 Task: Customize the appearance of the status bar in Visual Studio Code.
Action: Mouse moved to (47, 14)
Screenshot: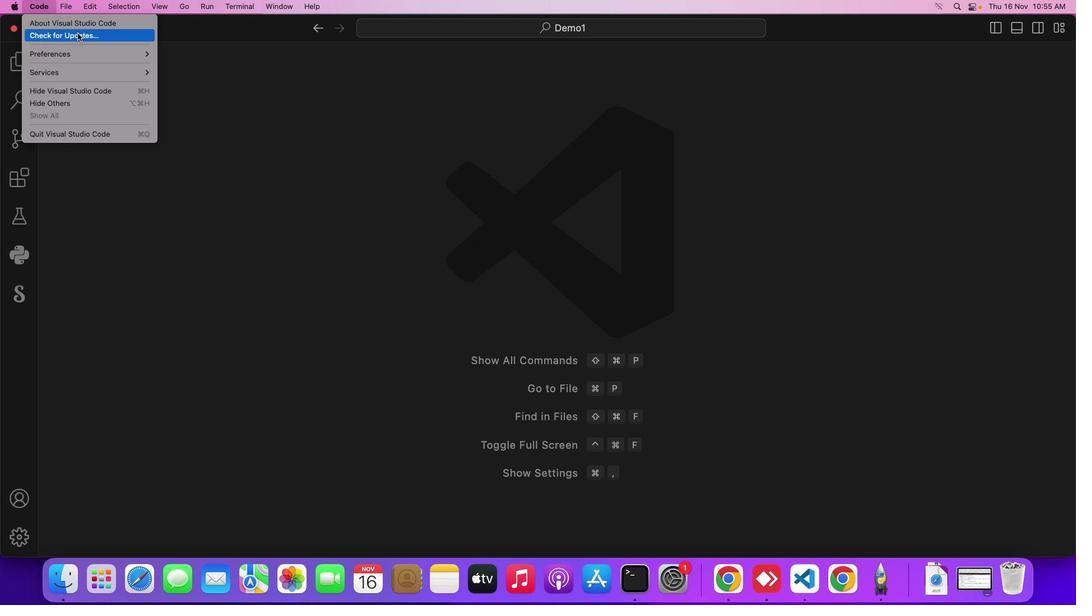 
Action: Mouse pressed left at (47, 14)
Screenshot: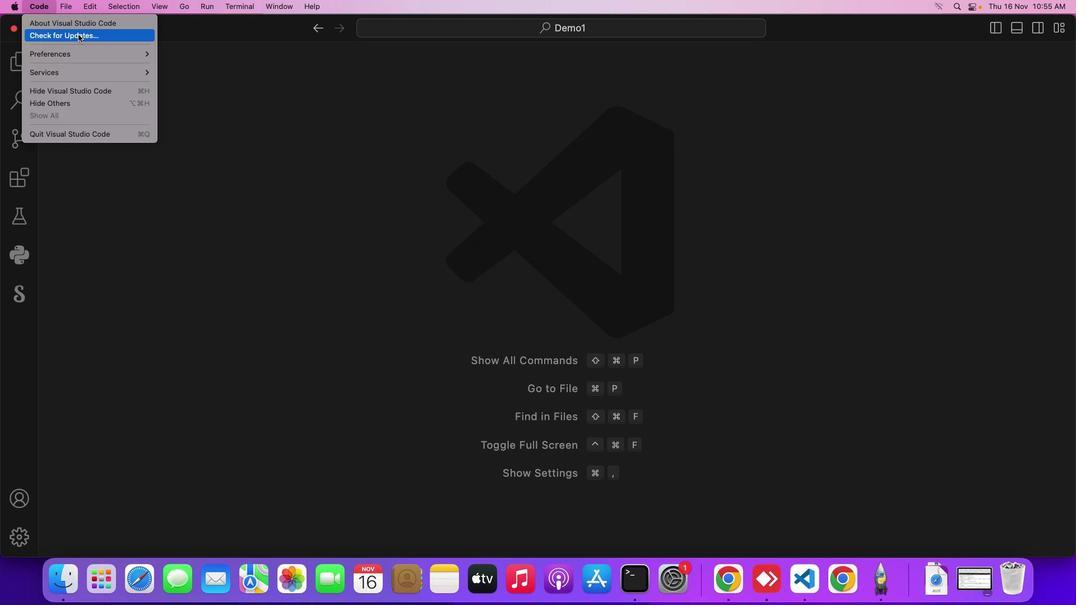
Action: Mouse moved to (91, 56)
Screenshot: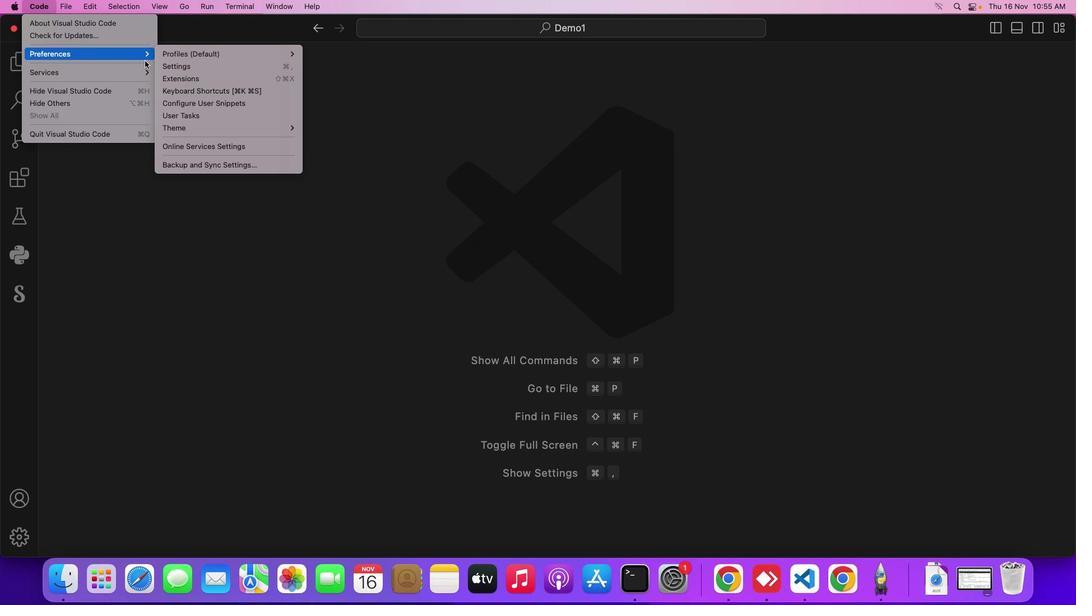 
Action: Mouse pressed left at (91, 56)
Screenshot: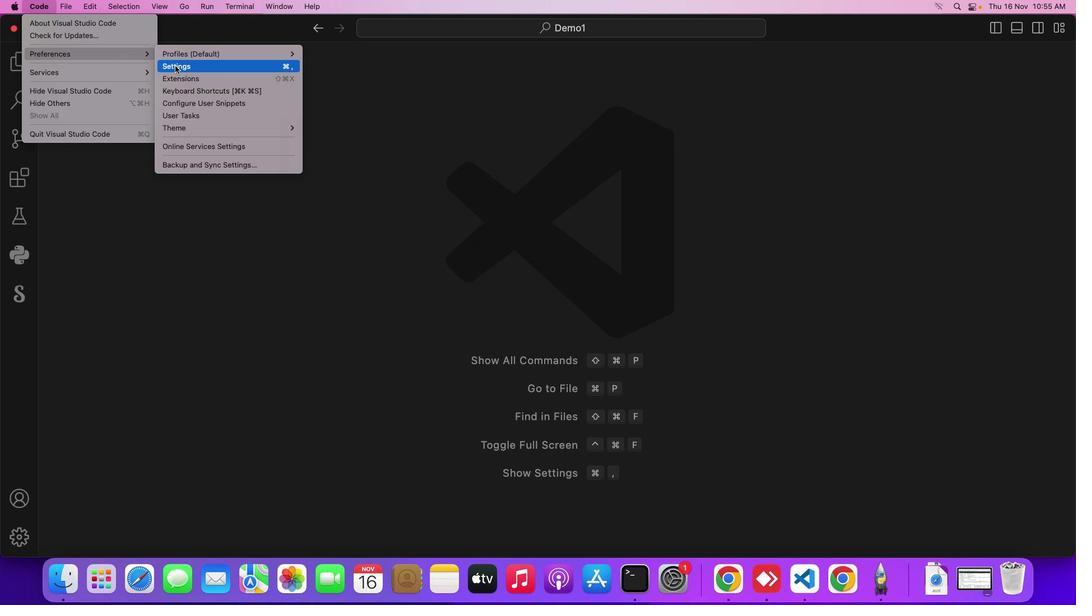 
Action: Mouse moved to (192, 73)
Screenshot: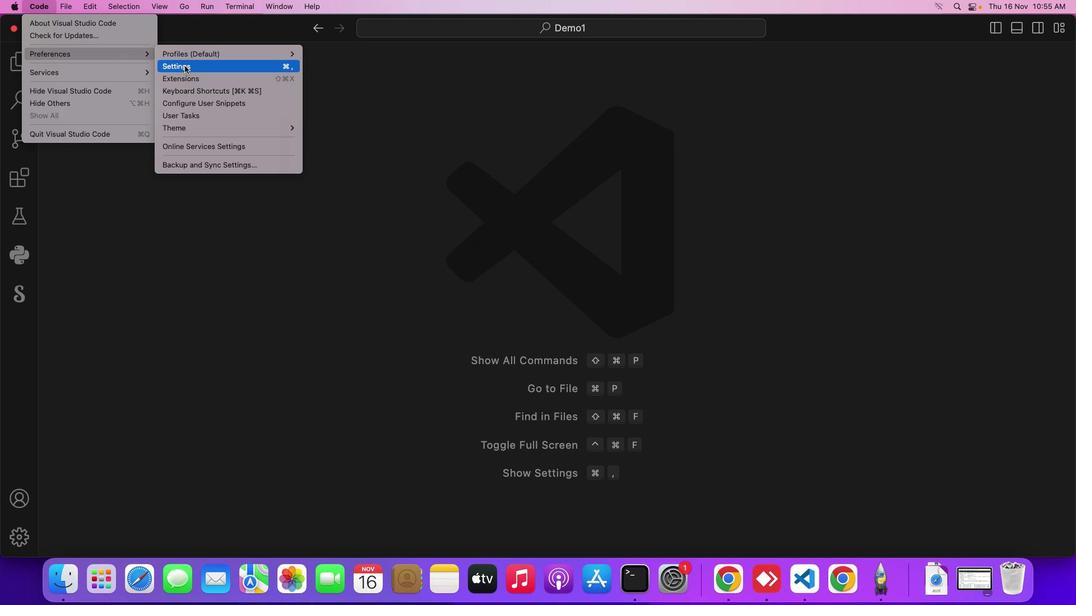 
Action: Mouse pressed left at (192, 73)
Screenshot: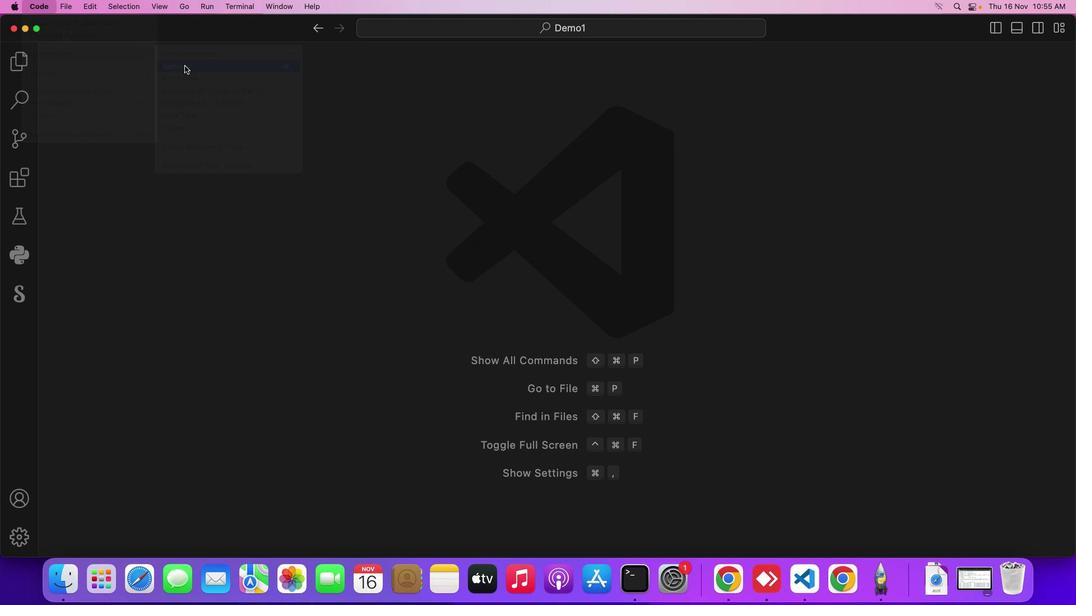 
Action: Mouse moved to (213, 91)
Screenshot: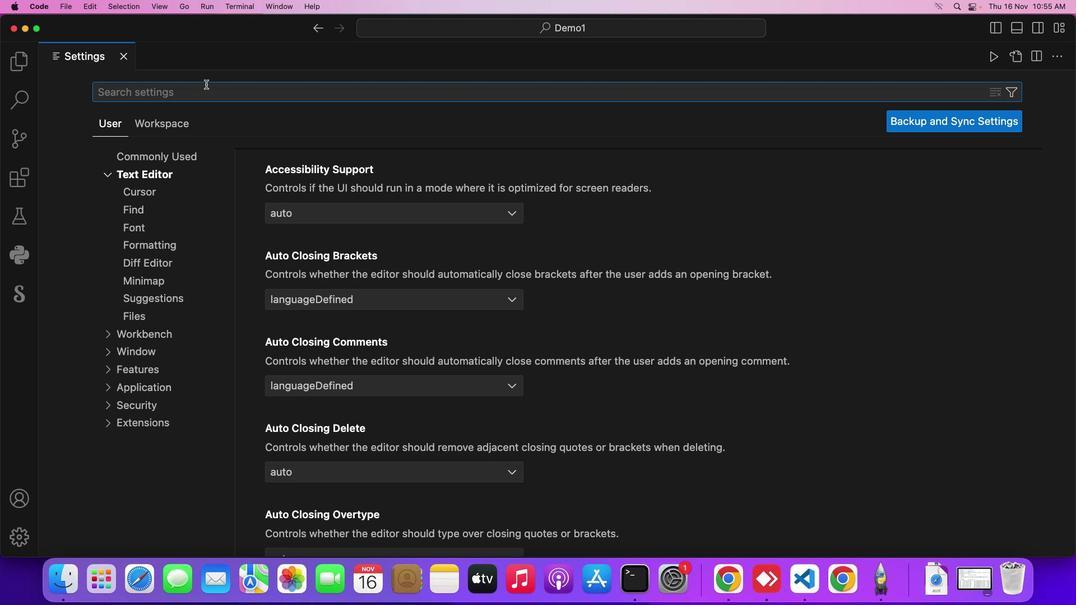
Action: Mouse pressed left at (213, 91)
Screenshot: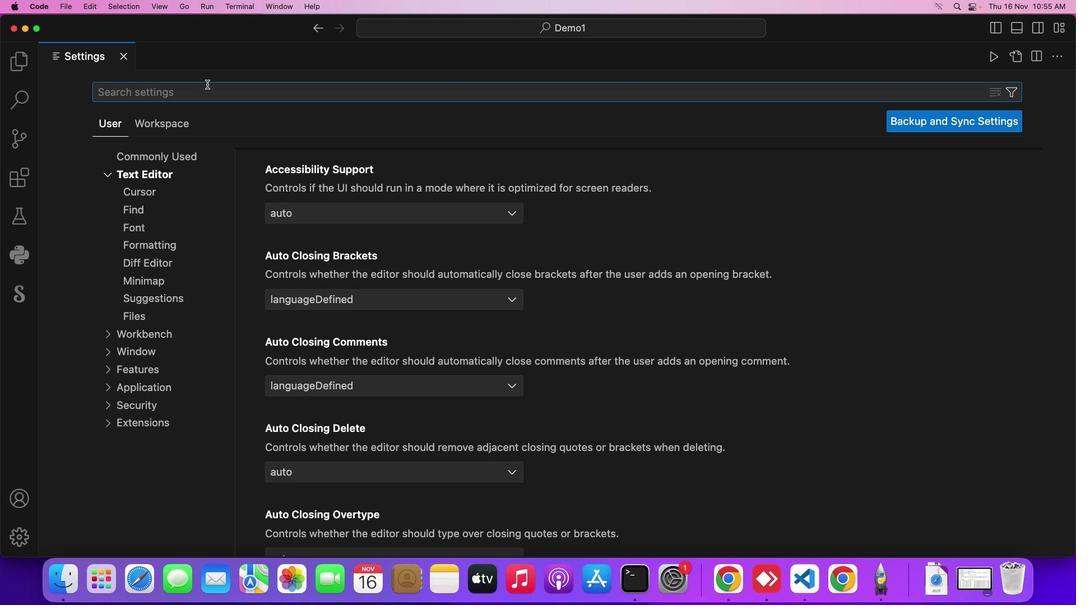 
Action: Mouse moved to (214, 91)
Screenshot: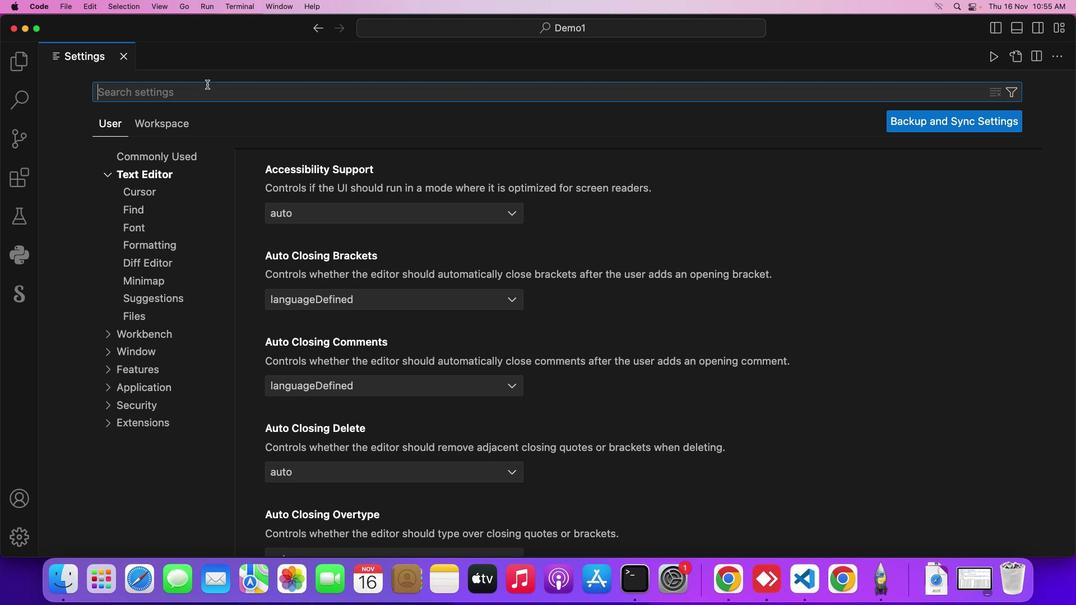 
Action: Key pressed 's''t''a''t''u''s'Key.space'b''a''r'
Screenshot: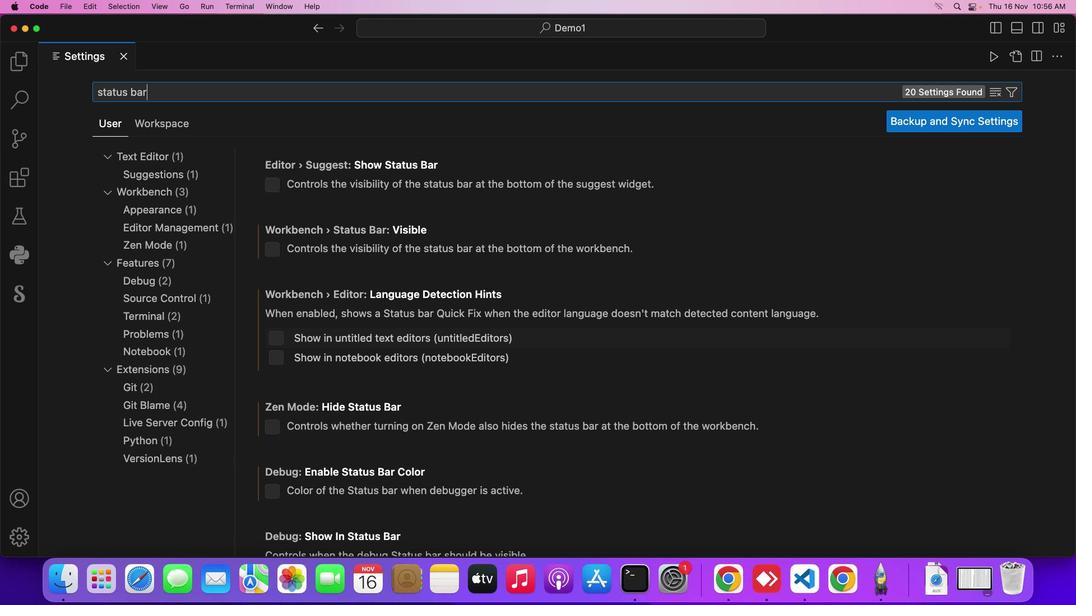 
Action: Mouse moved to (284, 260)
Screenshot: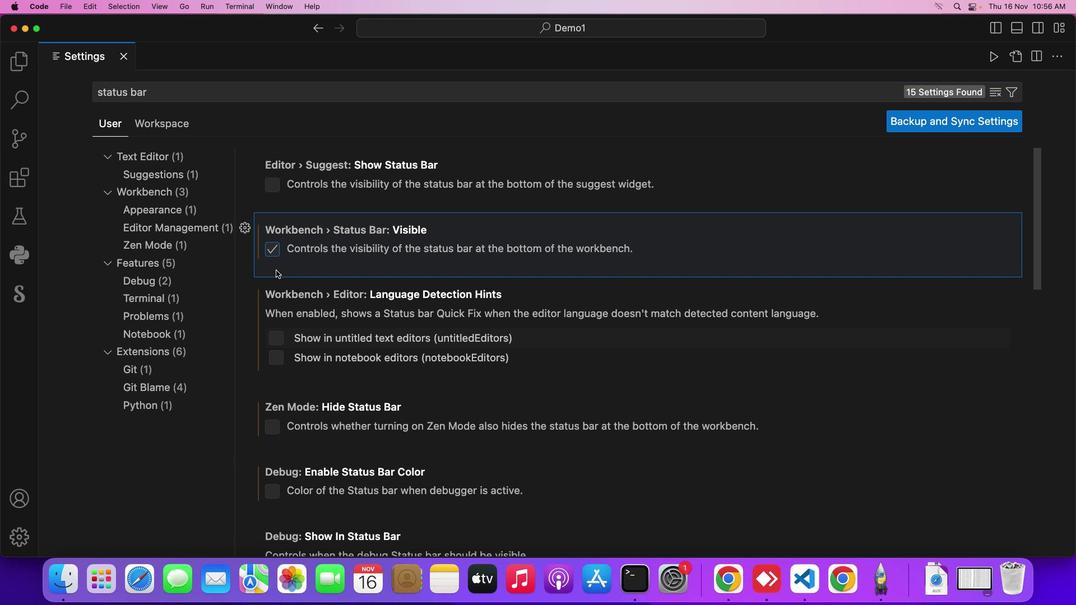 
Action: Mouse pressed left at (284, 260)
Screenshot: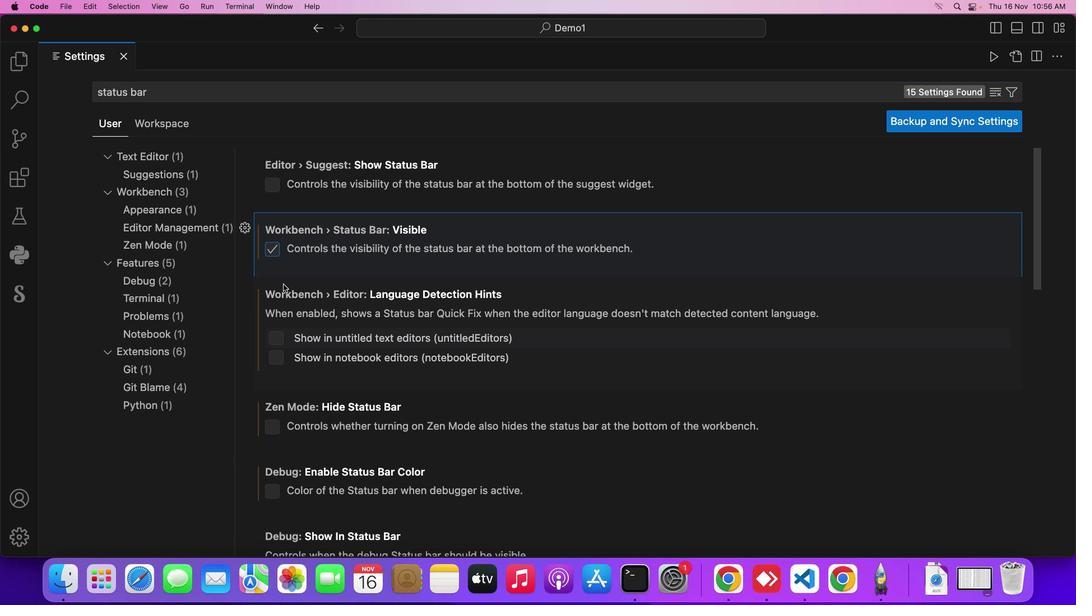 
Action: Mouse moved to (291, 292)
Screenshot: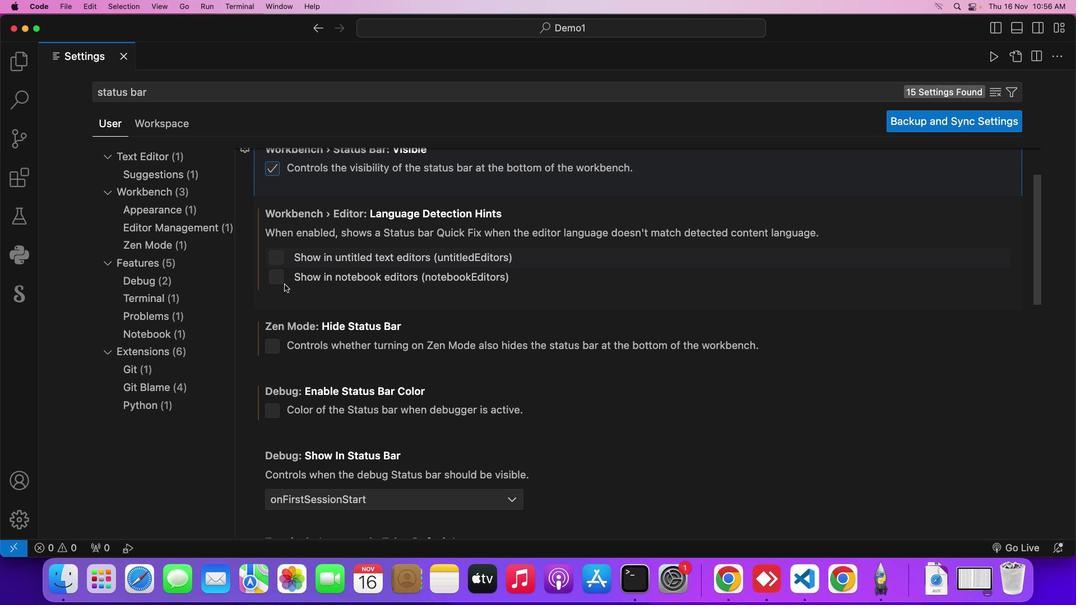 
Action: Mouse scrolled (291, 292) with delta (7, 6)
Screenshot: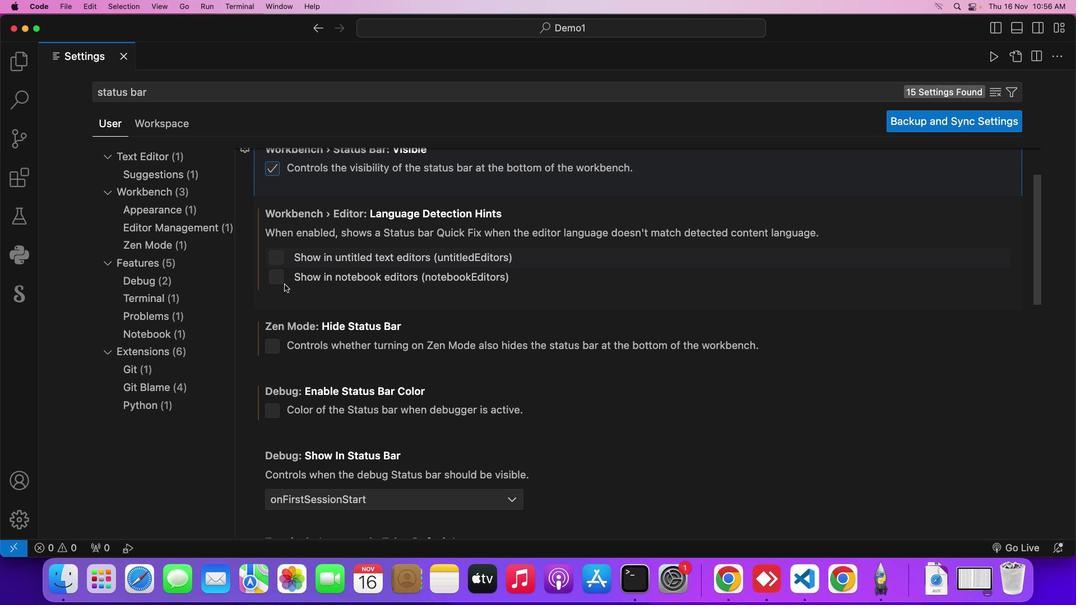 
Action: Mouse scrolled (291, 292) with delta (7, 6)
Screenshot: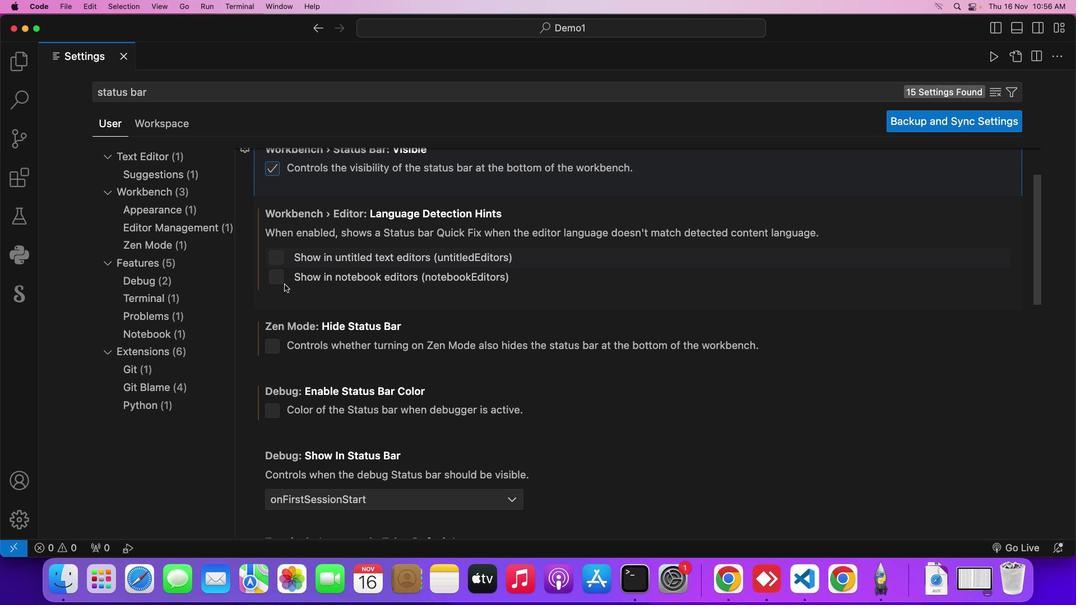 
Action: Mouse moved to (288, 268)
Screenshot: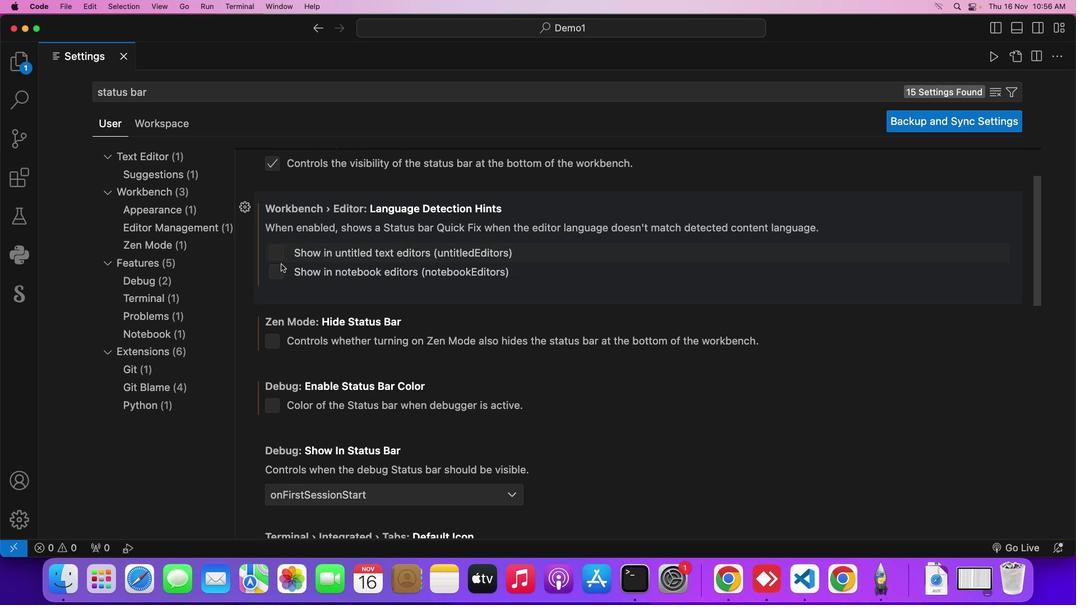 
Action: Mouse pressed left at (288, 268)
Screenshot: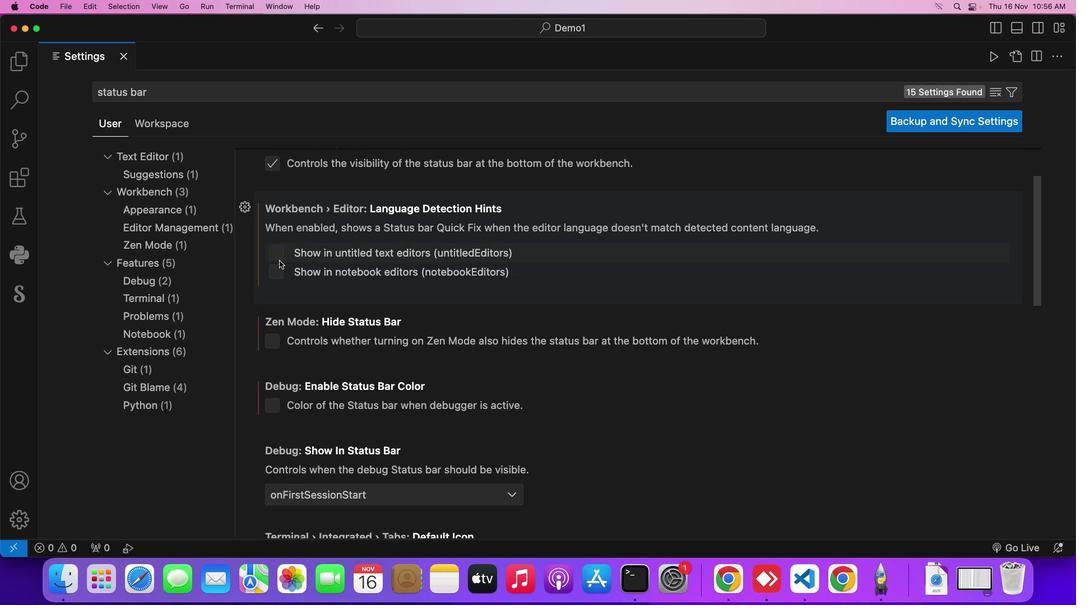 
Action: Mouse moved to (282, 258)
Screenshot: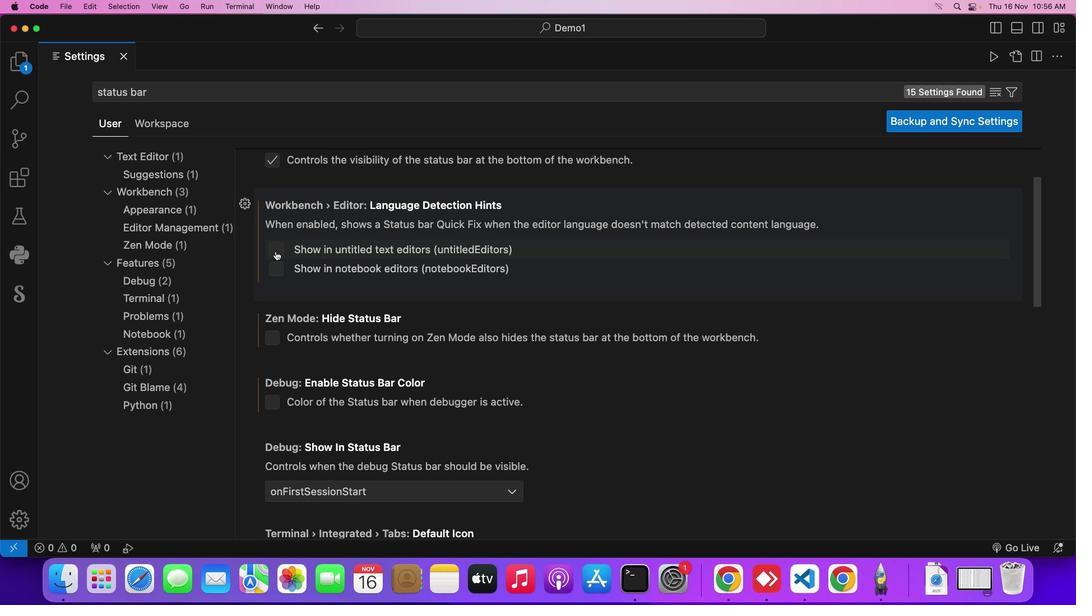 
Action: Mouse pressed left at (282, 258)
Screenshot: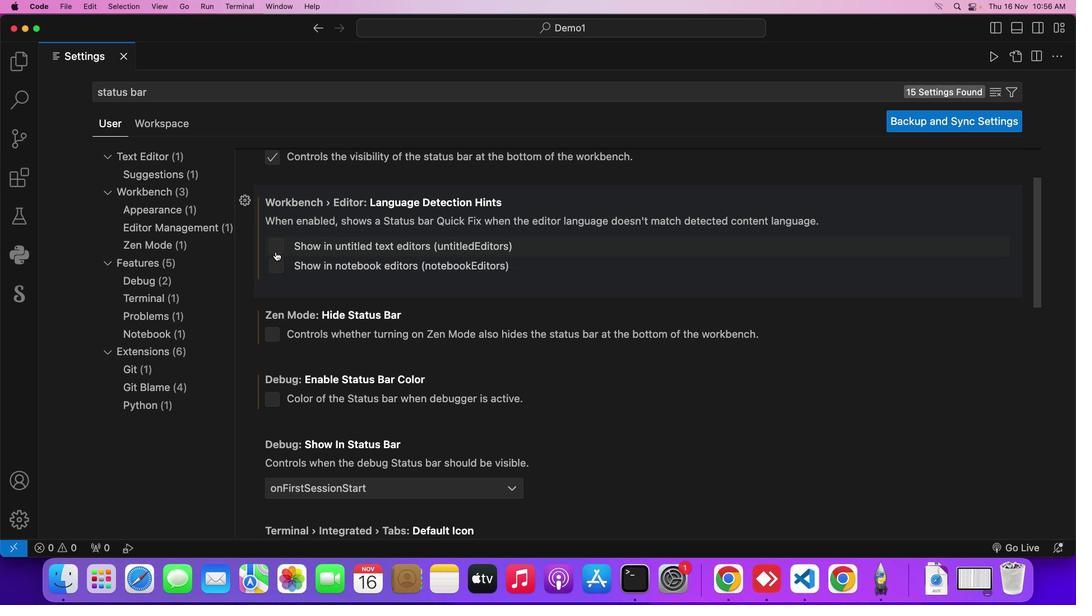 
Action: Mouse moved to (282, 259)
Screenshot: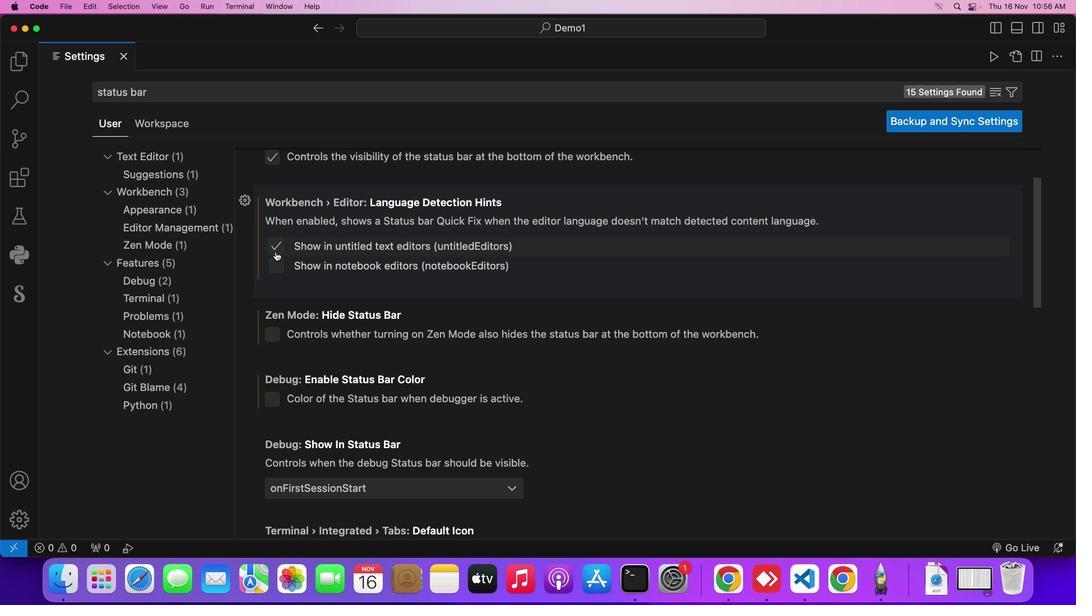 
Action: Mouse pressed left at (282, 259)
Screenshot: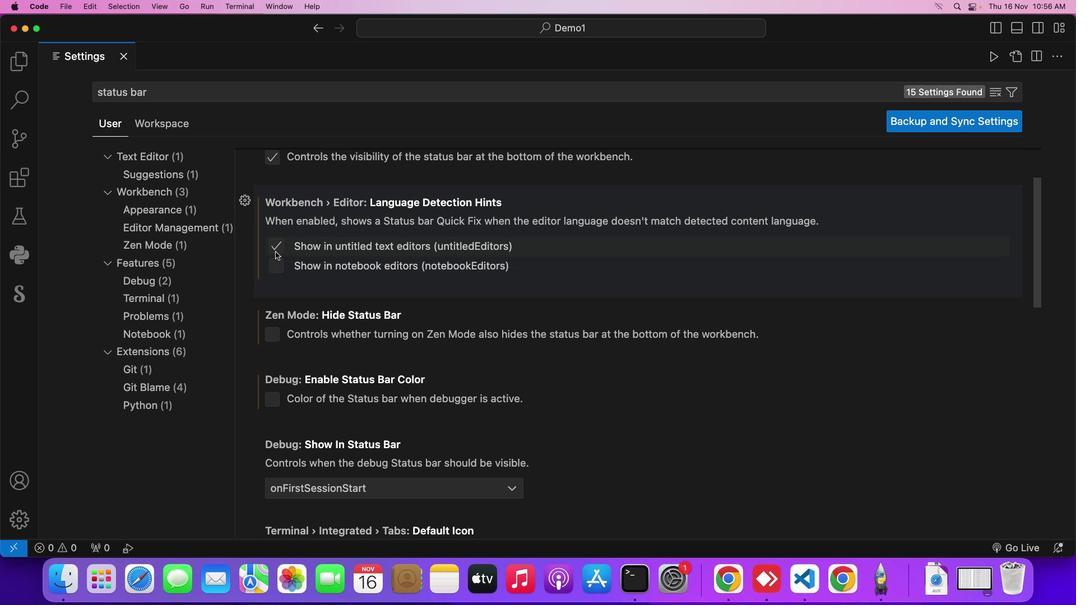 
Action: Mouse moved to (282, 271)
Screenshot: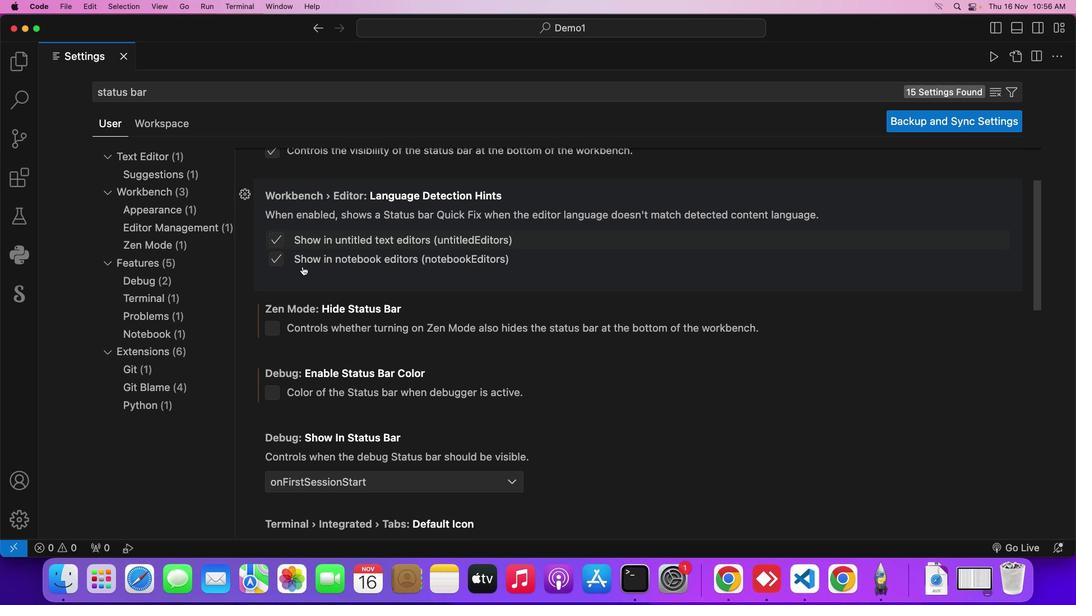 
Action: Mouse pressed left at (282, 271)
Screenshot: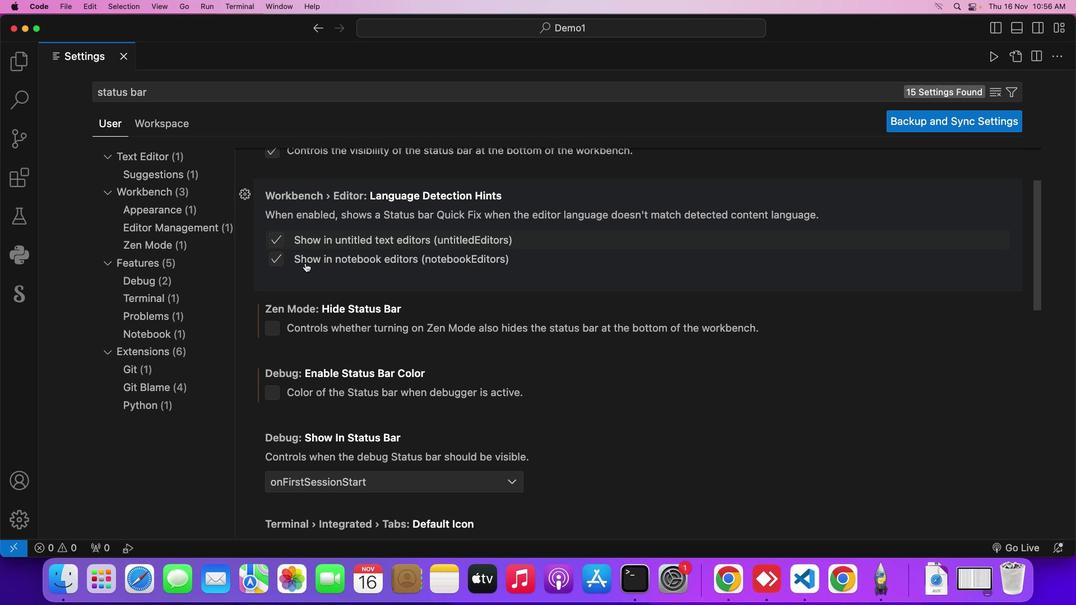 
Action: Mouse moved to (314, 269)
Screenshot: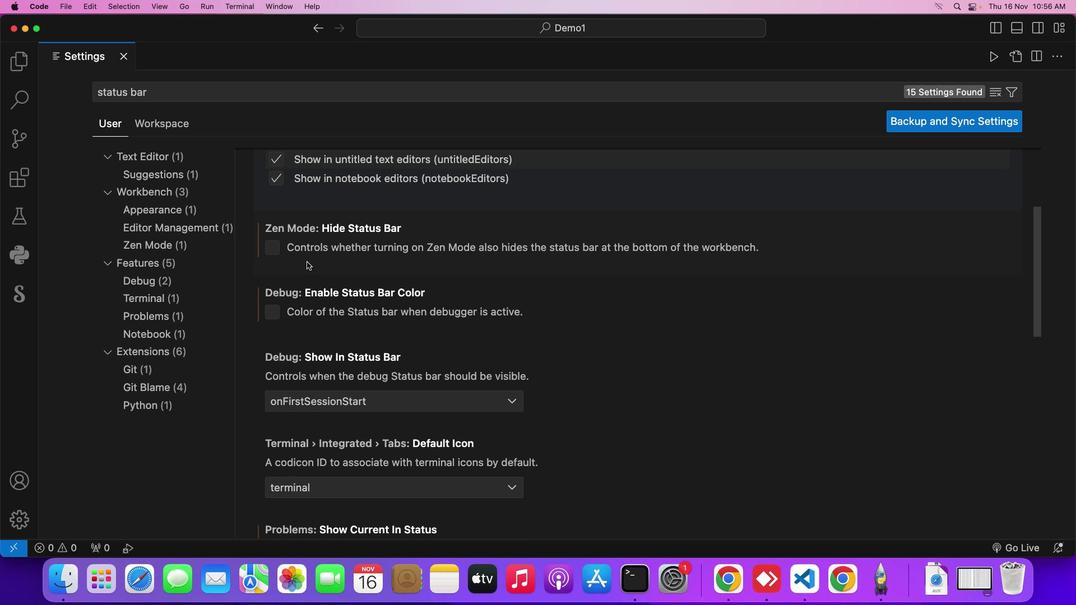 
Action: Mouse scrolled (314, 269) with delta (7, 6)
Screenshot: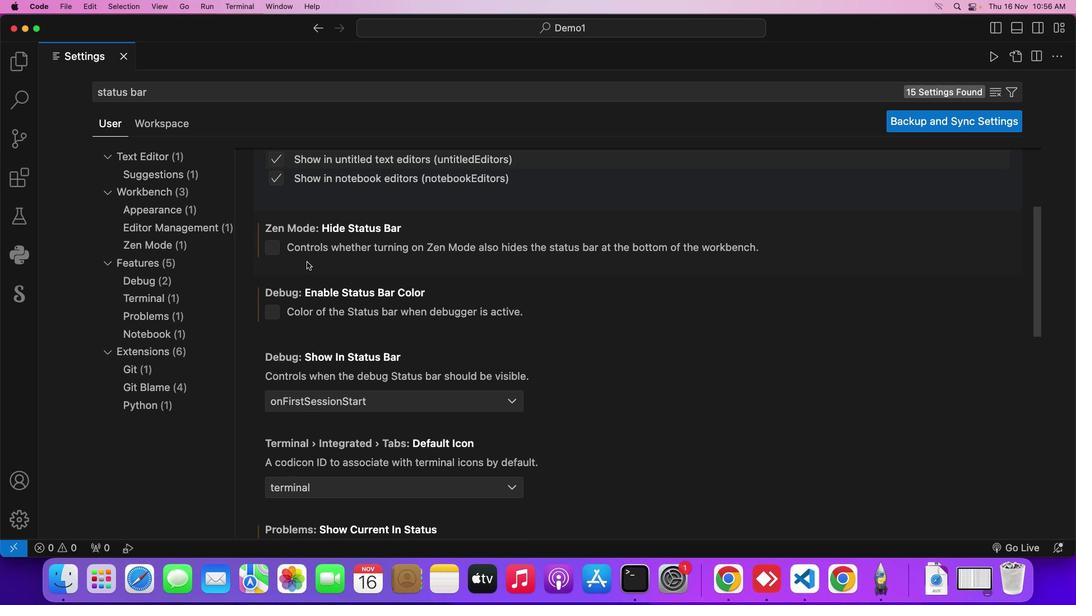 
Action: Mouse scrolled (314, 269) with delta (7, 6)
Screenshot: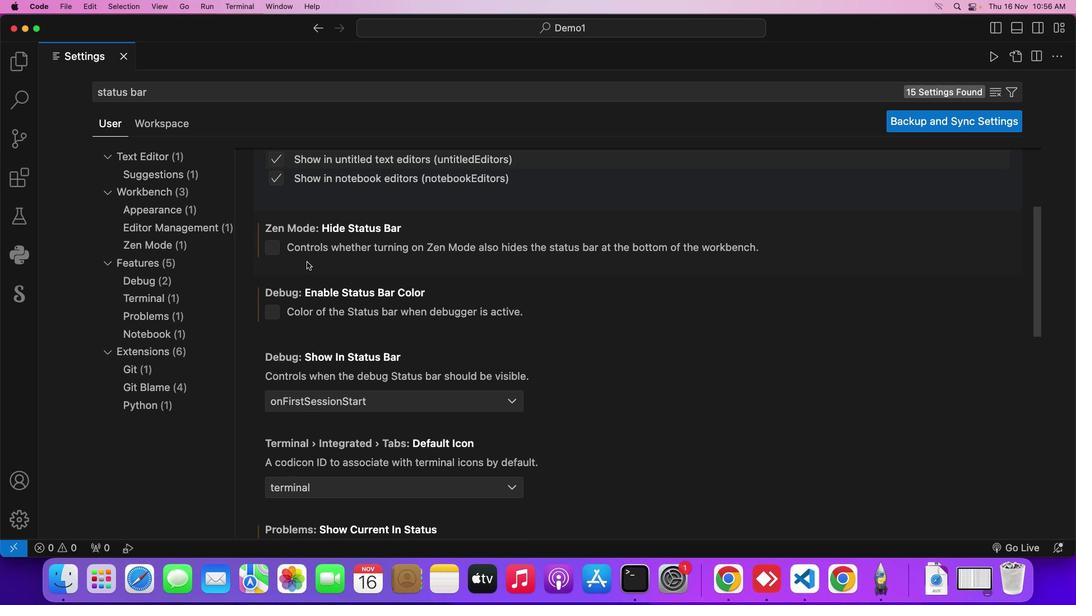 
Action: Mouse moved to (283, 252)
Screenshot: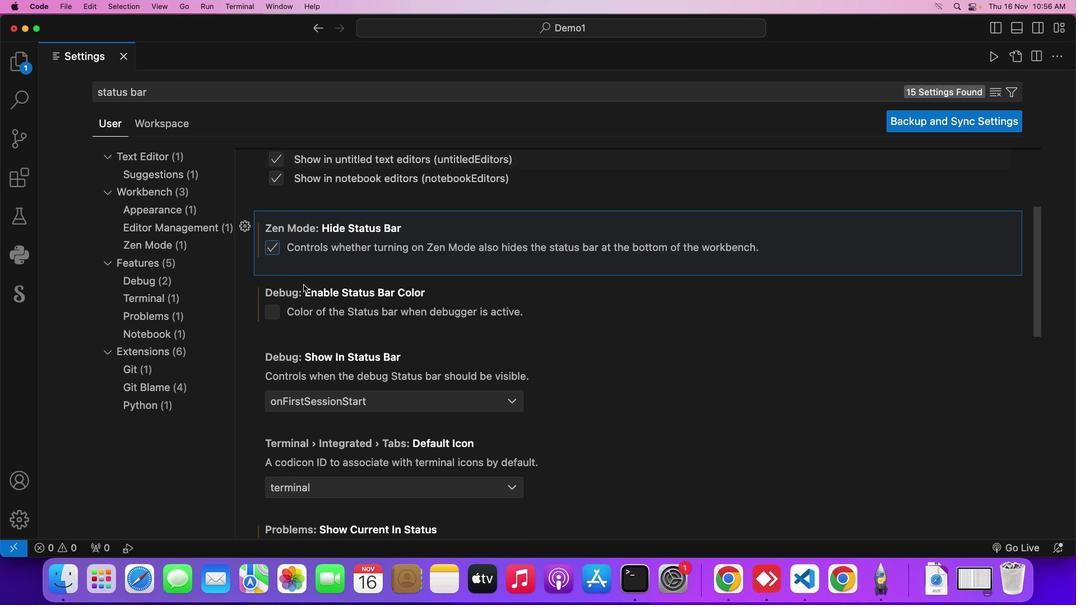 
Action: Mouse pressed left at (283, 252)
Screenshot: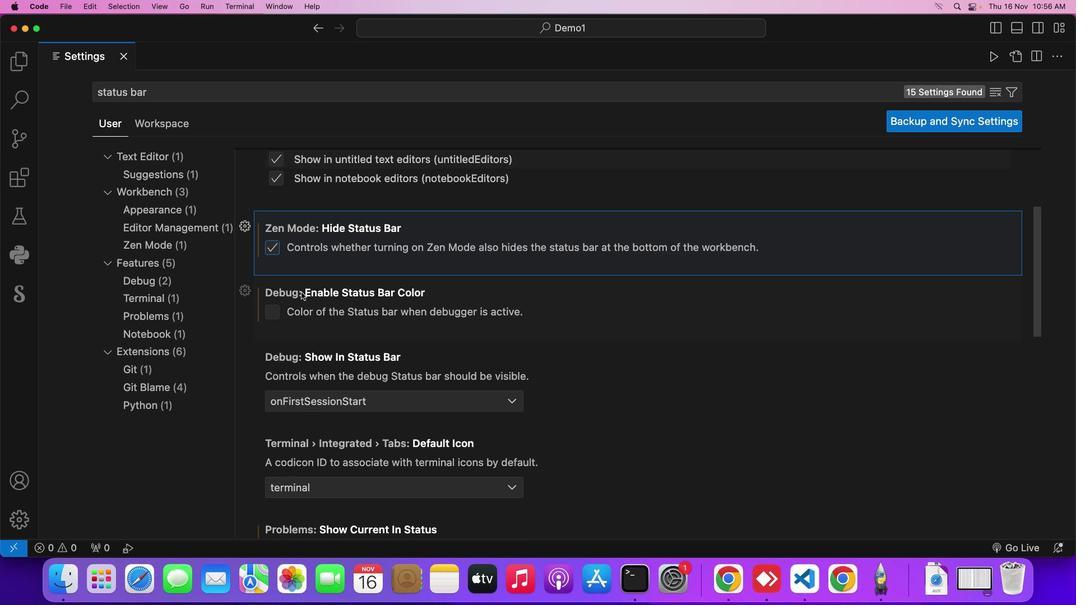 
Action: Mouse moved to (284, 320)
Screenshot: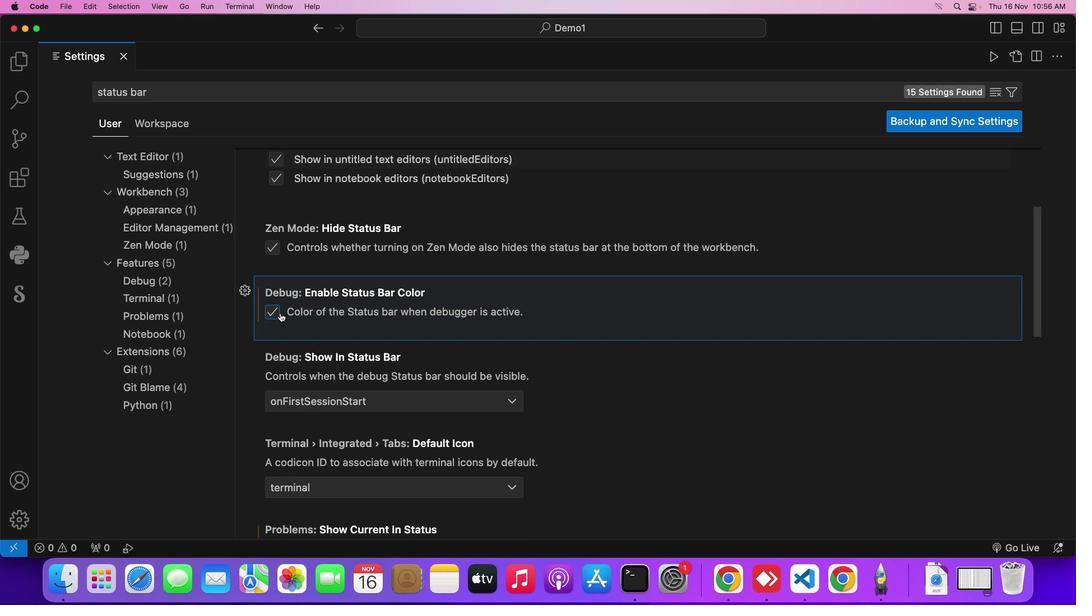 
Action: Mouse pressed left at (284, 320)
Screenshot: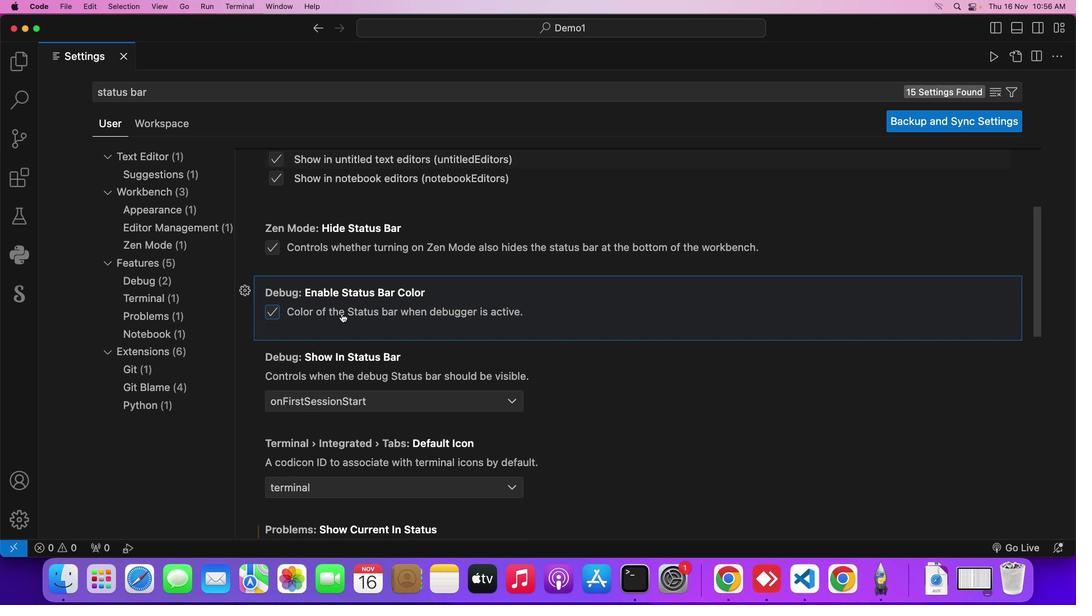 
Action: Mouse moved to (357, 321)
Screenshot: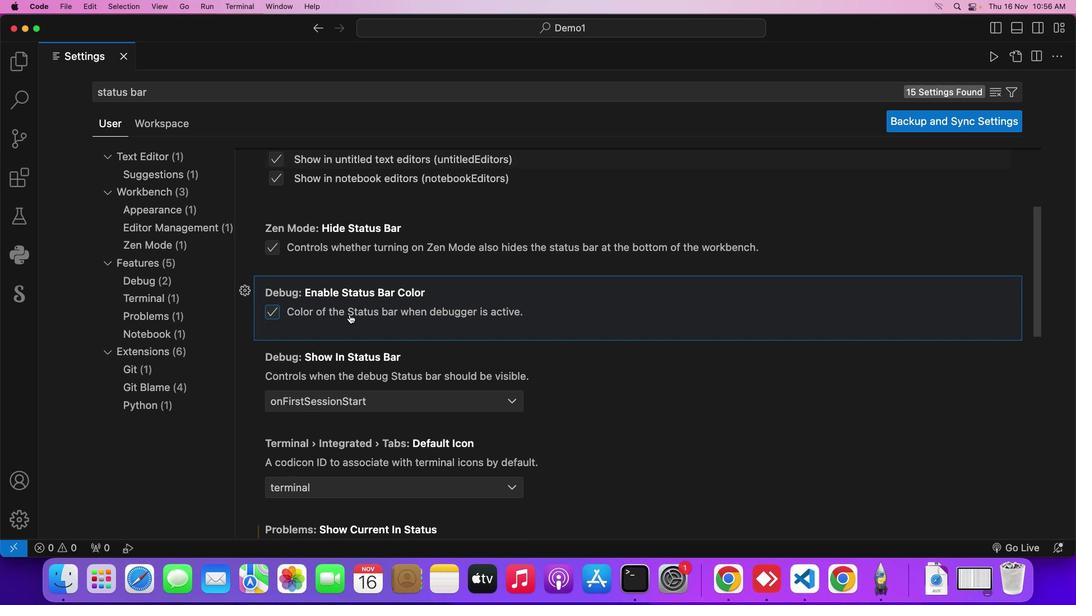 
Action: Mouse scrolled (357, 321) with delta (7, 6)
Screenshot: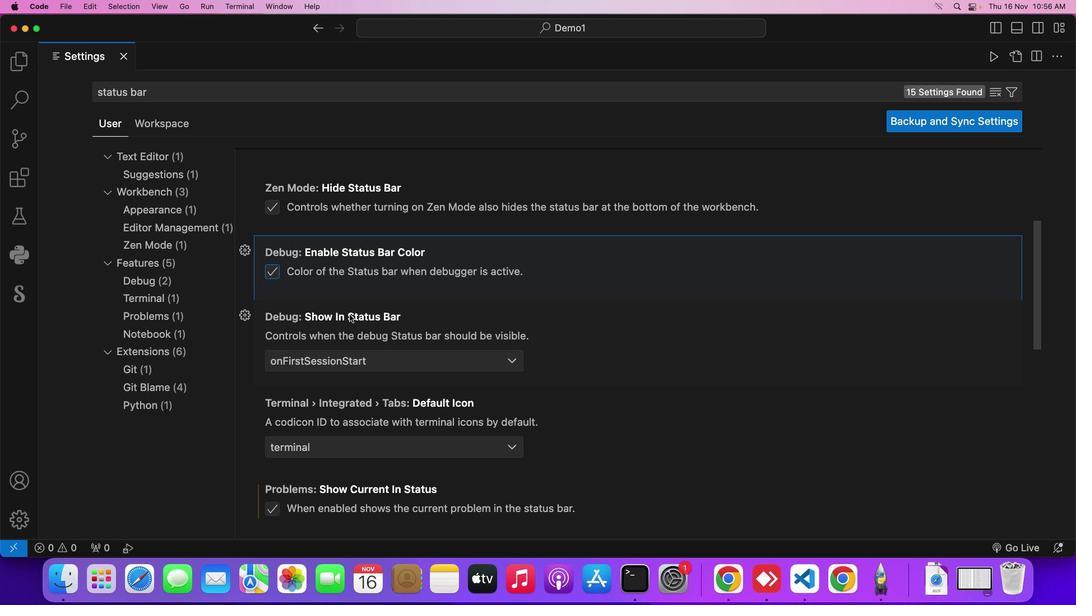 
Action: Mouse scrolled (357, 321) with delta (7, 6)
Screenshot: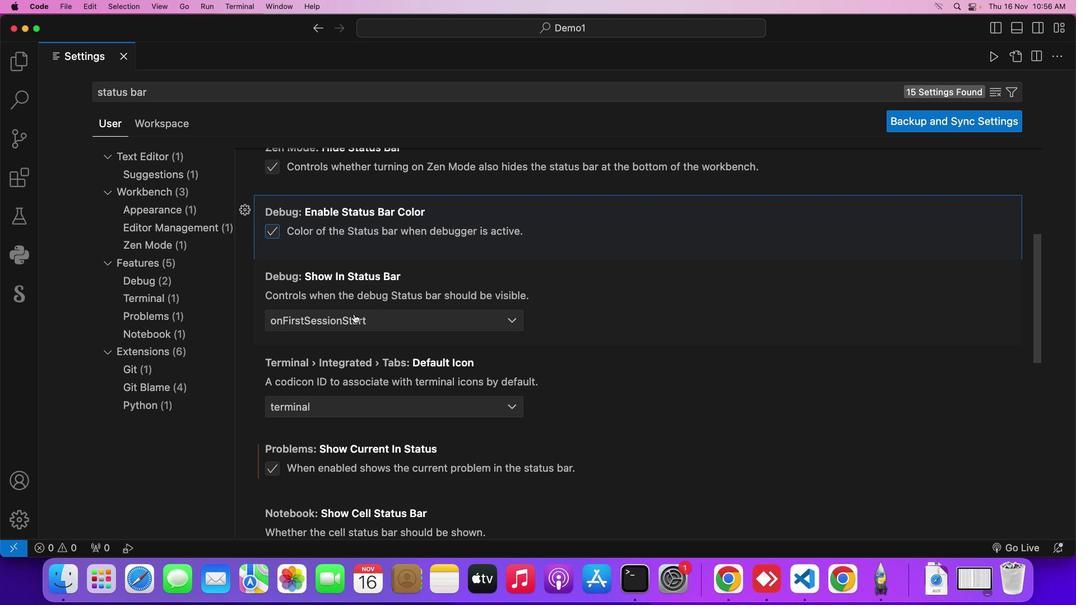 
Action: Mouse moved to (520, 325)
Screenshot: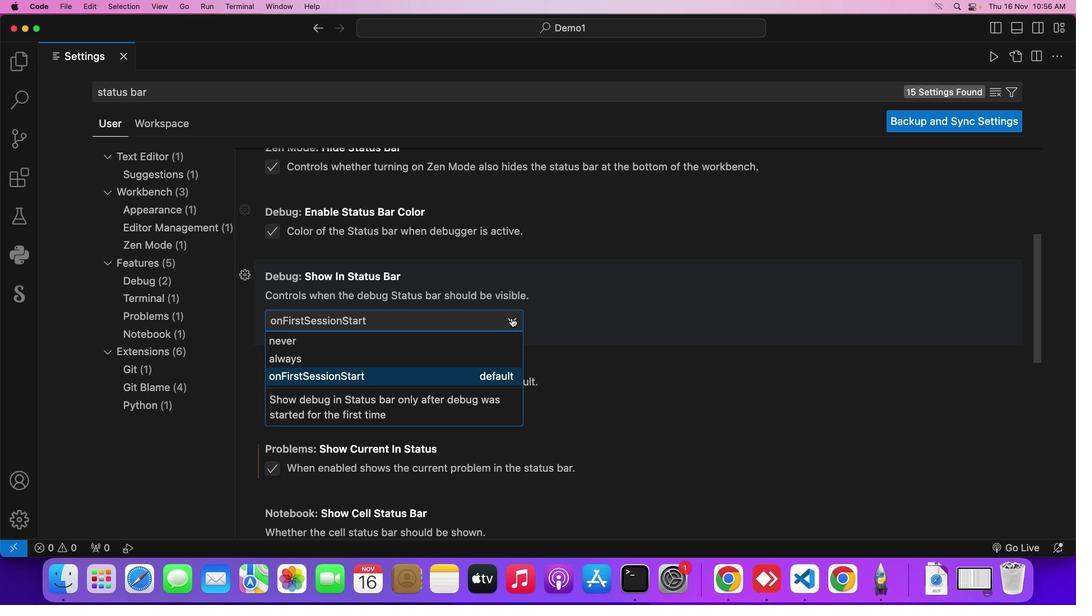 
Action: Mouse pressed left at (520, 325)
Screenshot: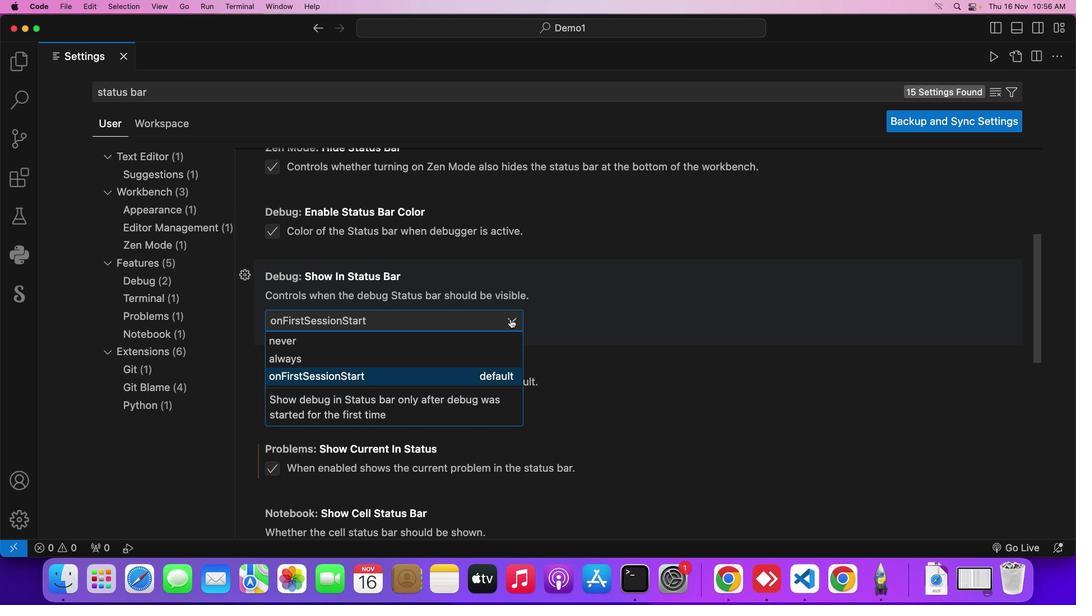 
Action: Mouse moved to (460, 370)
Screenshot: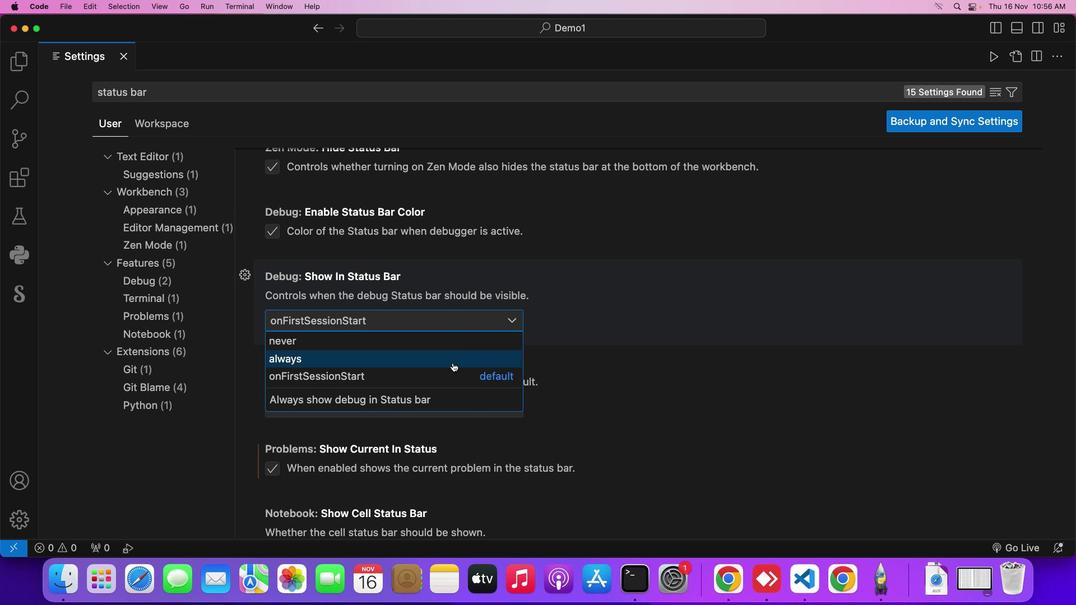 
Action: Mouse pressed left at (460, 370)
Screenshot: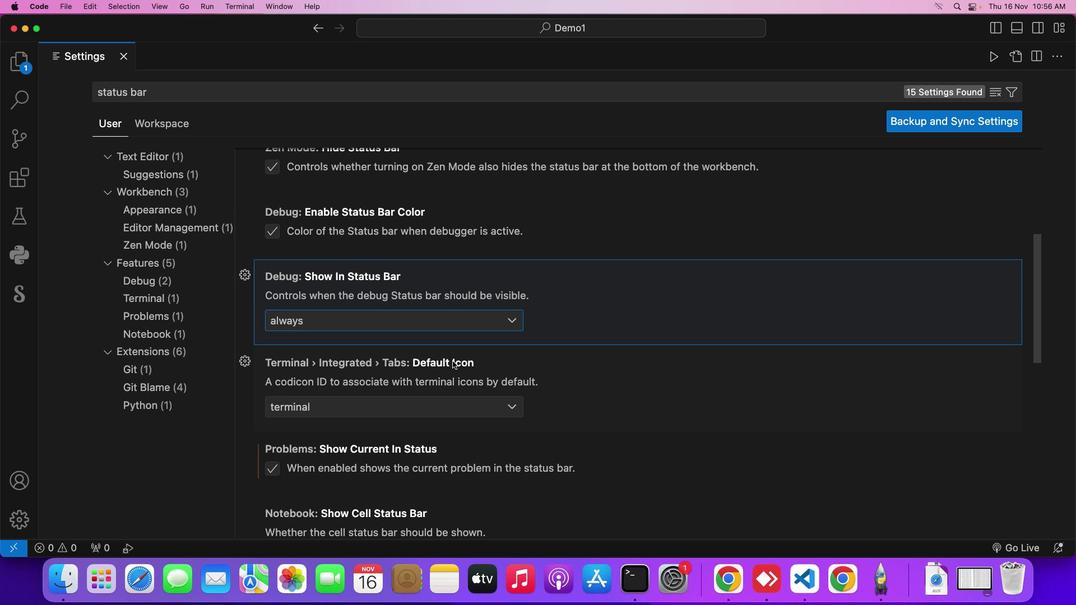 
Action: Mouse moved to (462, 366)
Screenshot: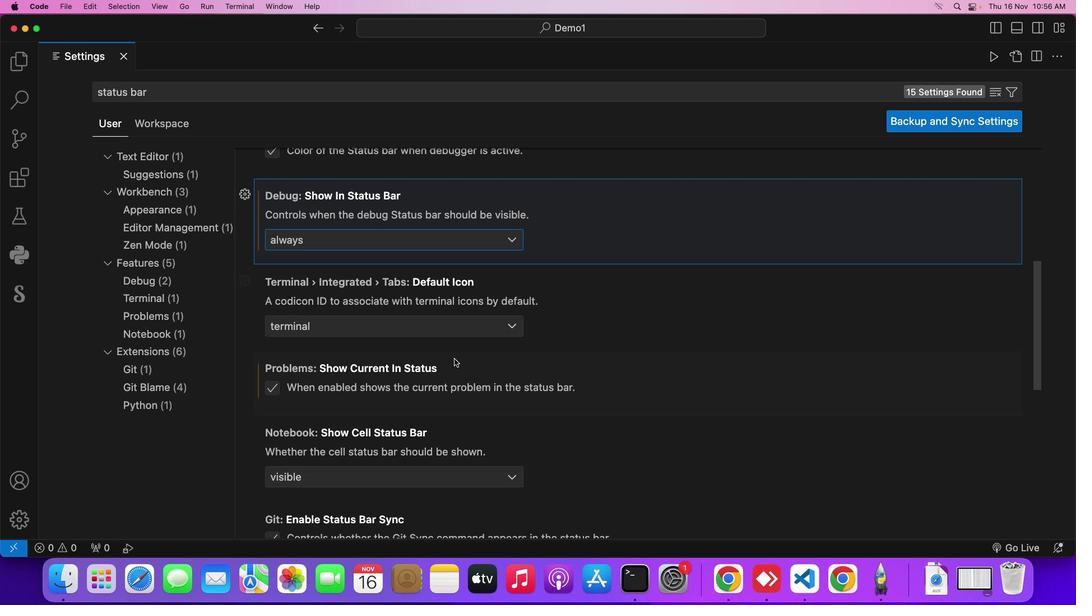 
Action: Mouse scrolled (462, 366) with delta (7, 6)
Screenshot: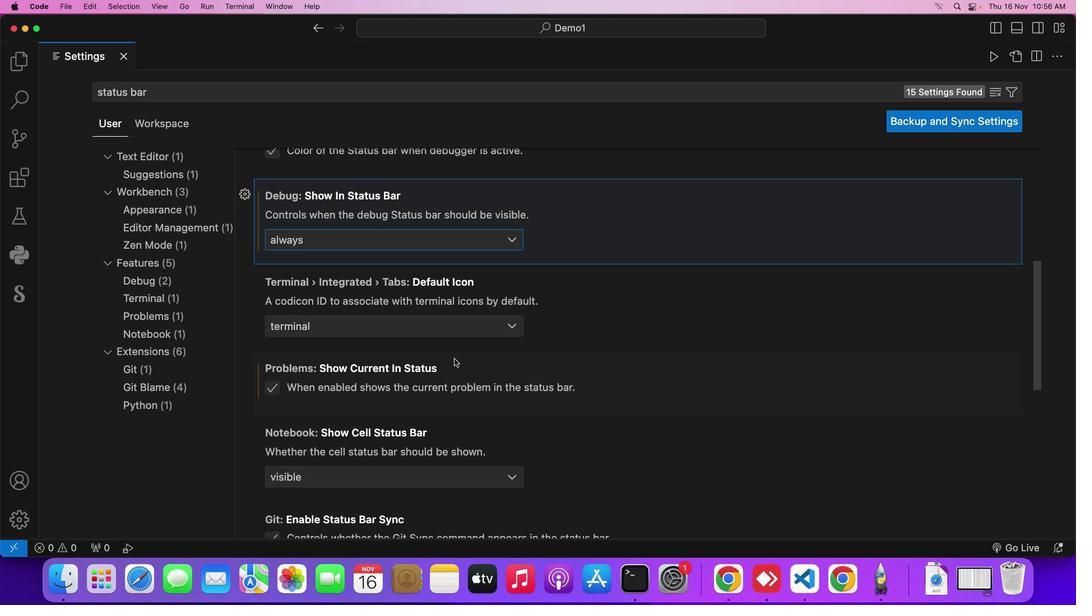 
Action: Mouse scrolled (462, 366) with delta (7, 6)
Screenshot: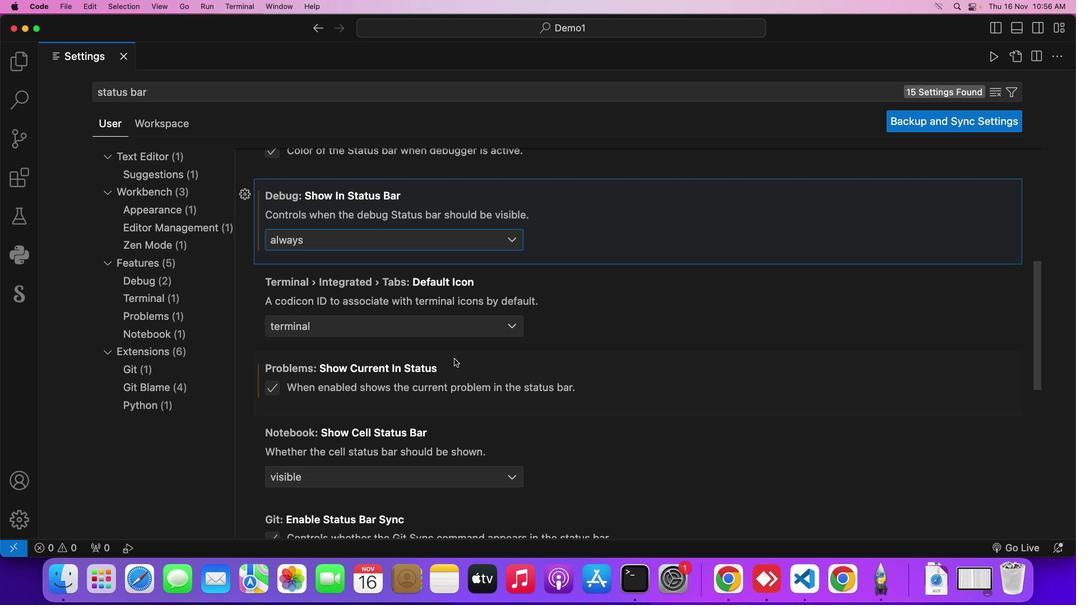 
Action: Mouse moved to (518, 330)
Screenshot: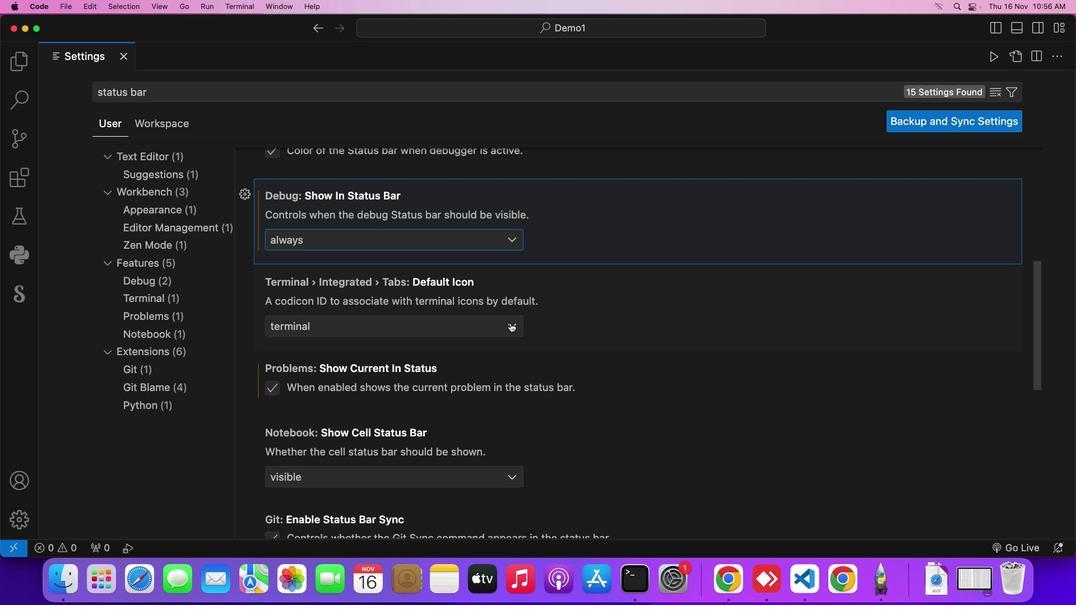 
Action: Mouse pressed left at (518, 330)
Screenshot: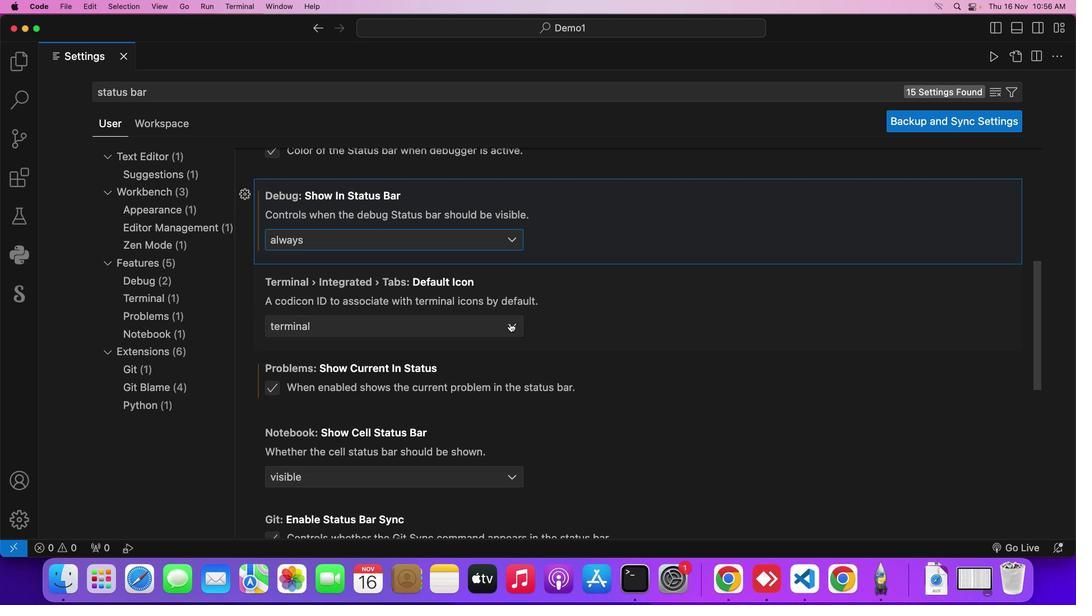 
Action: Mouse moved to (519, 335)
Screenshot: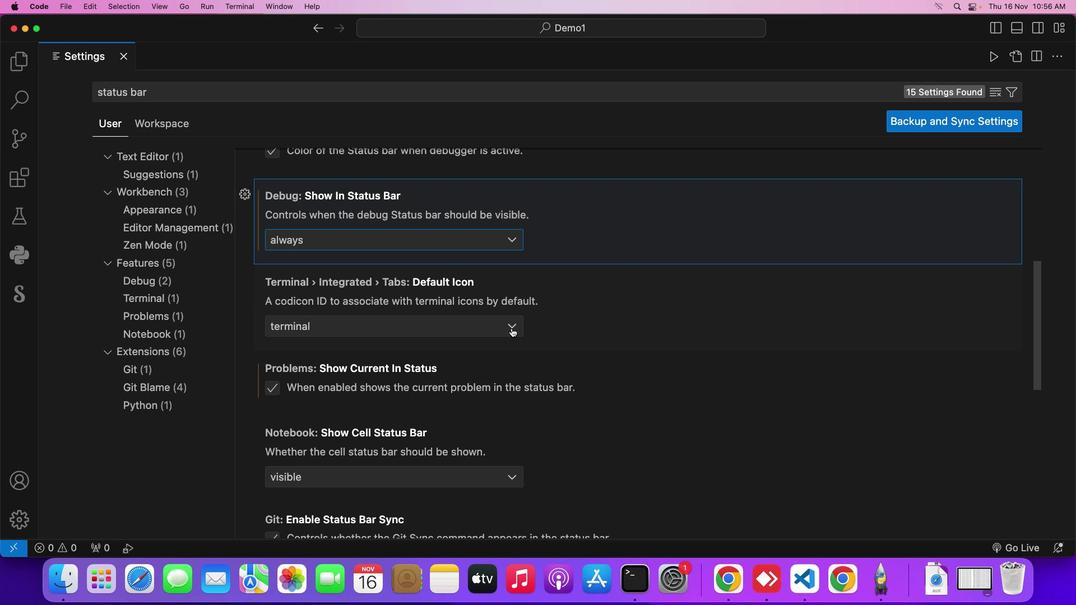 
Action: Mouse pressed left at (519, 335)
Screenshot: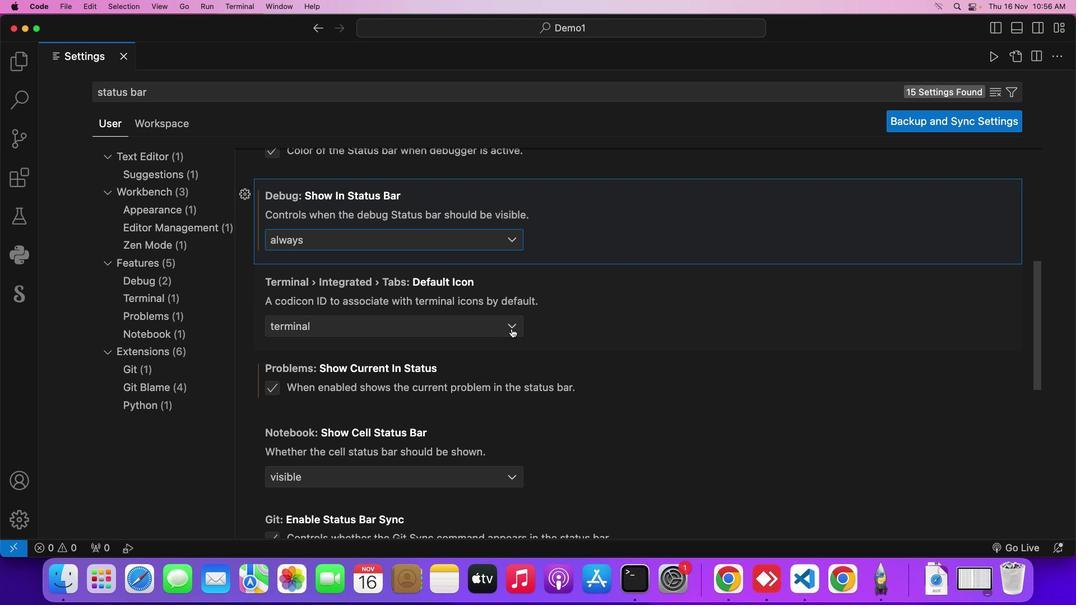 
Action: Mouse moved to (519, 335)
Screenshot: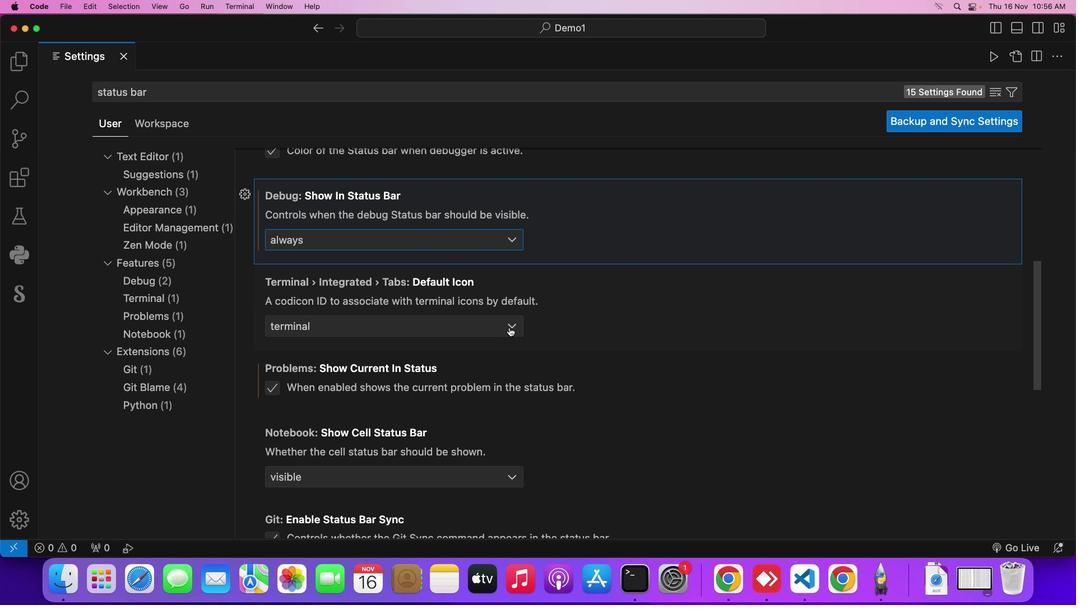 
Action: Mouse pressed left at (519, 335)
Screenshot: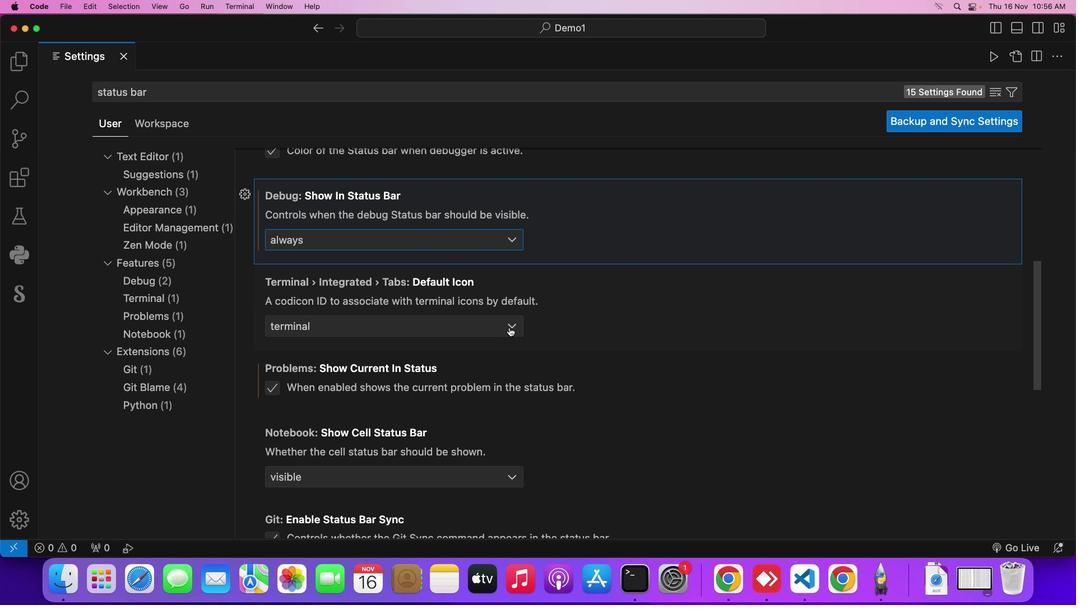 
Action: Mouse moved to (517, 334)
Screenshot: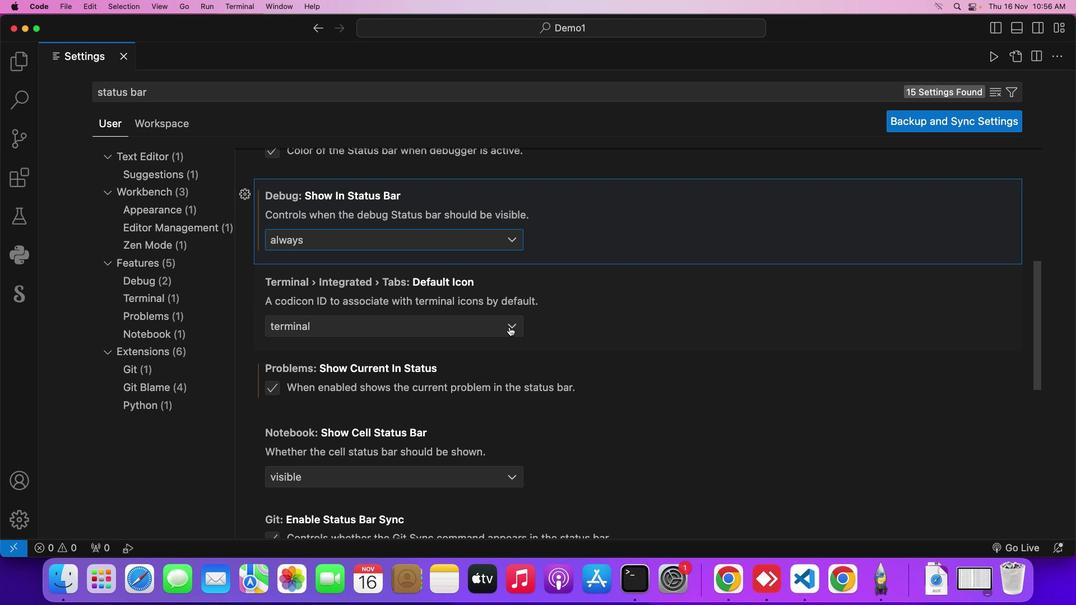 
Action: Mouse pressed left at (517, 334)
Screenshot: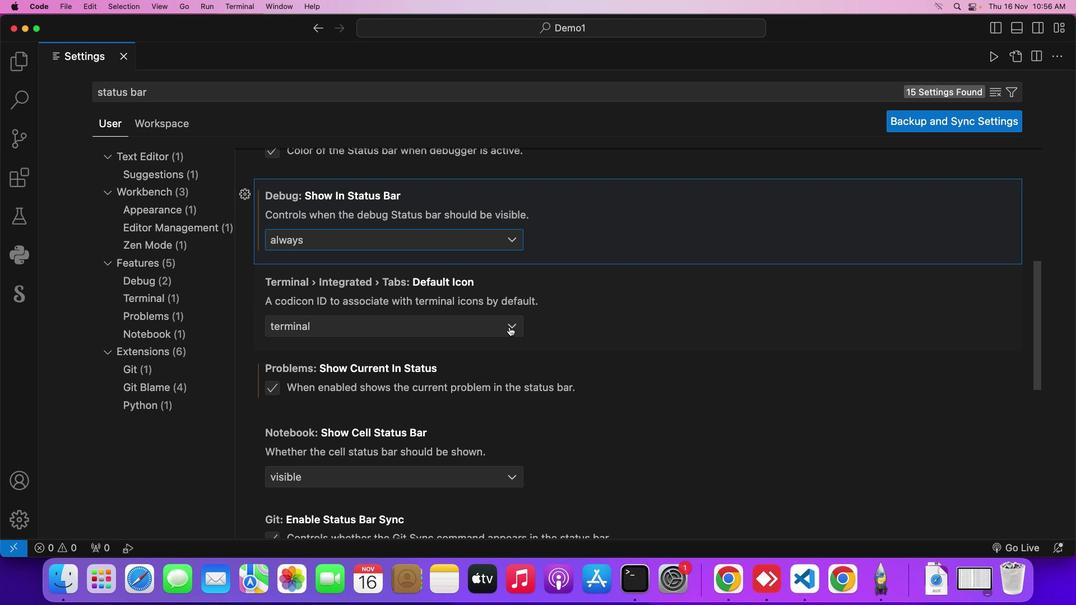 
Action: Mouse moved to (517, 334)
Screenshot: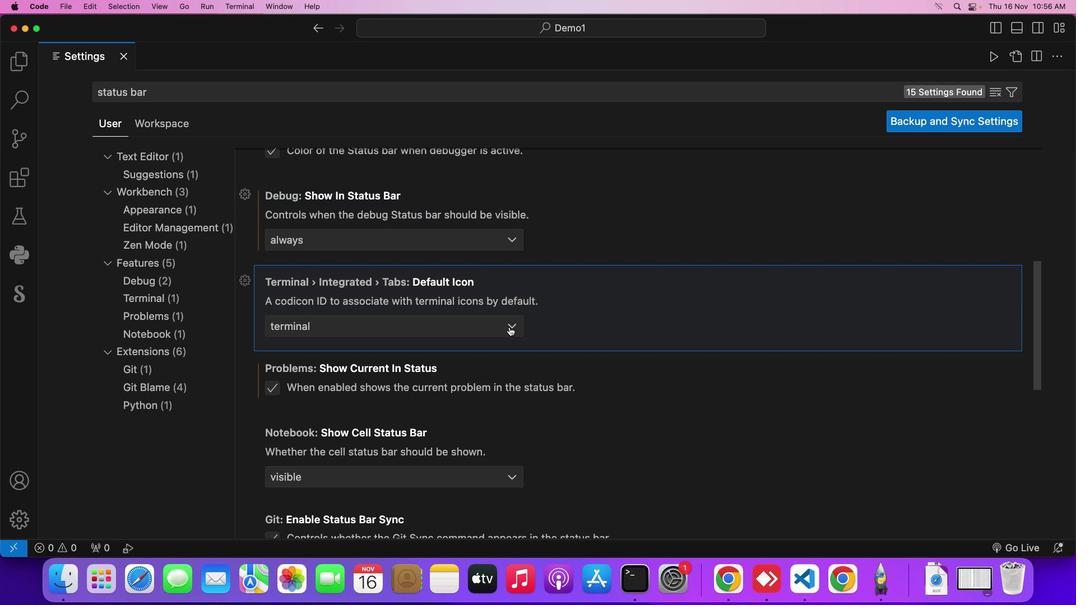
Action: Mouse pressed left at (517, 334)
Screenshot: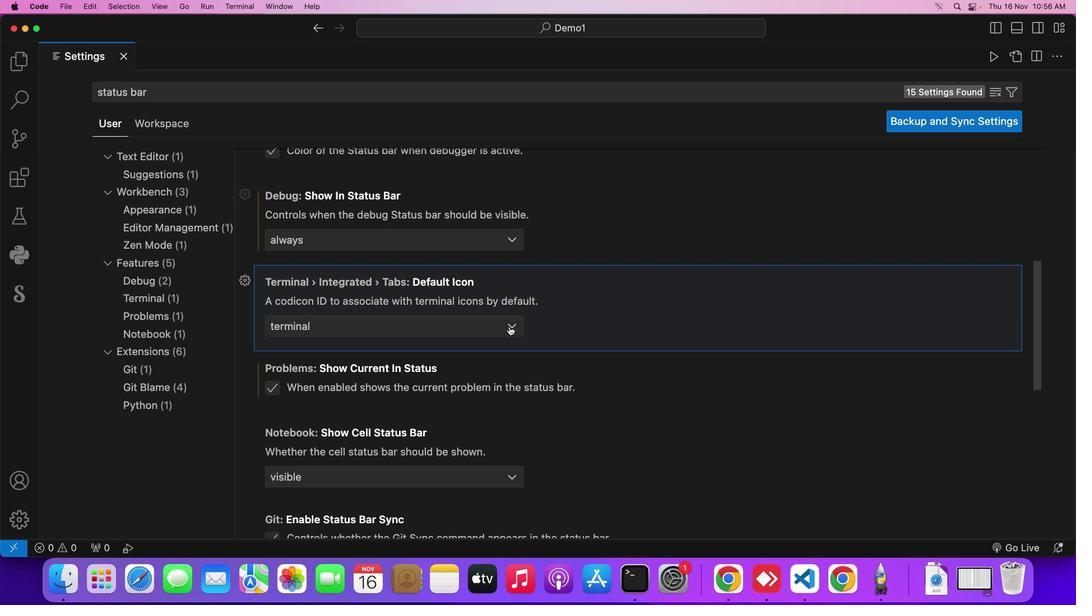 
Action: Mouse moved to (517, 334)
Screenshot: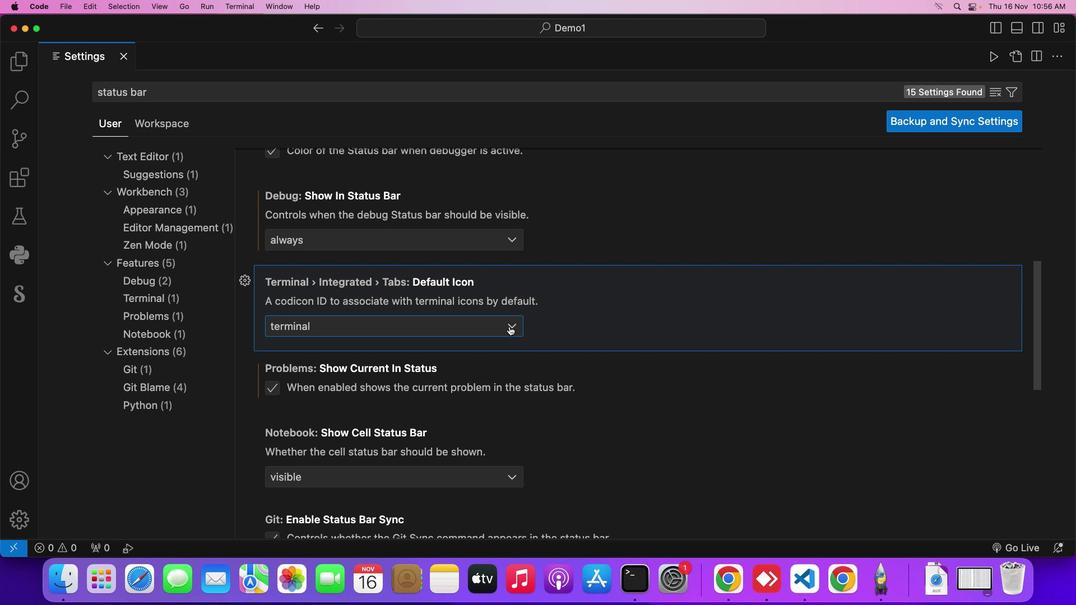 
Action: Mouse pressed left at (517, 334)
Screenshot: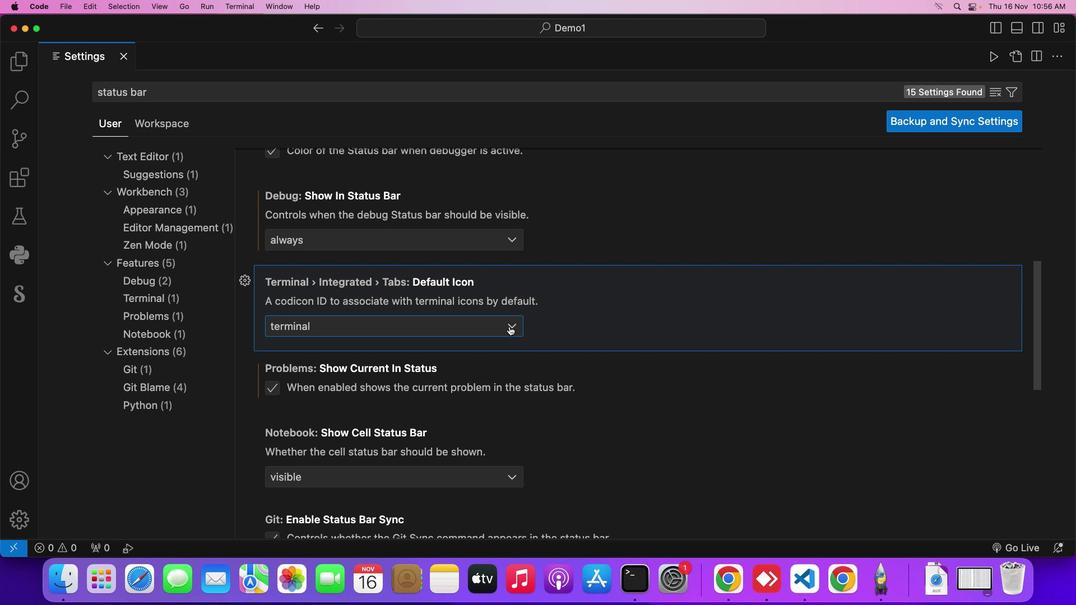 
Action: Mouse moved to (517, 334)
Screenshot: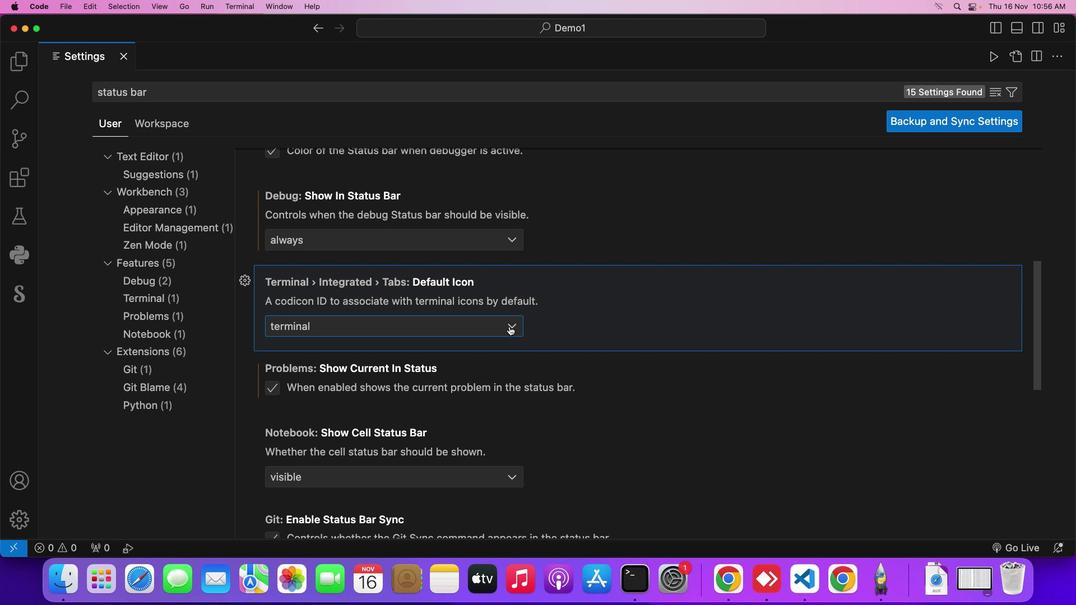 
Action: Mouse pressed left at (517, 334)
Screenshot: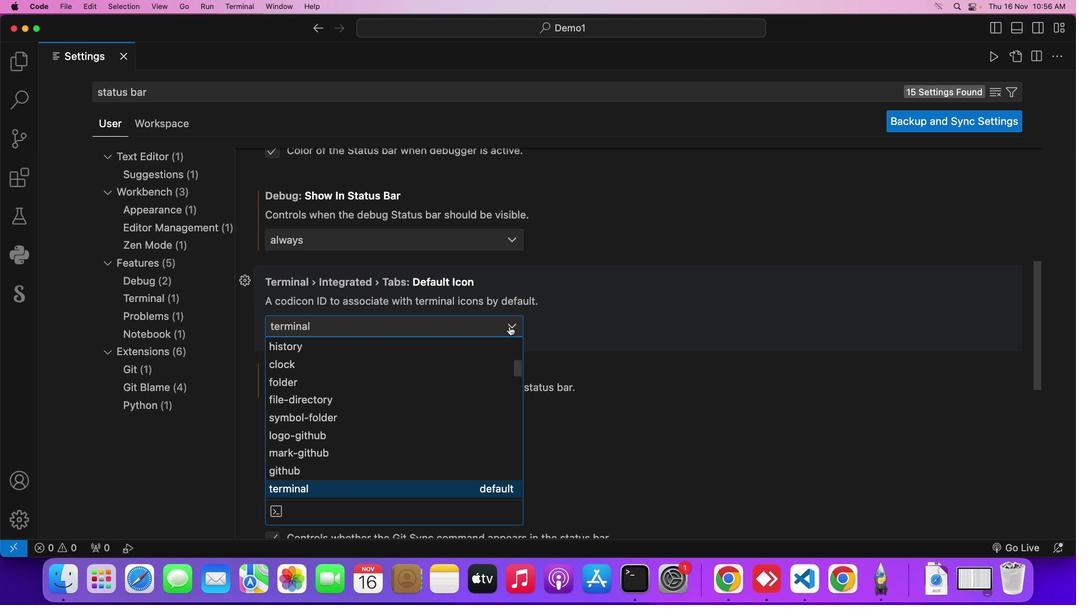 
Action: Mouse moved to (371, 409)
Screenshot: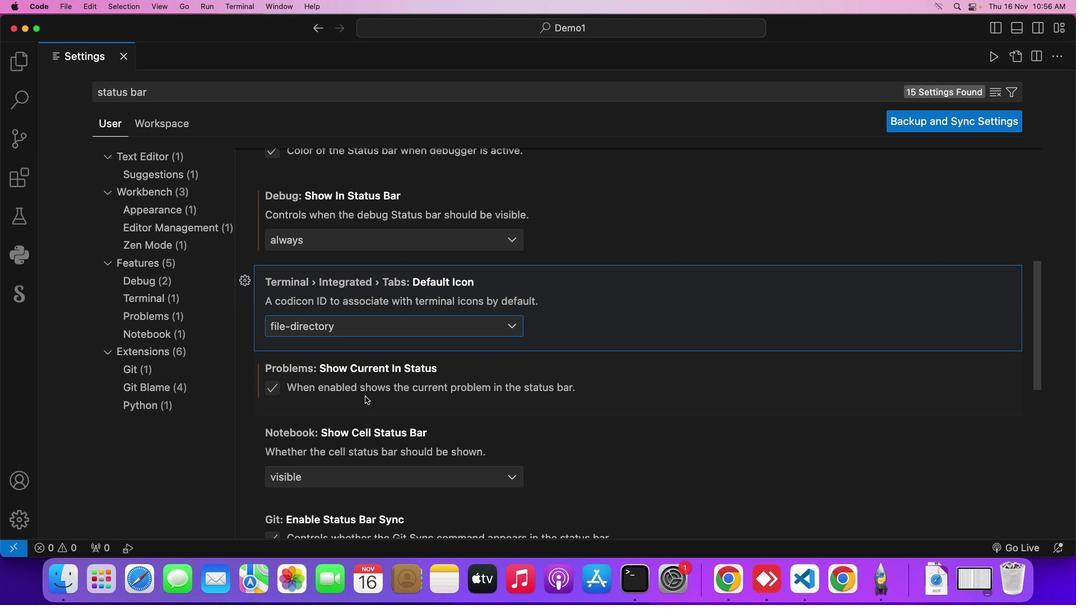 
Action: Mouse pressed left at (371, 409)
Screenshot: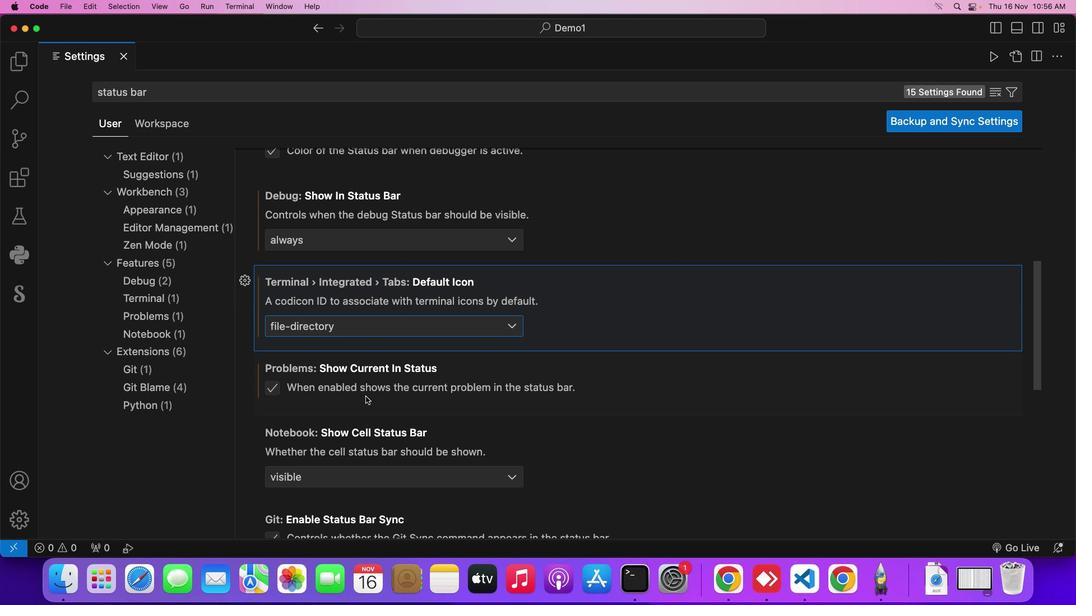 
Action: Mouse moved to (372, 403)
Screenshot: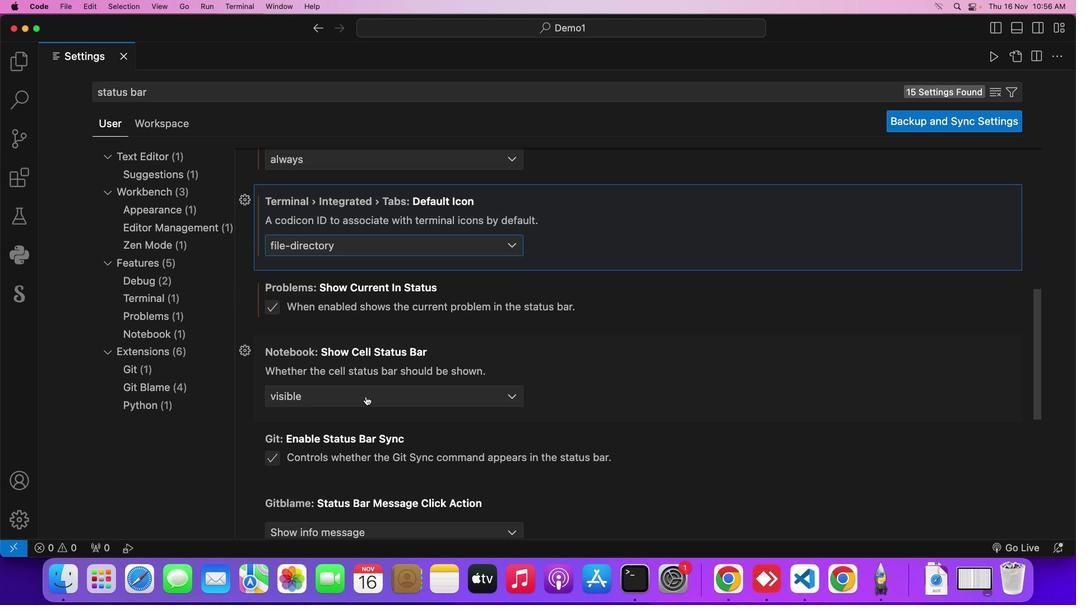 
Action: Mouse scrolled (372, 403) with delta (7, 6)
Screenshot: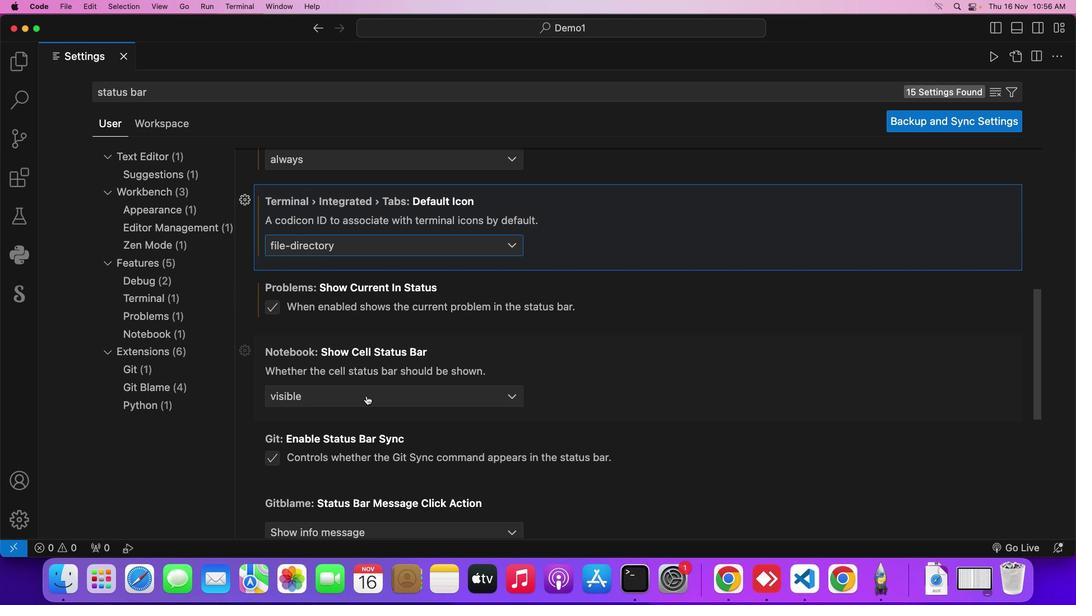 
Action: Mouse scrolled (372, 403) with delta (7, 6)
Screenshot: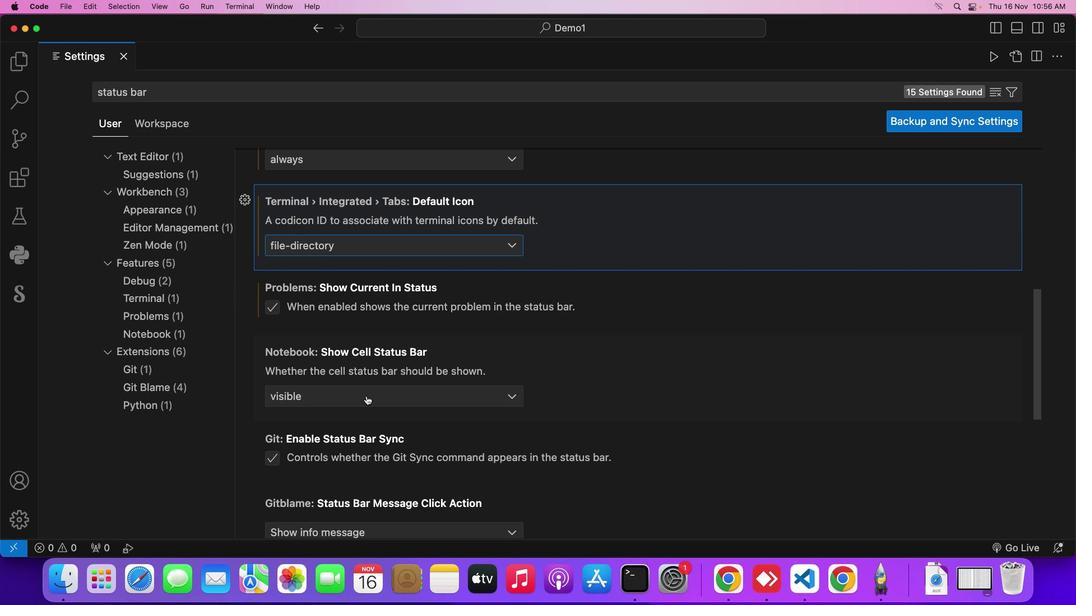 
Action: Mouse moved to (455, 388)
Screenshot: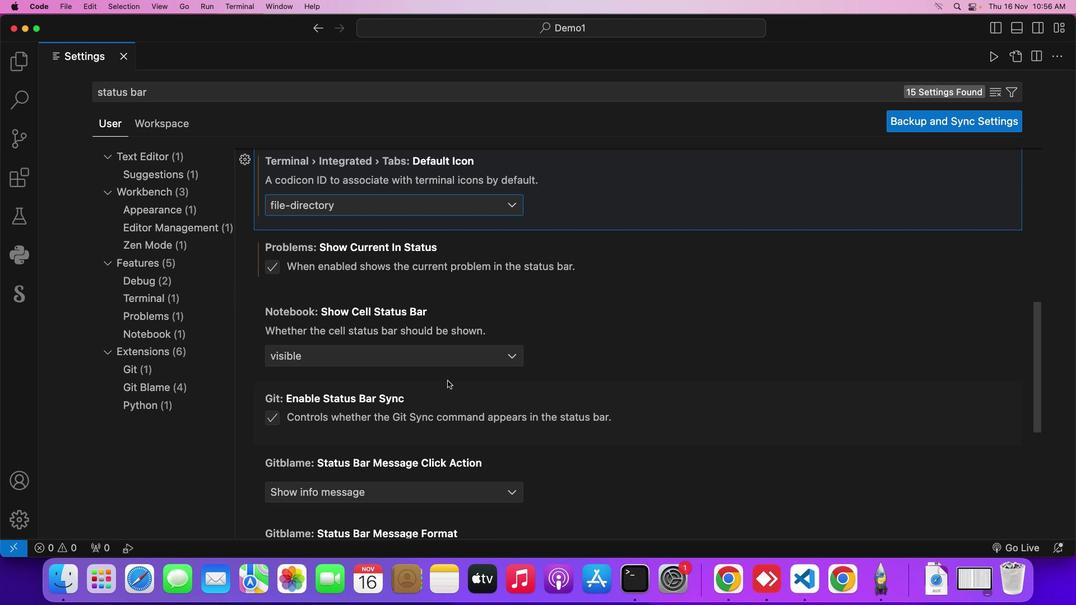 
Action: Mouse scrolled (455, 388) with delta (7, 6)
Screenshot: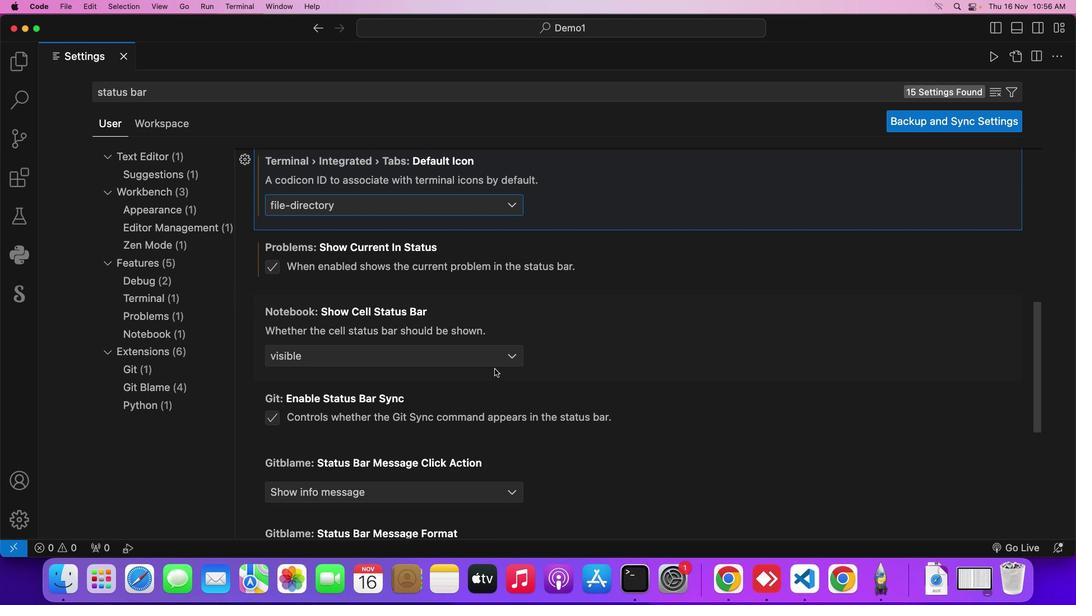
Action: Mouse moved to (521, 363)
Screenshot: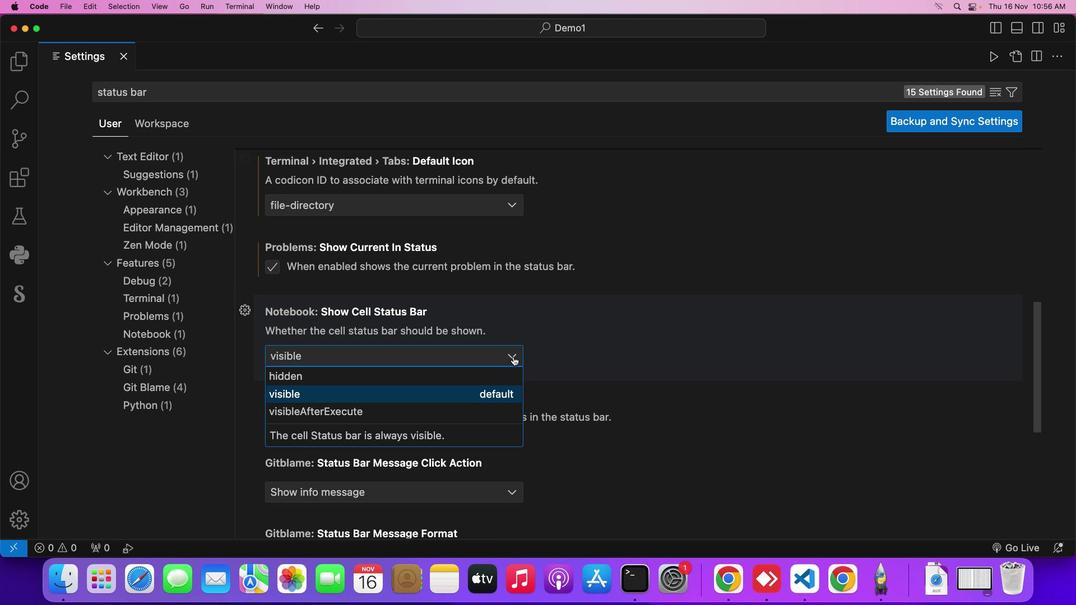 
Action: Mouse pressed left at (521, 363)
Screenshot: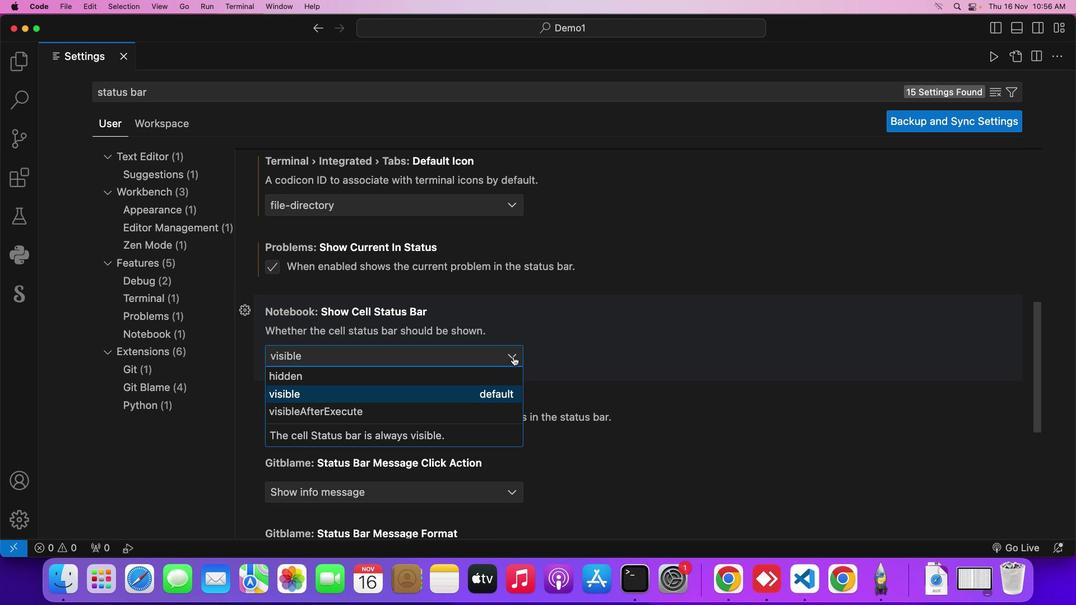 
Action: Mouse moved to (462, 416)
Screenshot: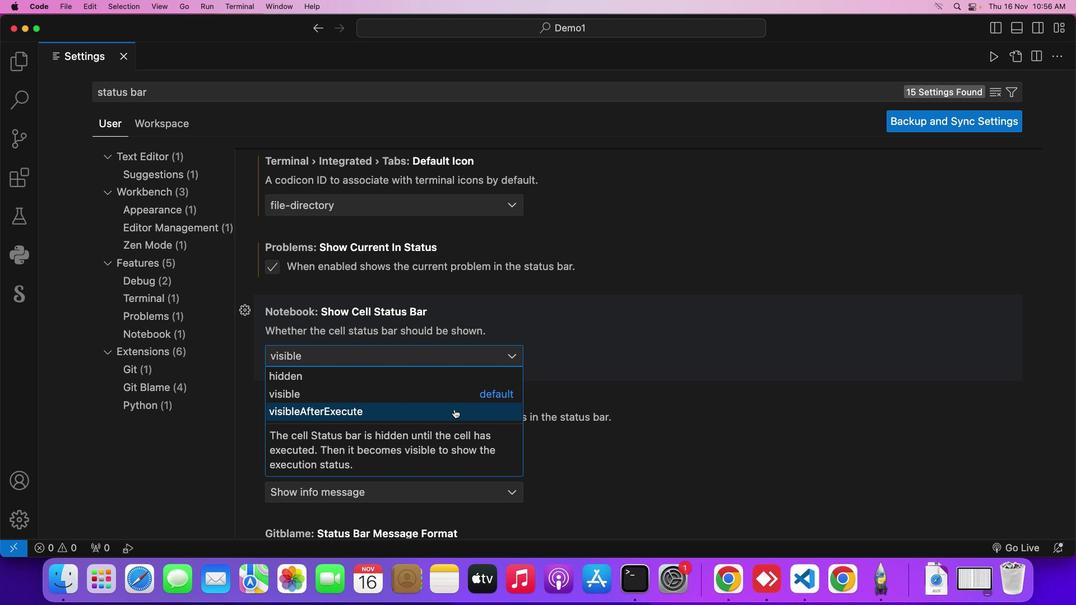 
Action: Mouse pressed left at (462, 416)
Screenshot: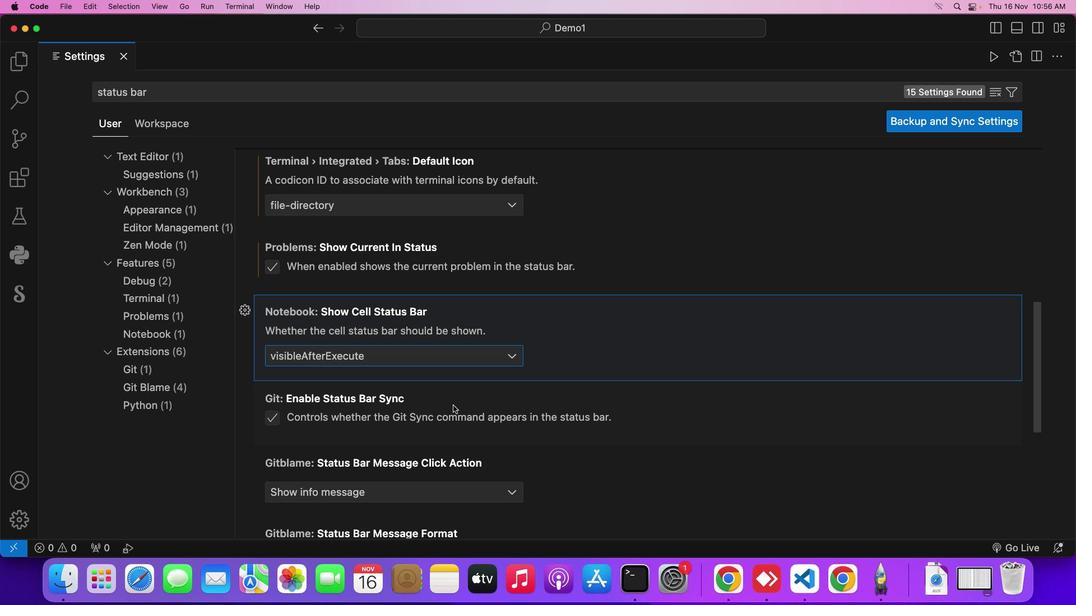 
Action: Mouse moved to (461, 407)
Screenshot: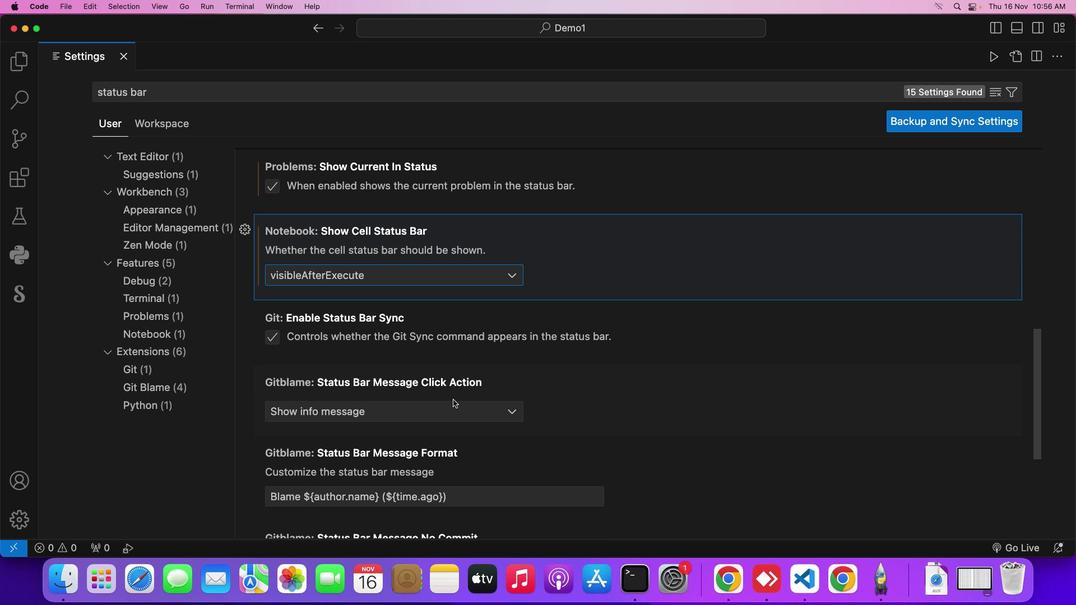 
Action: Mouse scrolled (461, 407) with delta (7, 6)
Screenshot: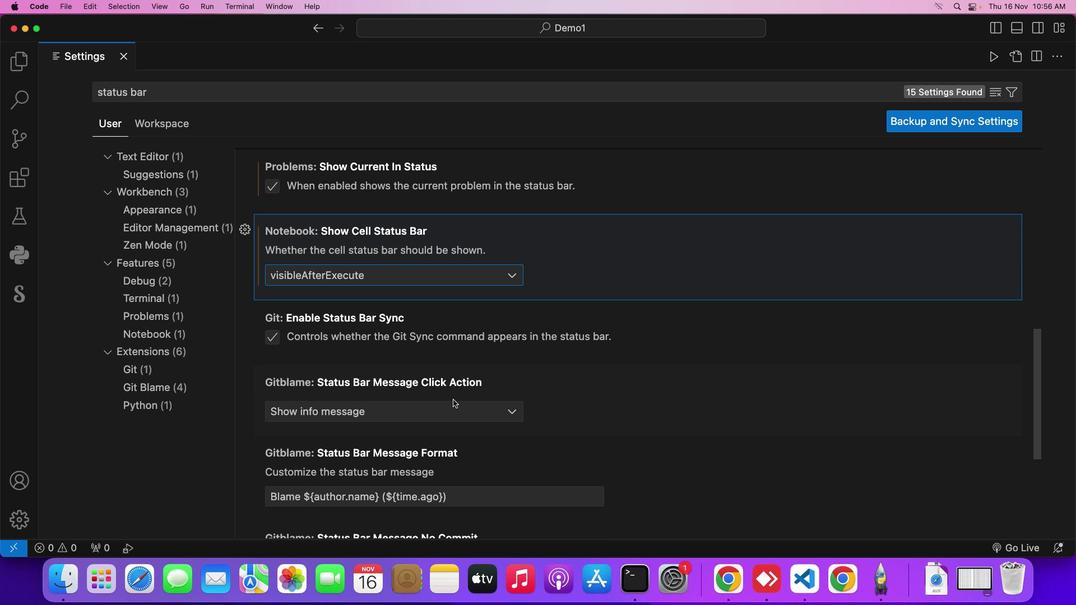 
Action: Mouse scrolled (461, 407) with delta (7, 6)
Screenshot: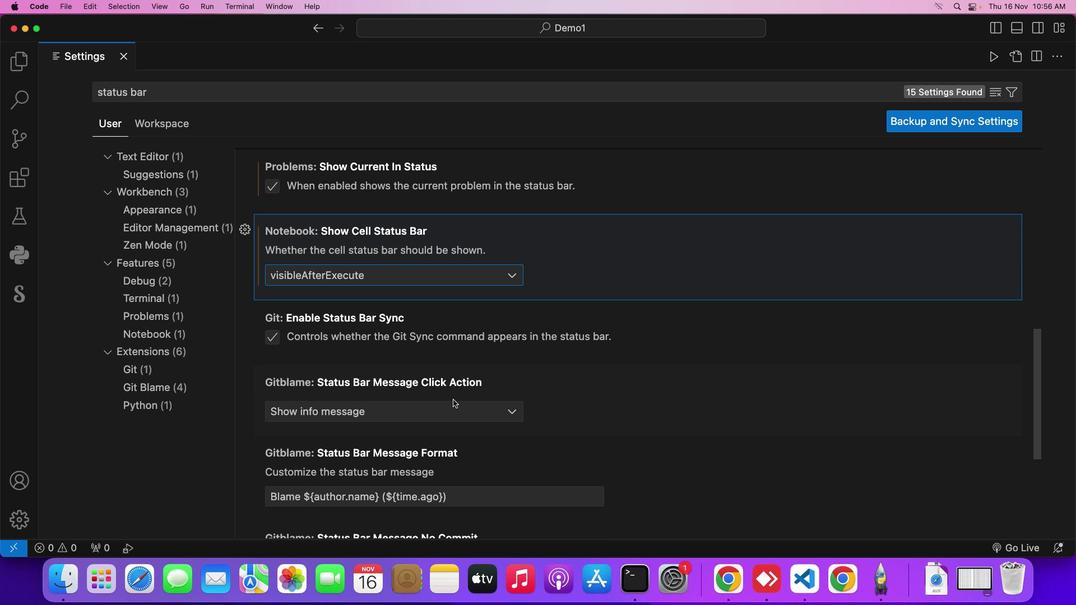 
Action: Mouse scrolled (461, 407) with delta (7, 6)
Screenshot: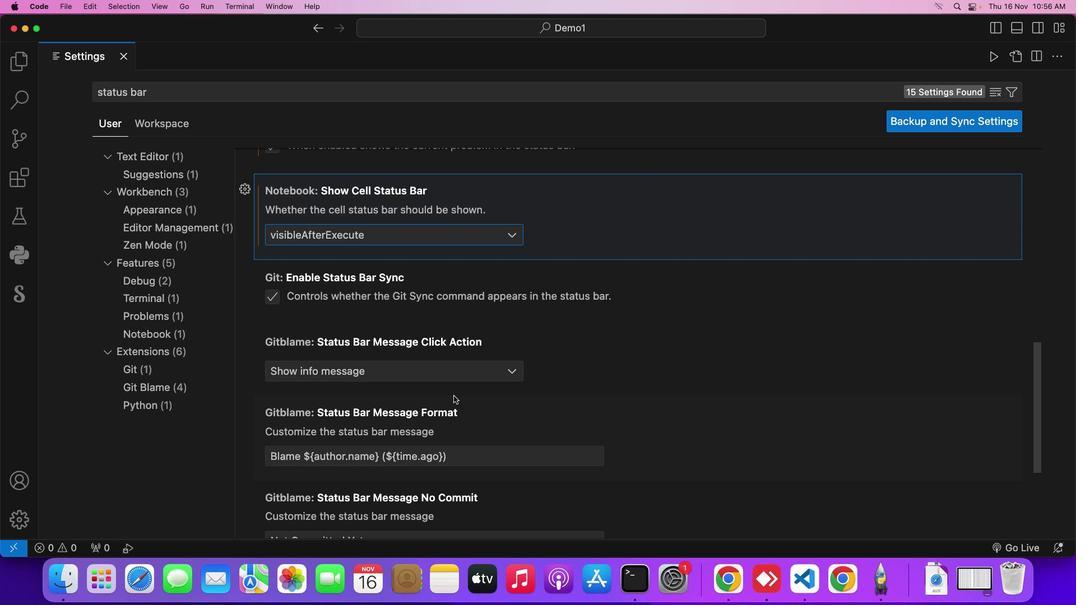 
Action: Mouse moved to (513, 378)
Screenshot: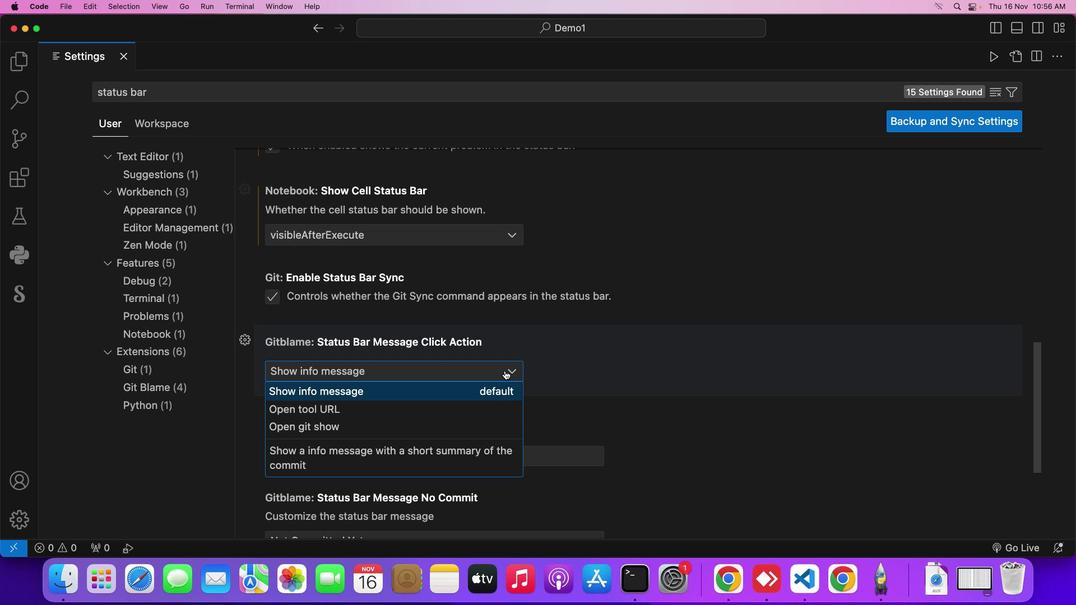 
Action: Mouse pressed left at (513, 378)
Screenshot: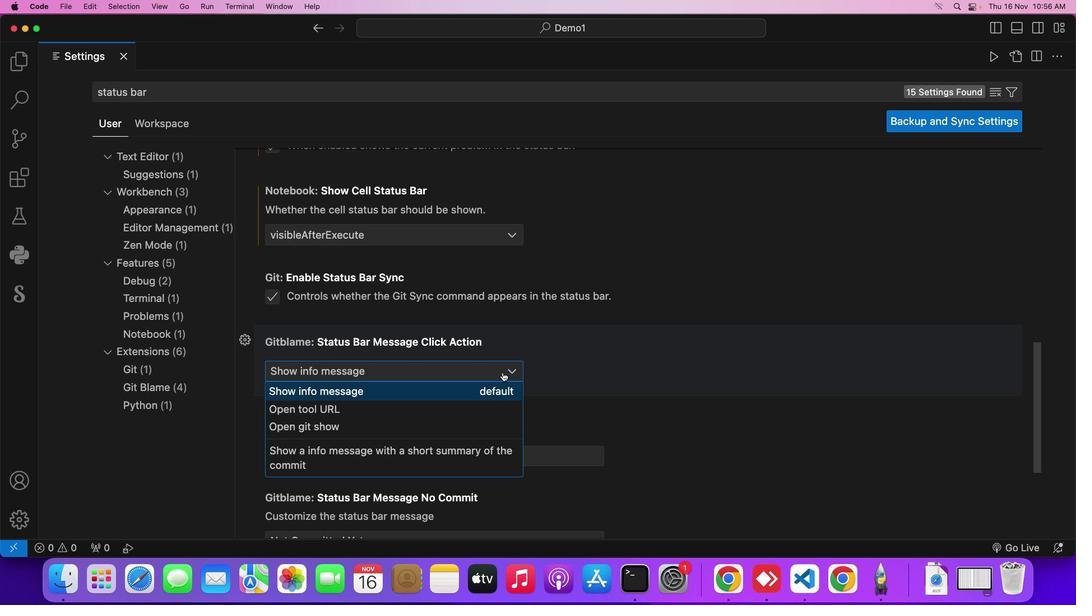 
Action: Mouse moved to (432, 427)
Screenshot: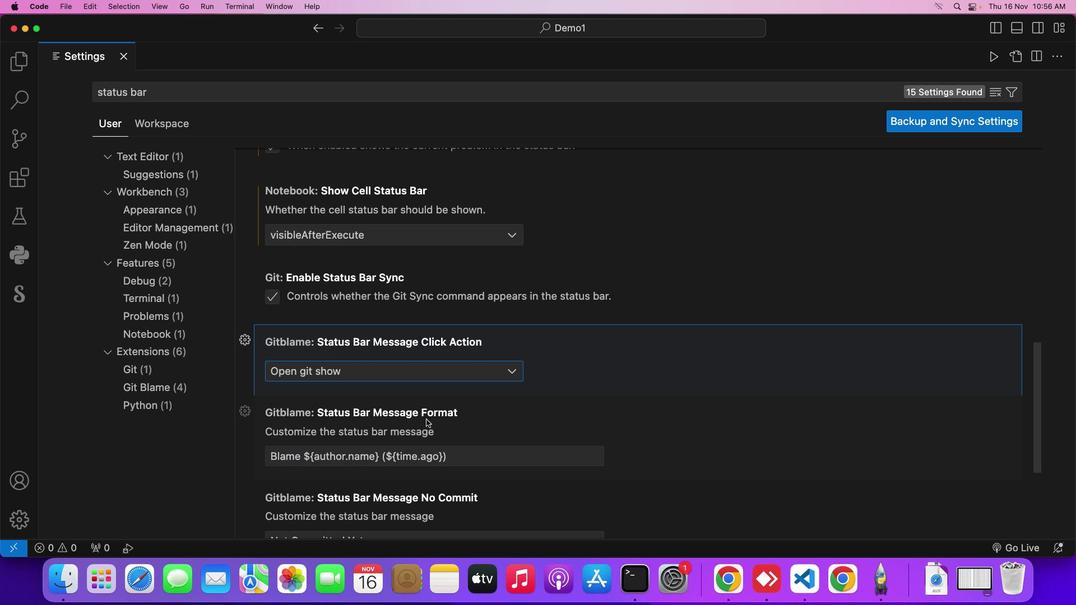 
Action: Mouse pressed left at (432, 427)
Screenshot: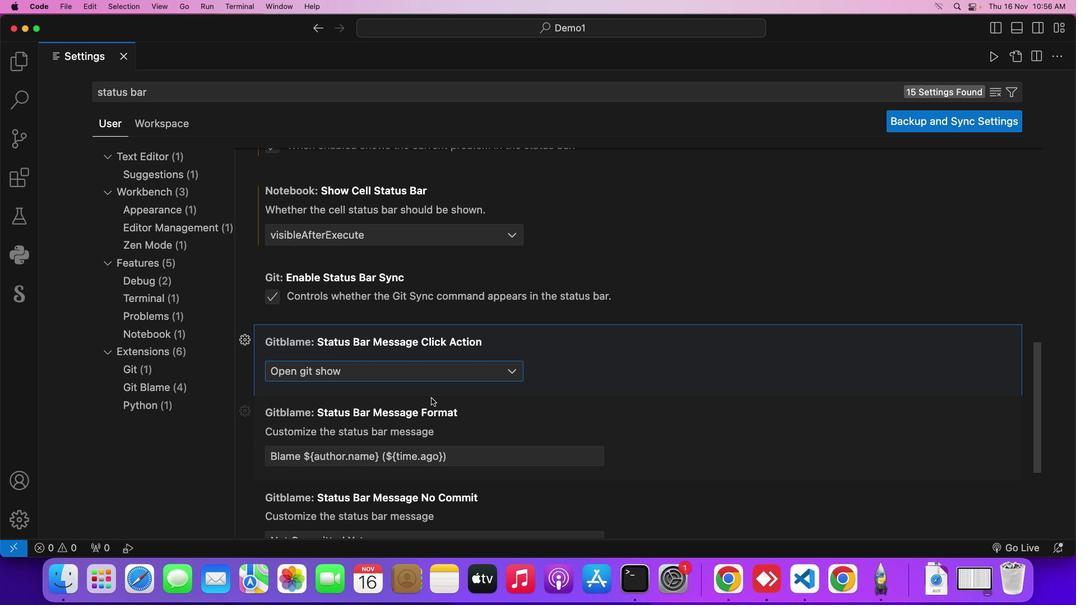 
Action: Mouse moved to (439, 406)
Screenshot: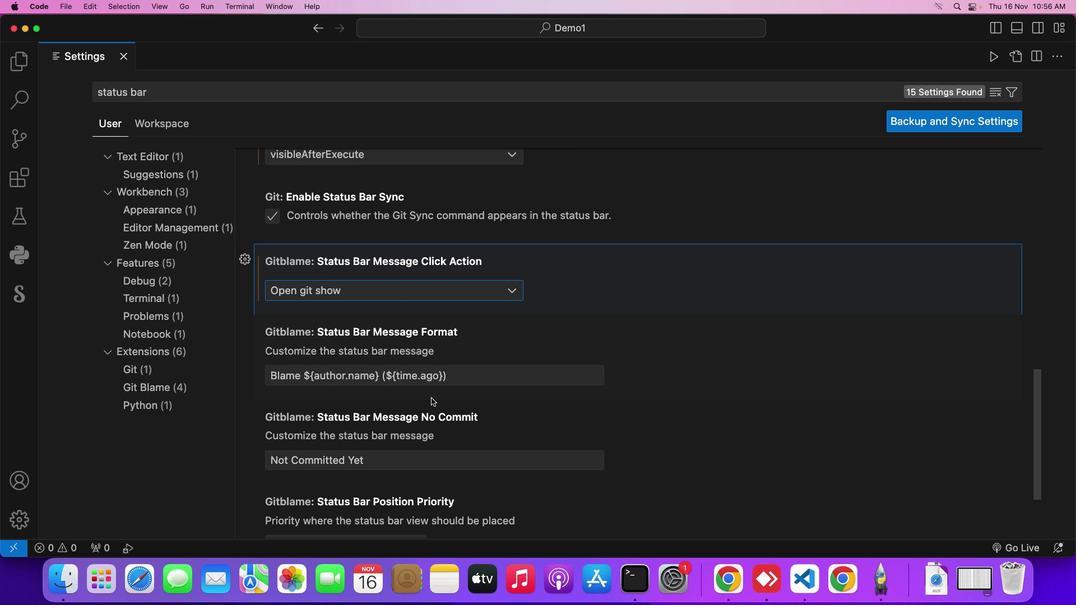 
Action: Mouse scrolled (439, 406) with delta (7, 6)
Screenshot: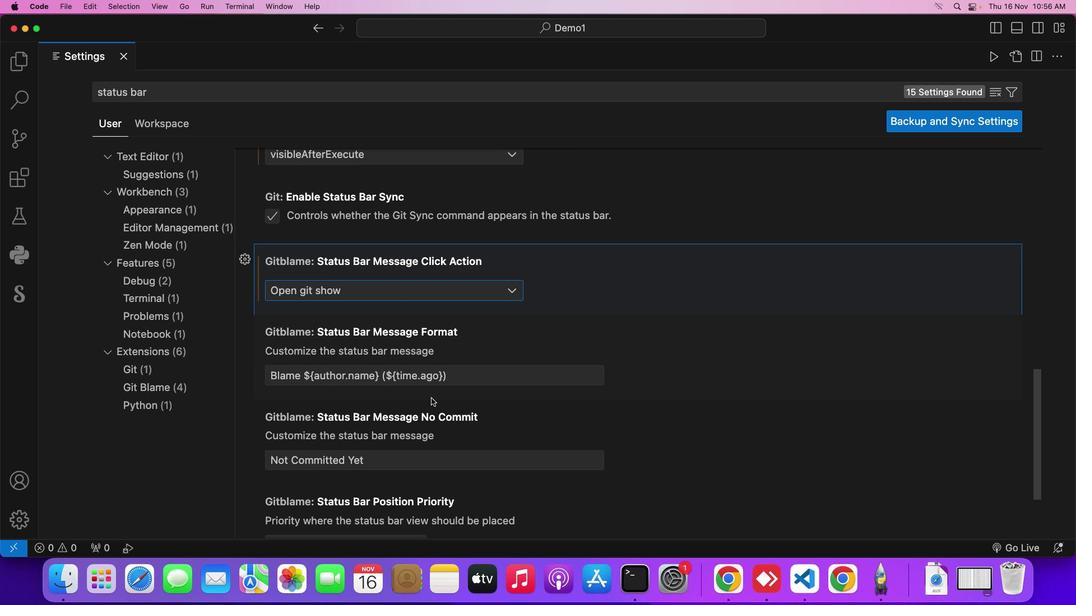 
Action: Mouse scrolled (439, 406) with delta (7, 6)
Screenshot: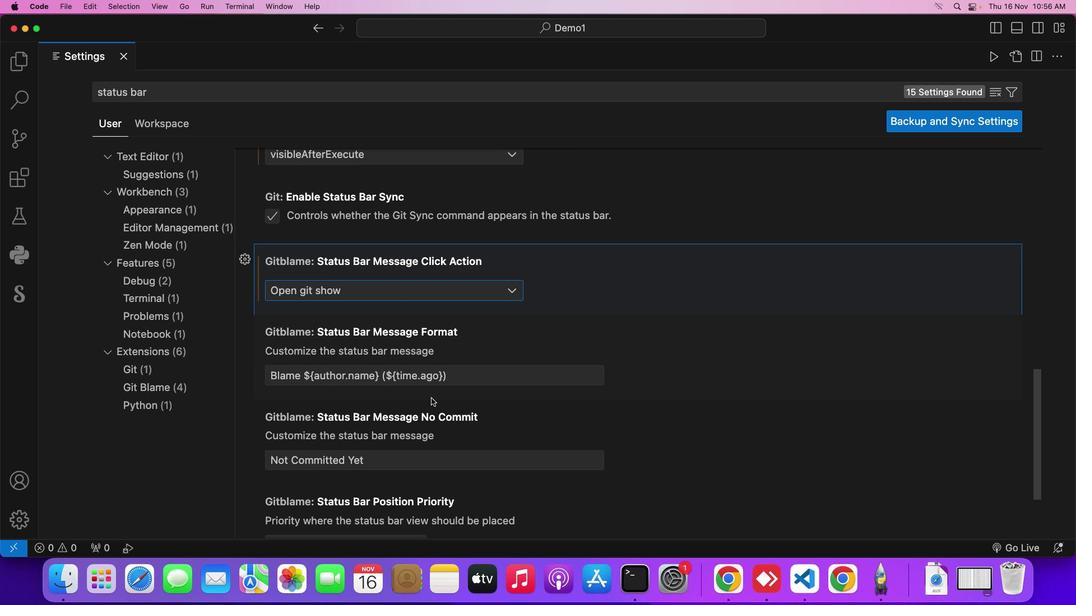 
Action: Mouse moved to (439, 404)
Screenshot: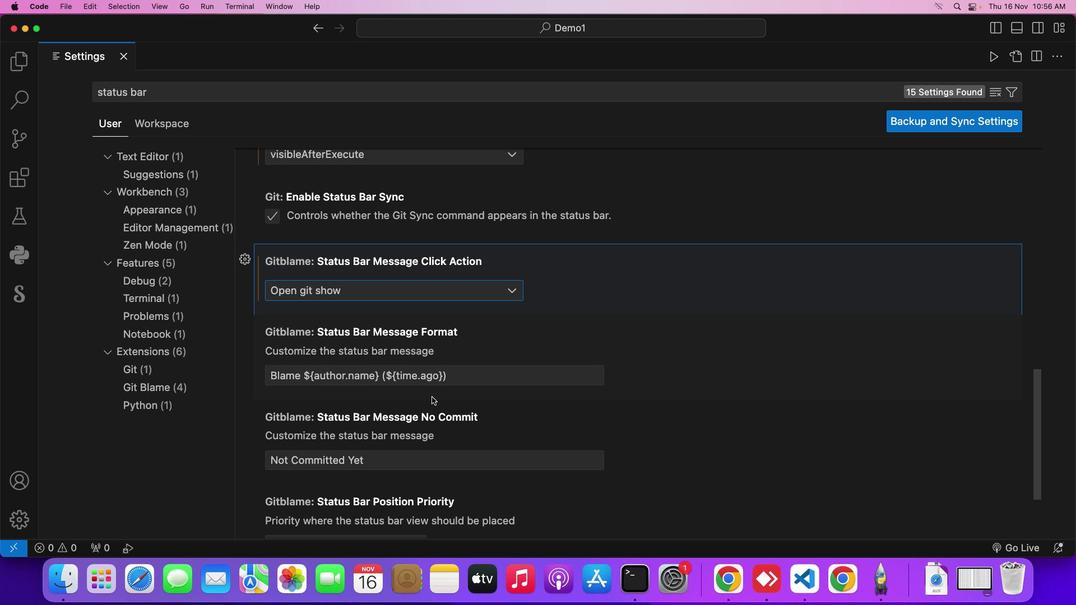 
Action: Mouse scrolled (439, 404) with delta (7, 6)
Screenshot: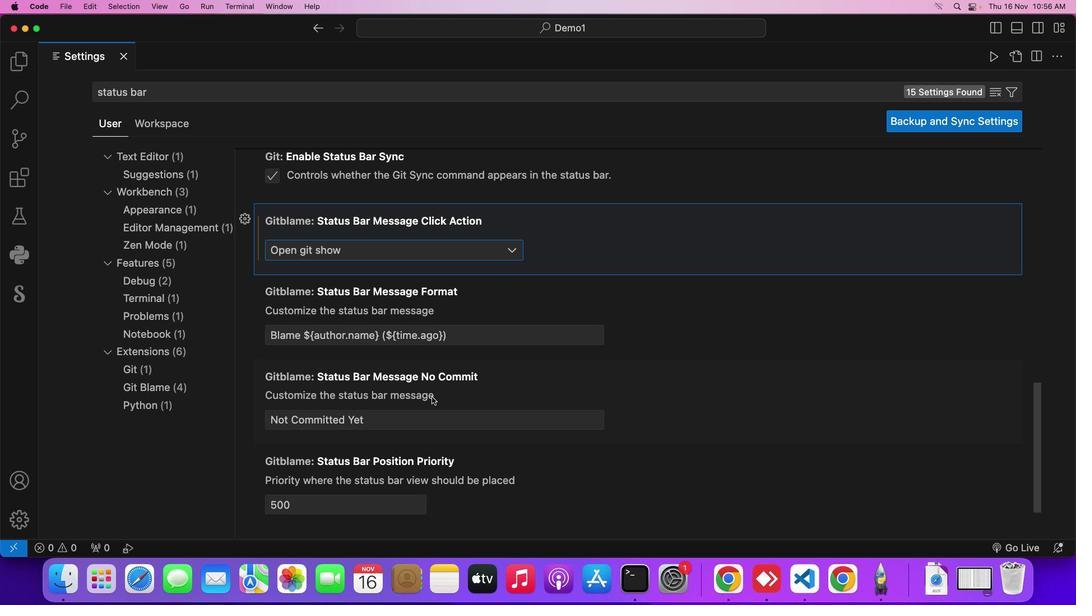 
Action: Mouse moved to (450, 394)
Screenshot: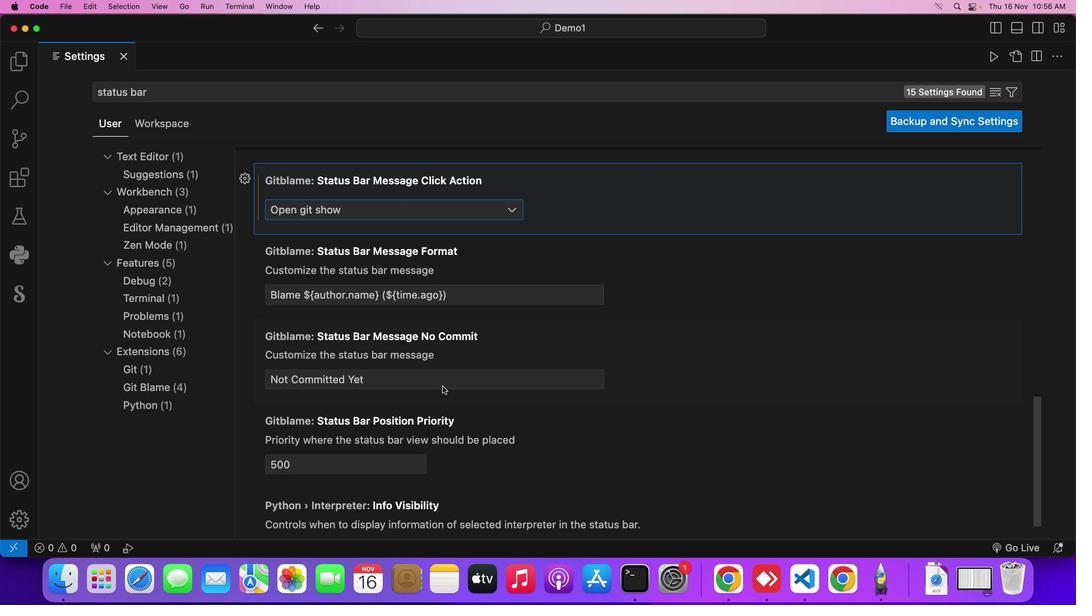 
Action: Mouse scrolled (450, 394) with delta (7, 6)
Screenshot: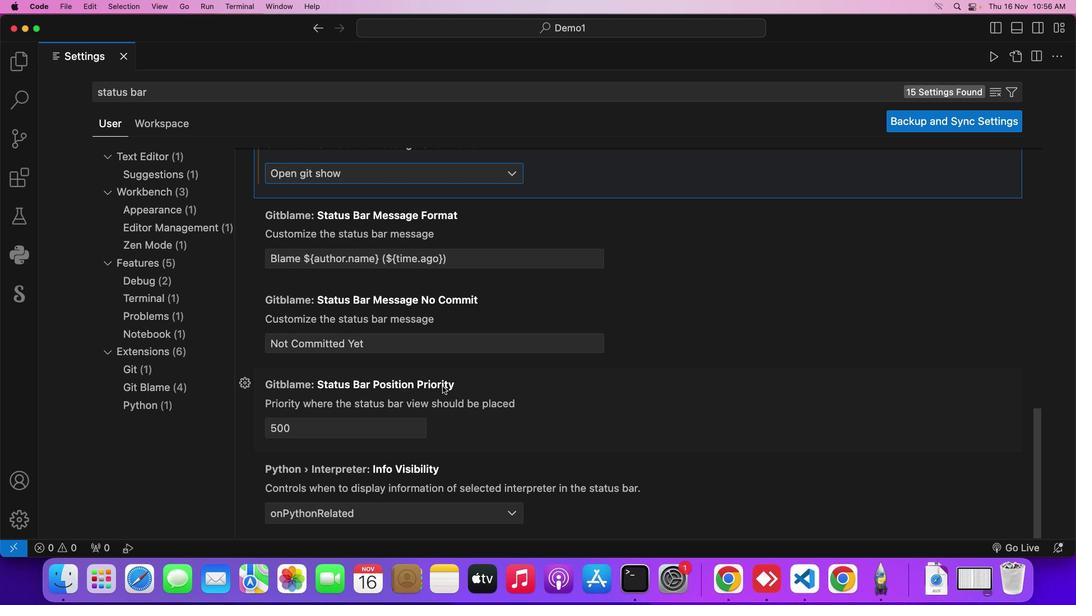 
Action: Mouse scrolled (450, 394) with delta (7, 6)
Screenshot: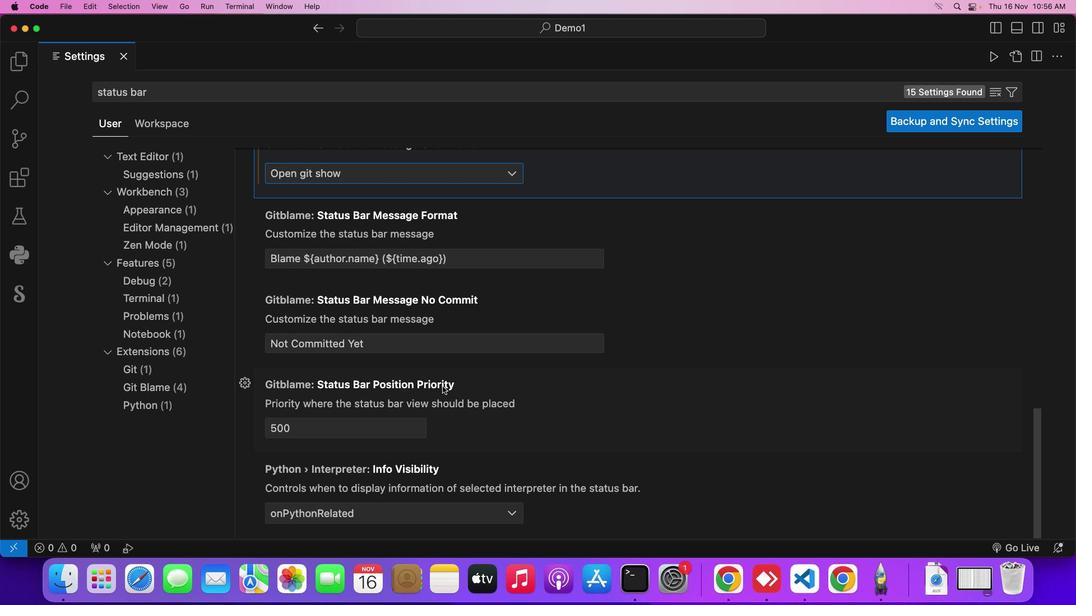 
Action: Mouse moved to (450, 394)
Screenshot: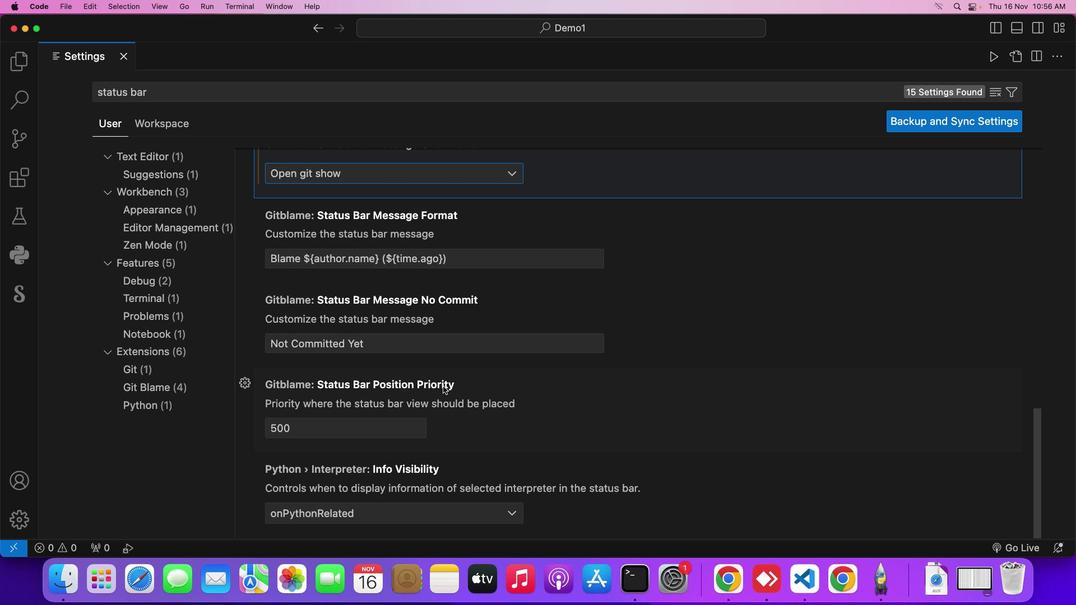 
Action: Mouse scrolled (450, 394) with delta (7, 6)
Screenshot: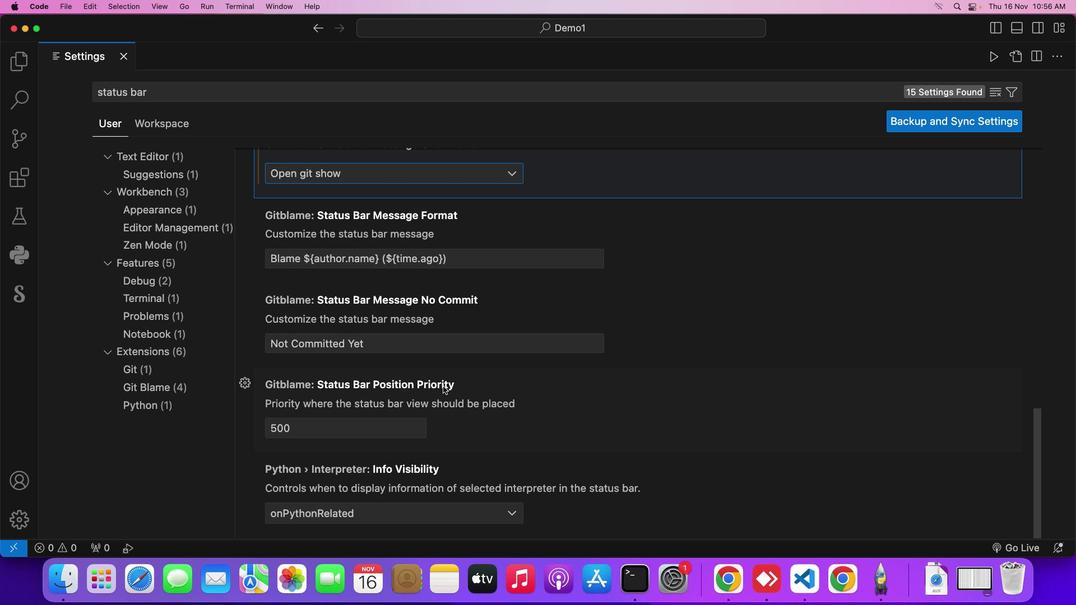 
Action: Mouse scrolled (450, 394) with delta (7, 6)
Screenshot: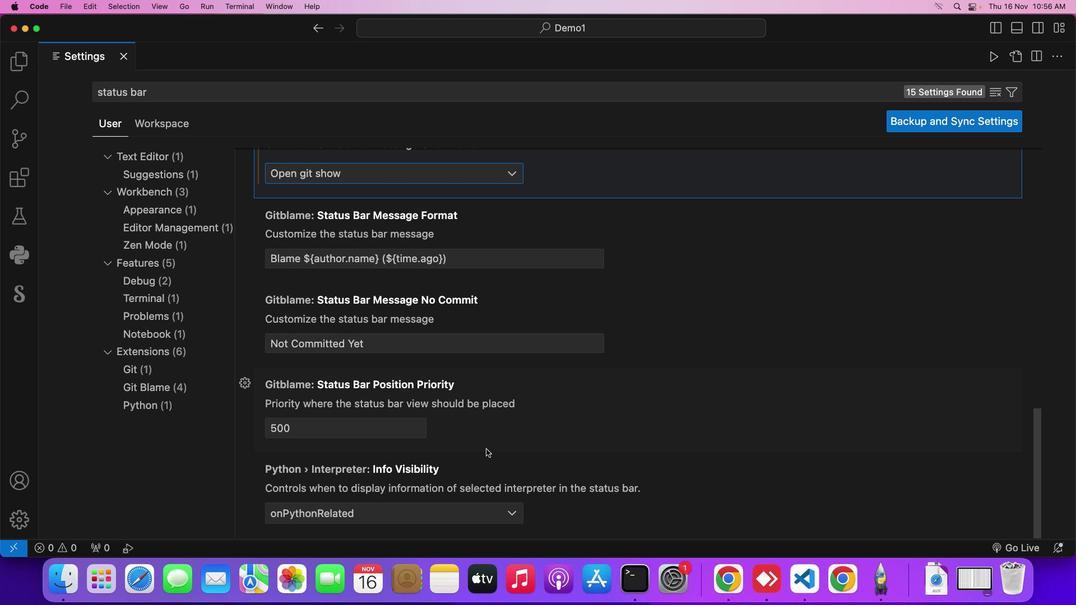 
Action: Mouse scrolled (450, 394) with delta (7, 6)
Screenshot: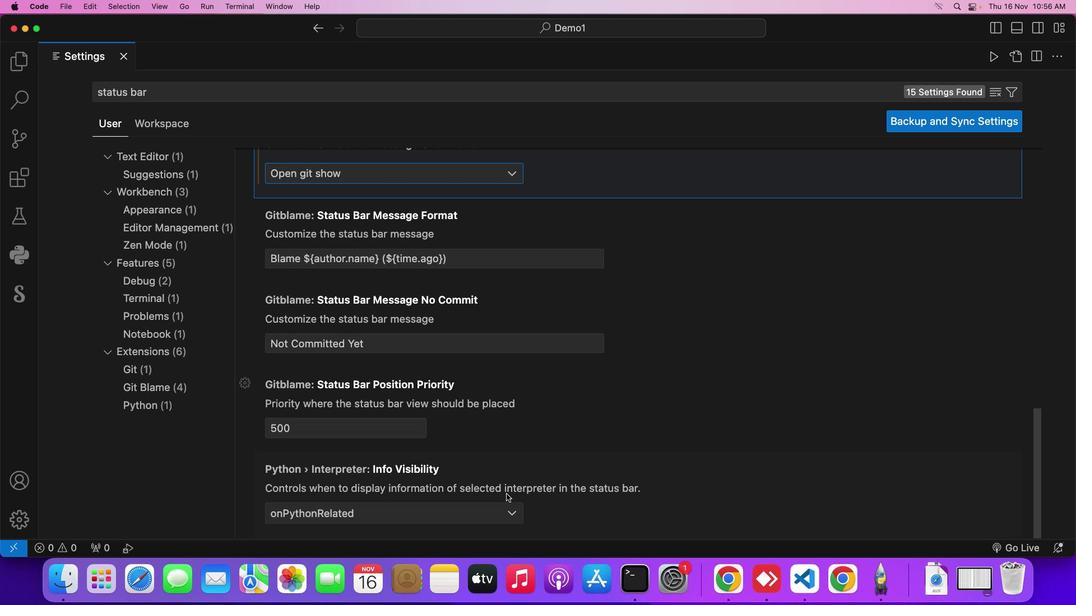 
Action: Mouse moved to (452, 415)
Screenshot: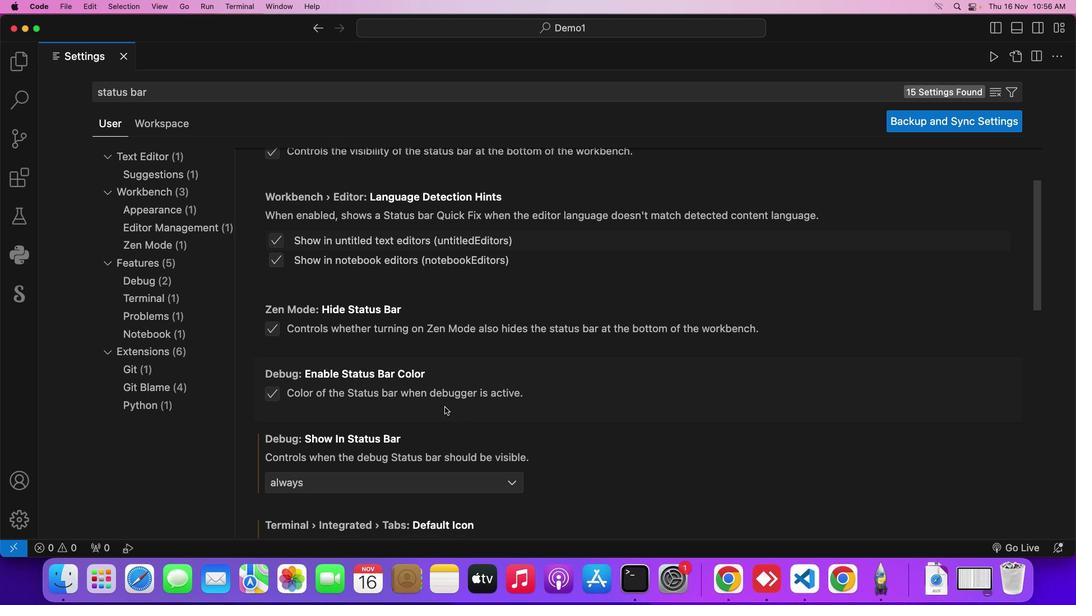 
Action: Mouse scrolled (452, 415) with delta (7, 7)
Screenshot: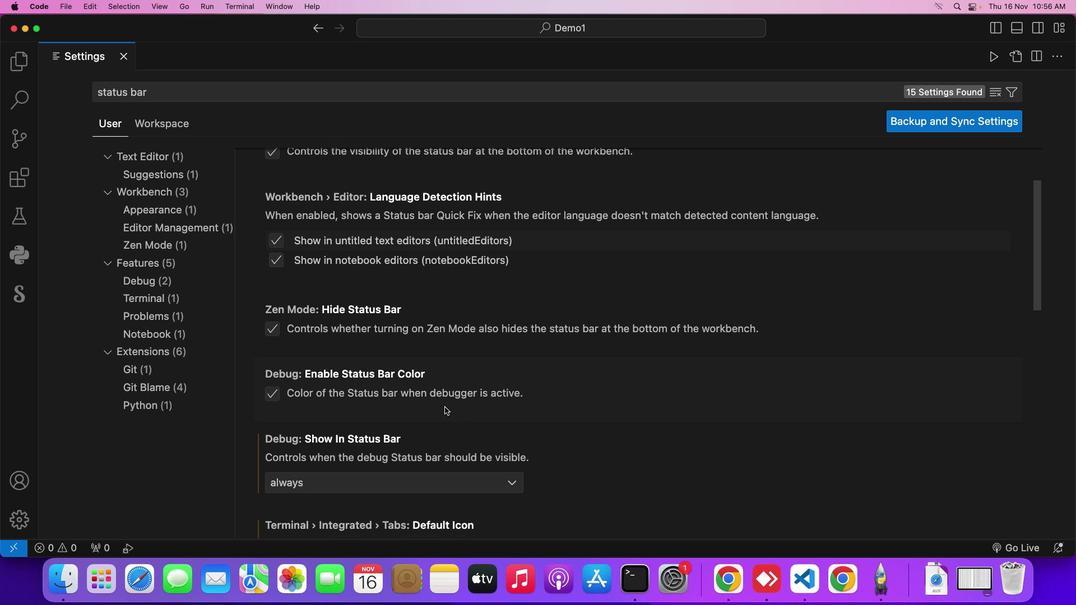 
Action: Mouse scrolled (452, 415) with delta (7, 7)
Screenshot: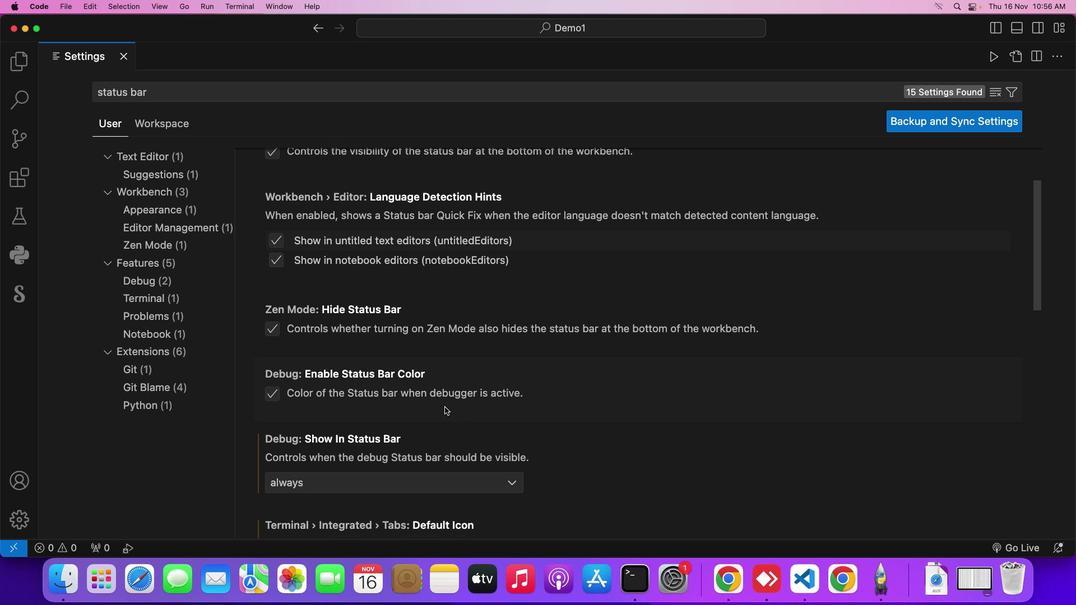 
Action: Mouse scrolled (452, 415) with delta (7, 9)
Screenshot: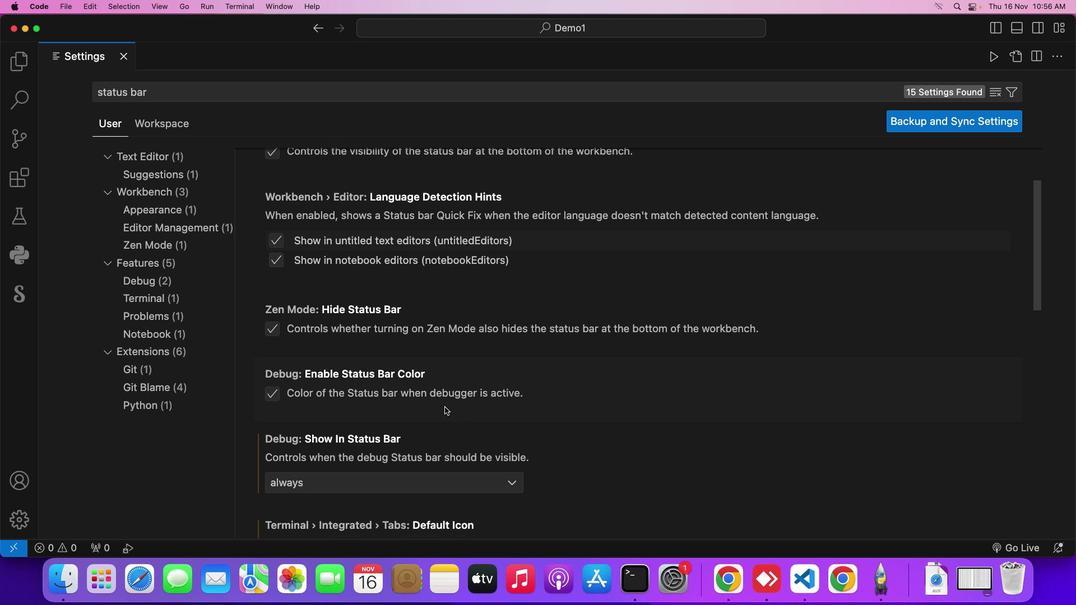 
Action: Mouse scrolled (452, 415) with delta (7, 10)
Screenshot: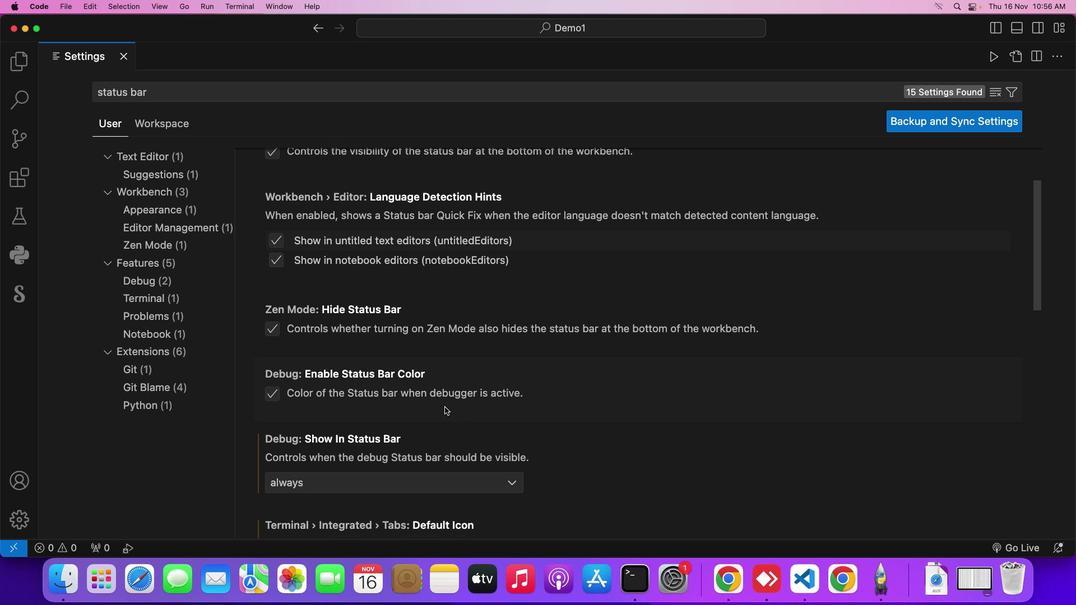 
Action: Mouse scrolled (452, 415) with delta (7, 10)
Screenshot: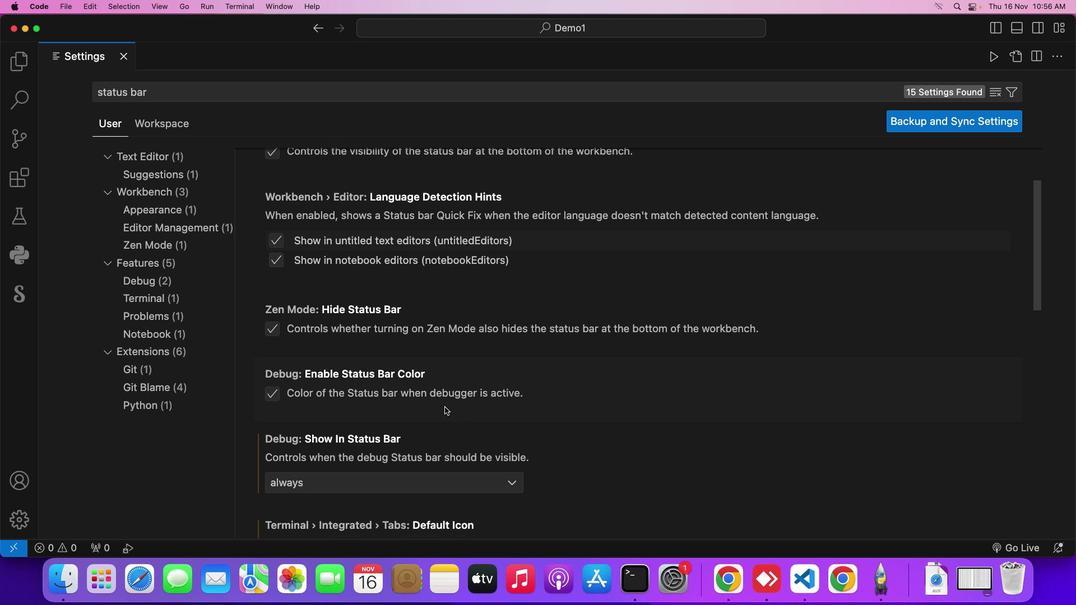 
Action: Mouse moved to (453, 413)
Screenshot: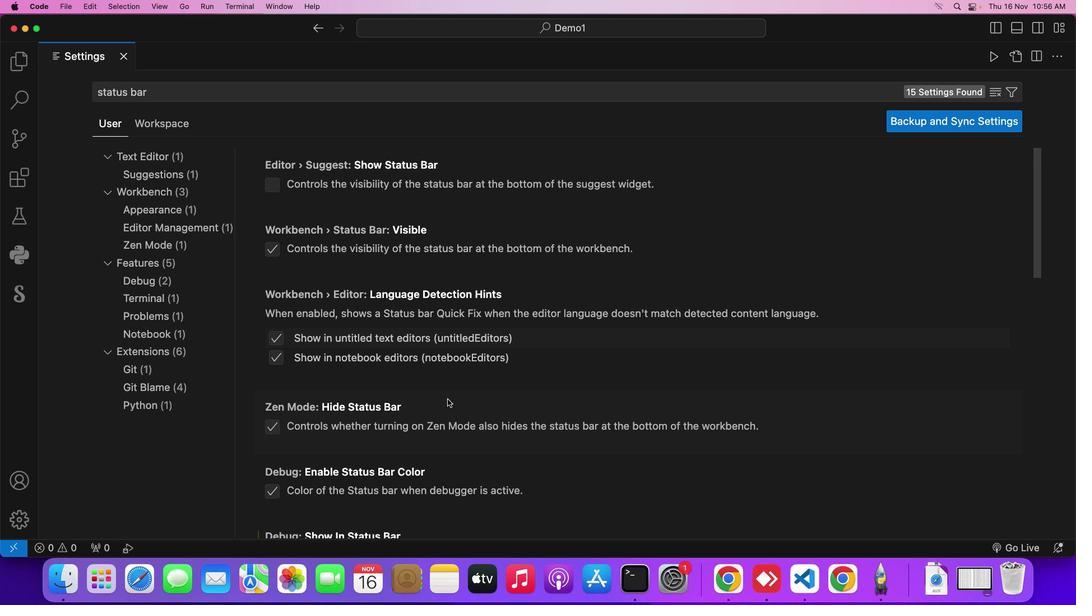 
Action: Mouse scrolled (453, 413) with delta (7, 7)
Screenshot: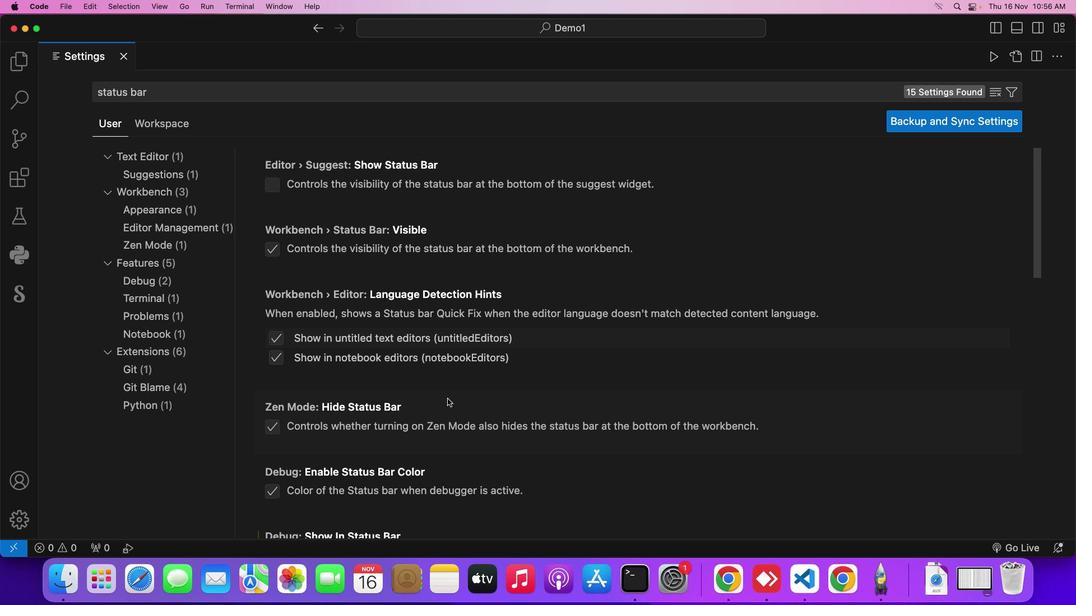 
Action: Mouse scrolled (453, 413) with delta (7, 7)
Screenshot: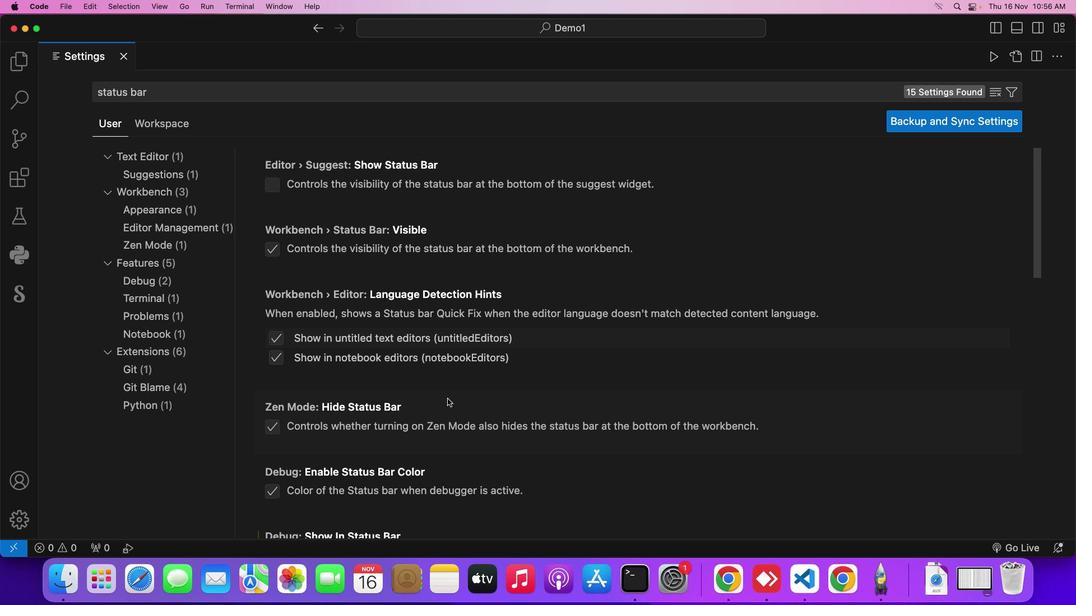 
Action: Mouse scrolled (453, 413) with delta (7, 8)
Screenshot: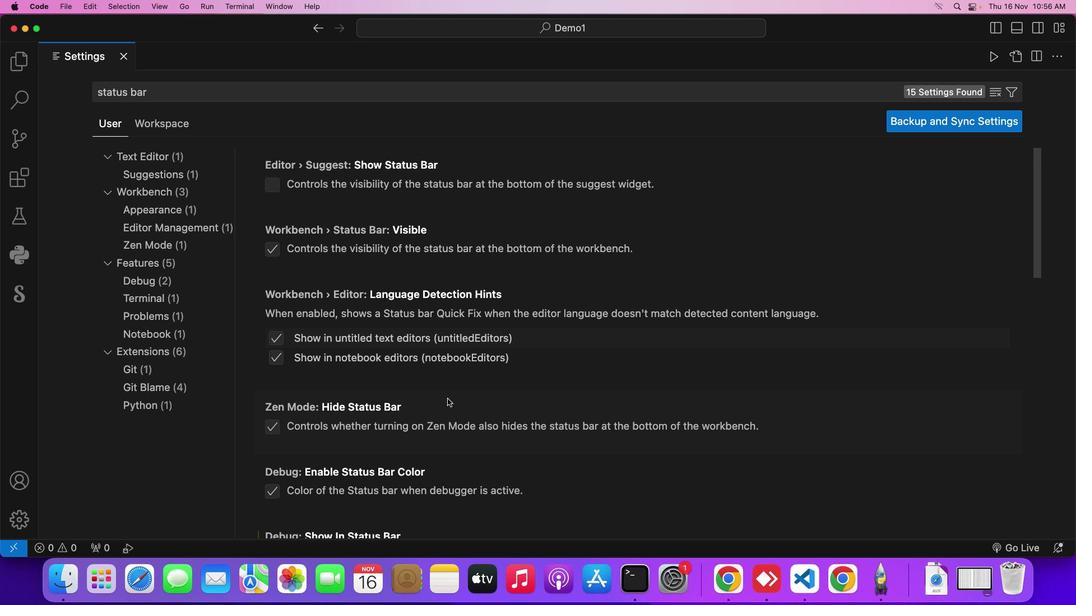 
Action: Mouse scrolled (453, 413) with delta (7, 10)
Screenshot: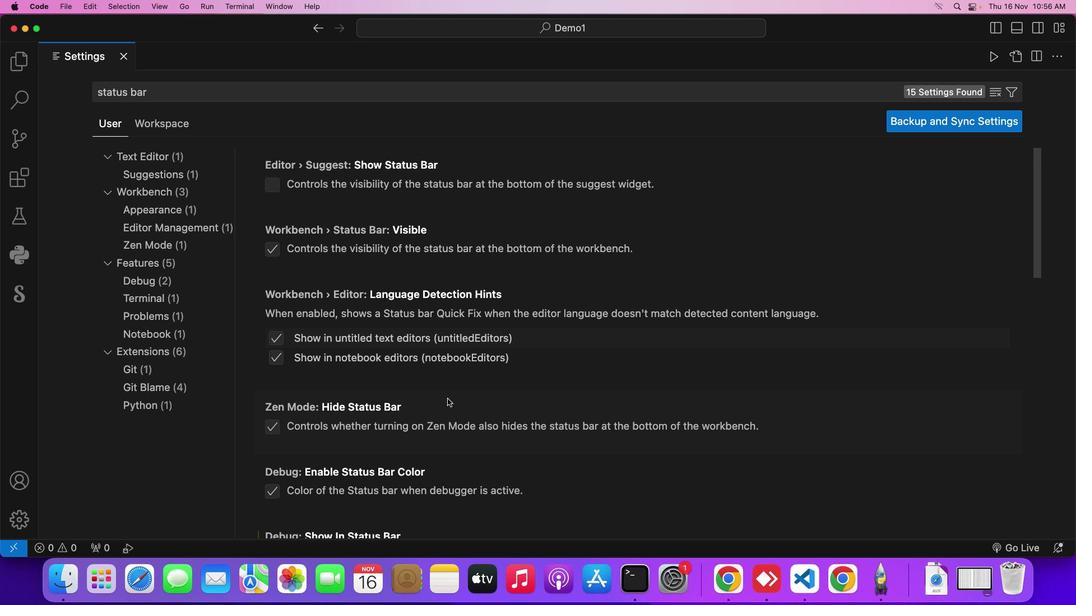 
Action: Mouse moved to (455, 406)
Screenshot: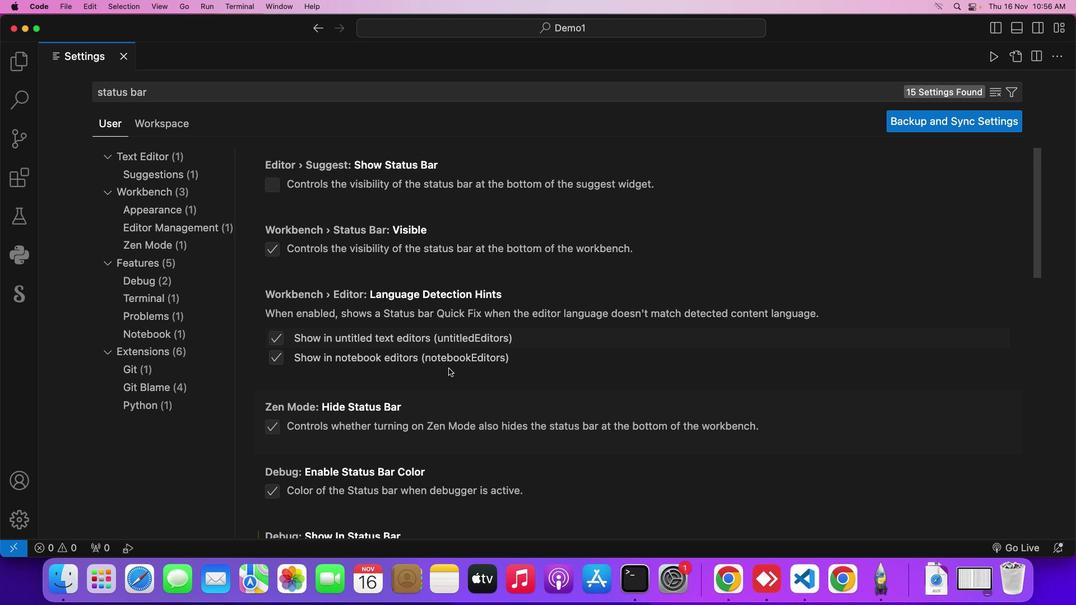 
Action: Mouse scrolled (455, 406) with delta (7, 7)
Screenshot: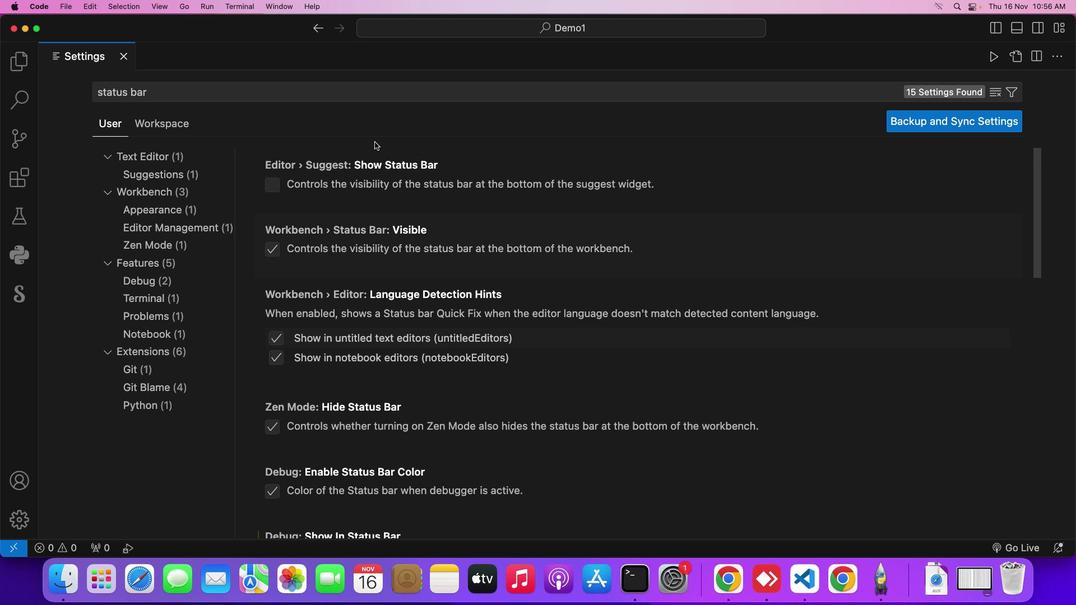 
Action: Mouse scrolled (455, 406) with delta (7, 7)
Screenshot: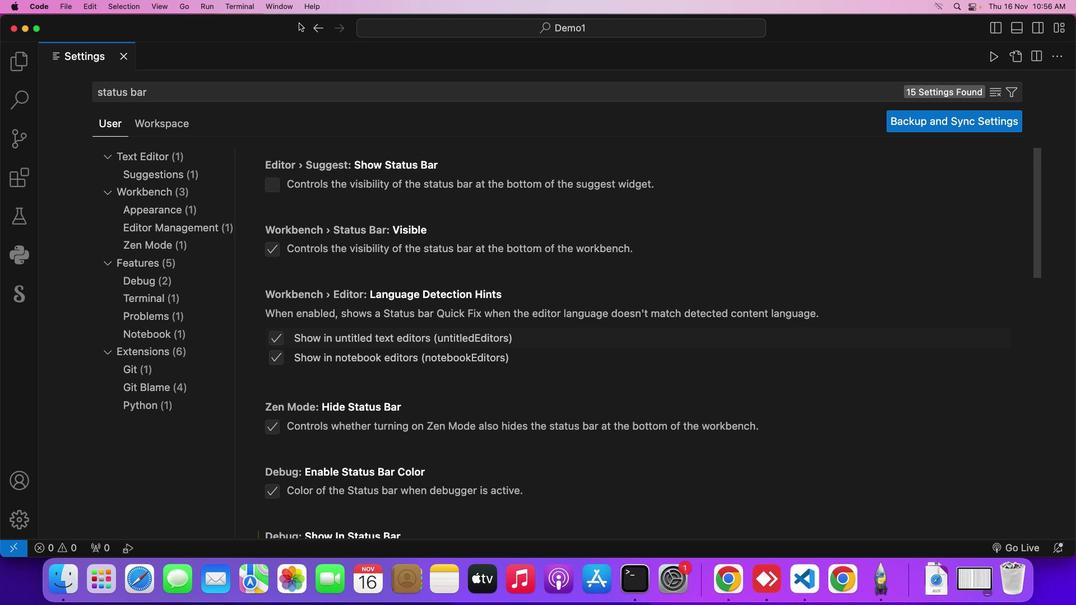 
Action: Mouse scrolled (455, 406) with delta (7, 8)
Screenshot: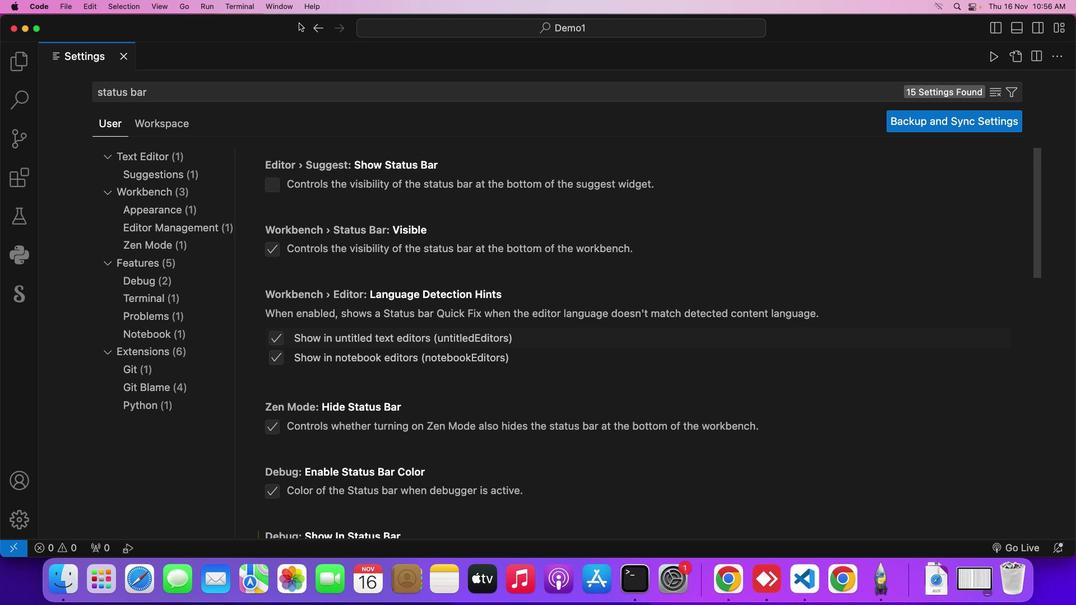 
Action: Mouse scrolled (455, 406) with delta (7, 10)
Screenshot: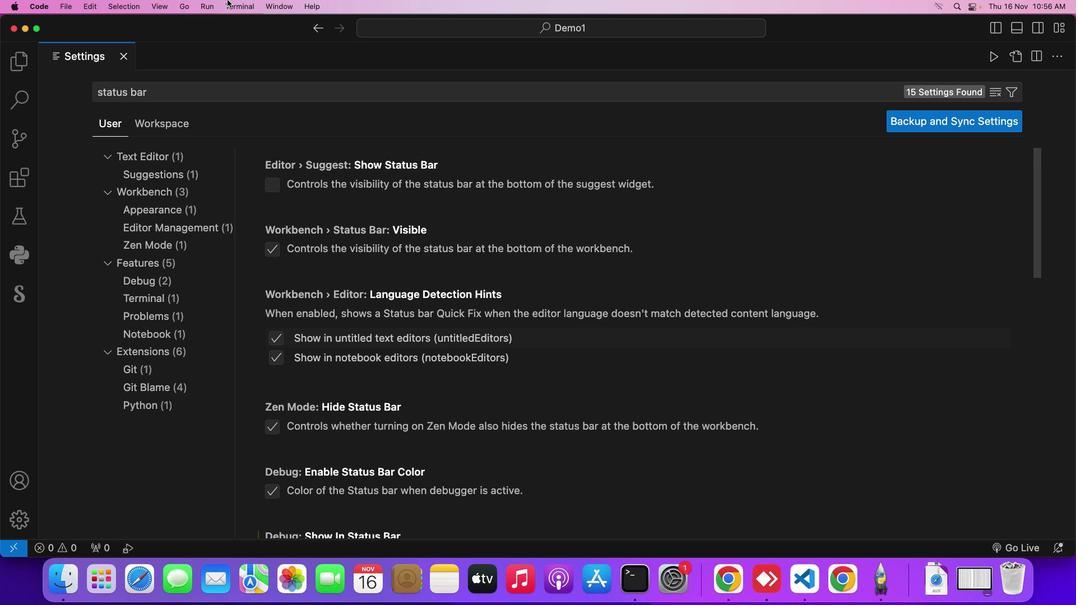 
Action: Mouse scrolled (455, 406) with delta (7, 10)
Screenshot: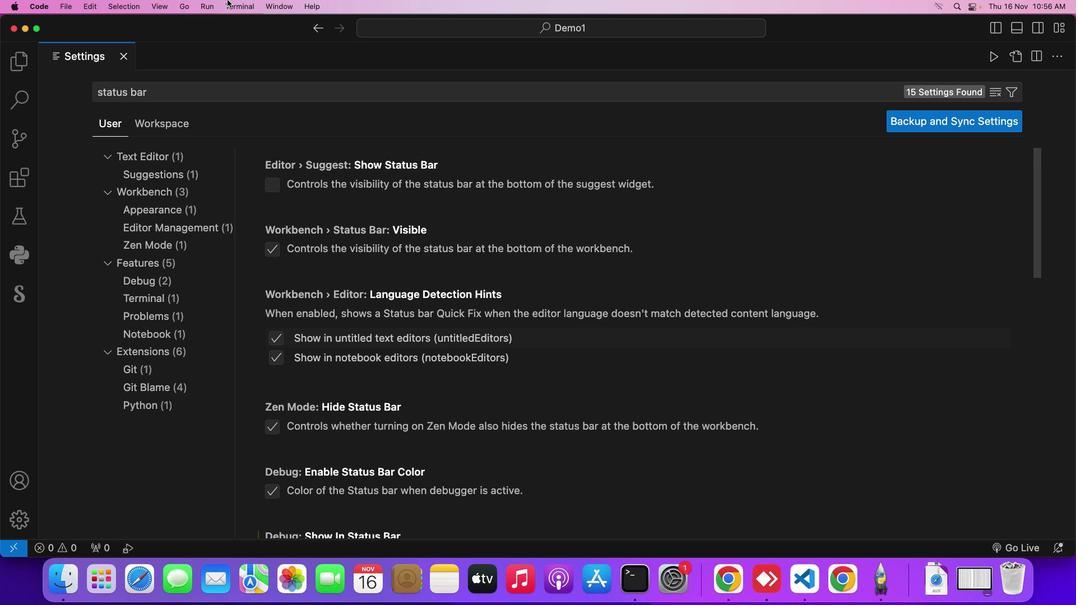 
Action: Mouse scrolled (455, 406) with delta (7, 10)
Screenshot: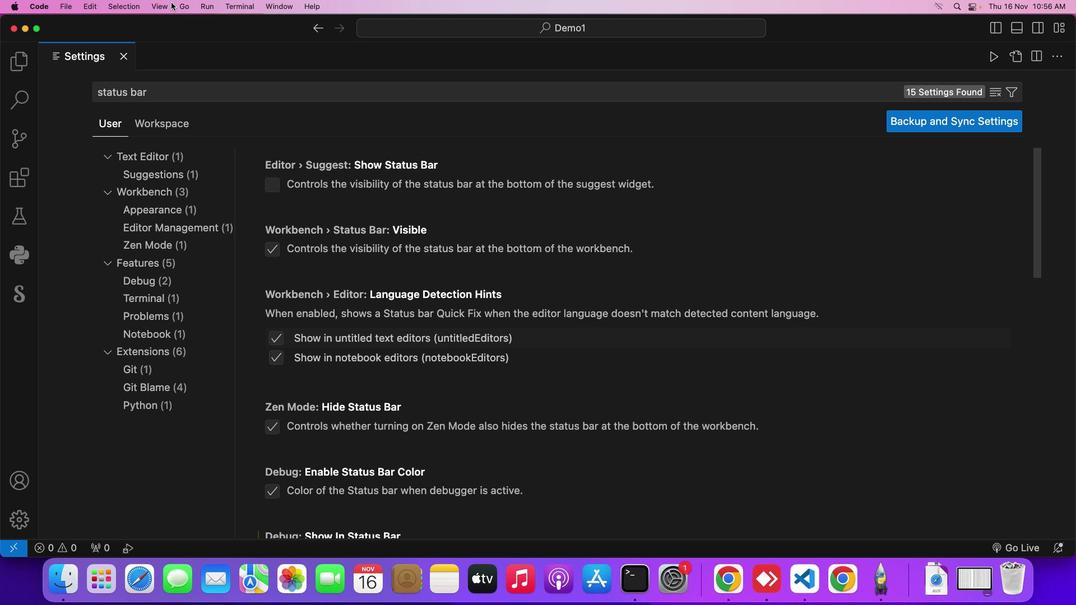 
Action: Mouse moved to (191, 99)
Screenshot: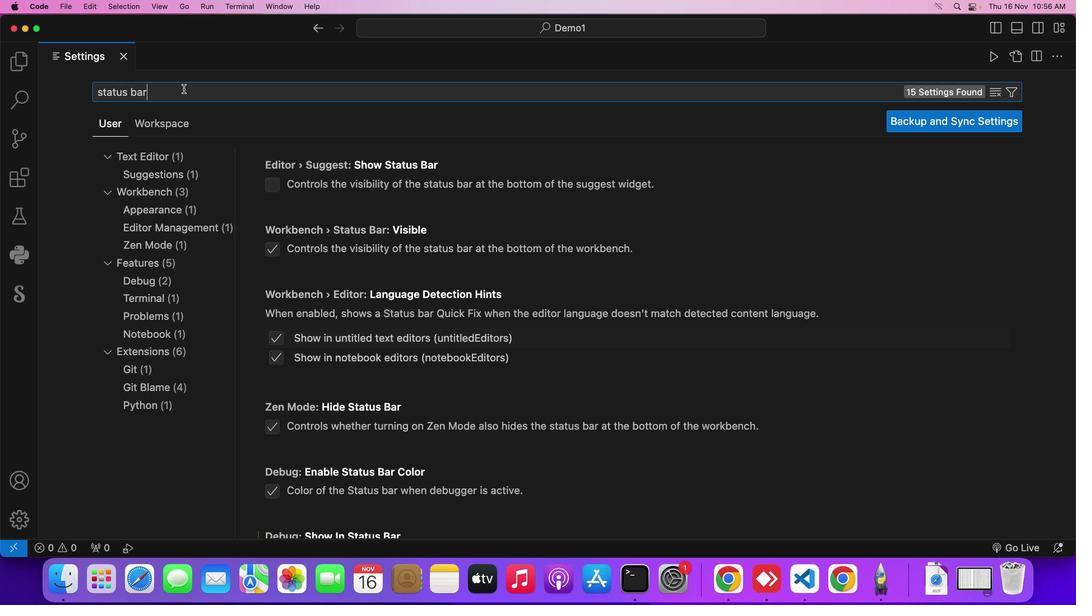
Action: Mouse pressed left at (191, 99)
Screenshot: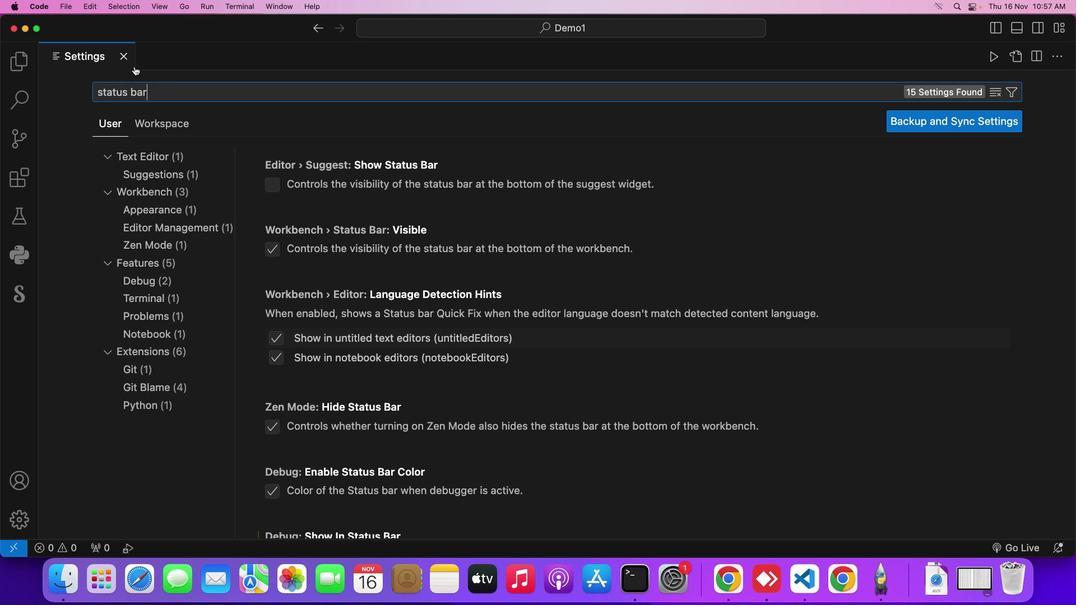 
Action: Mouse moved to (137, 66)
Screenshot: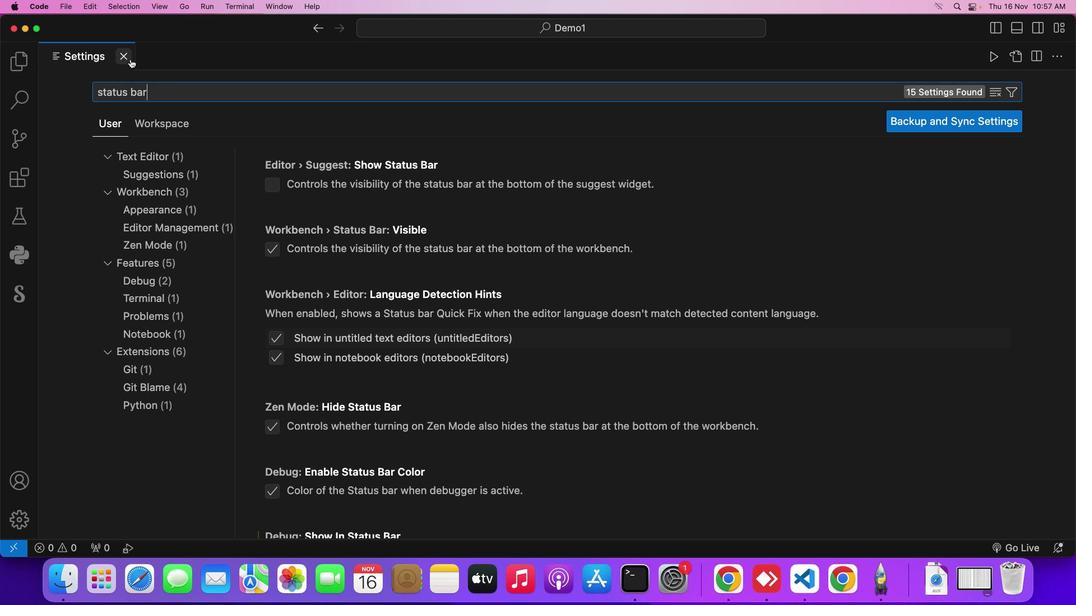 
Action: Mouse pressed left at (137, 66)
Screenshot: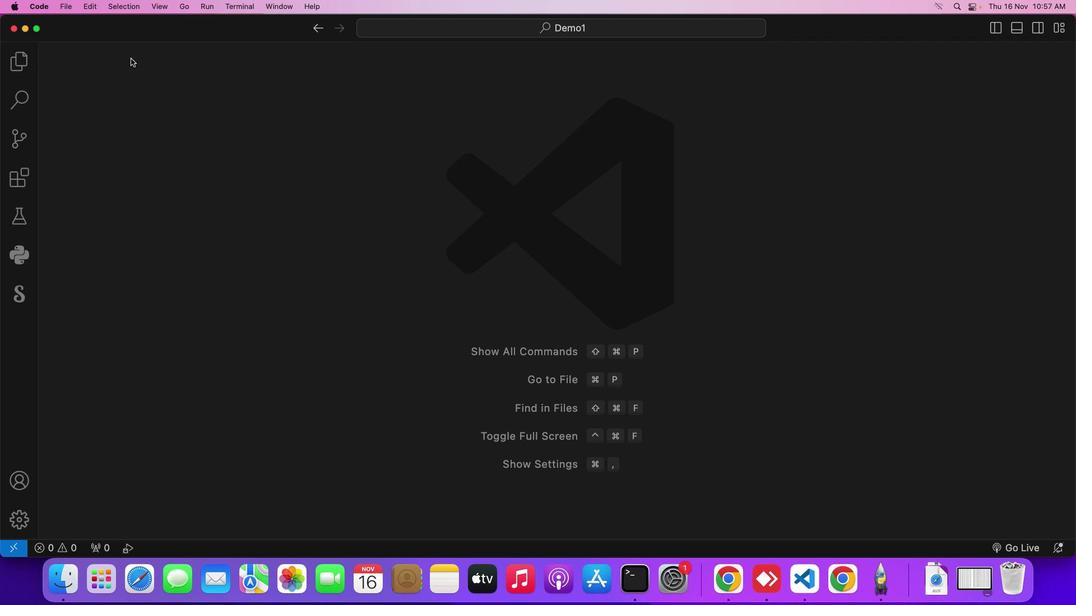 
Action: Mouse moved to (137, 66)
Screenshot: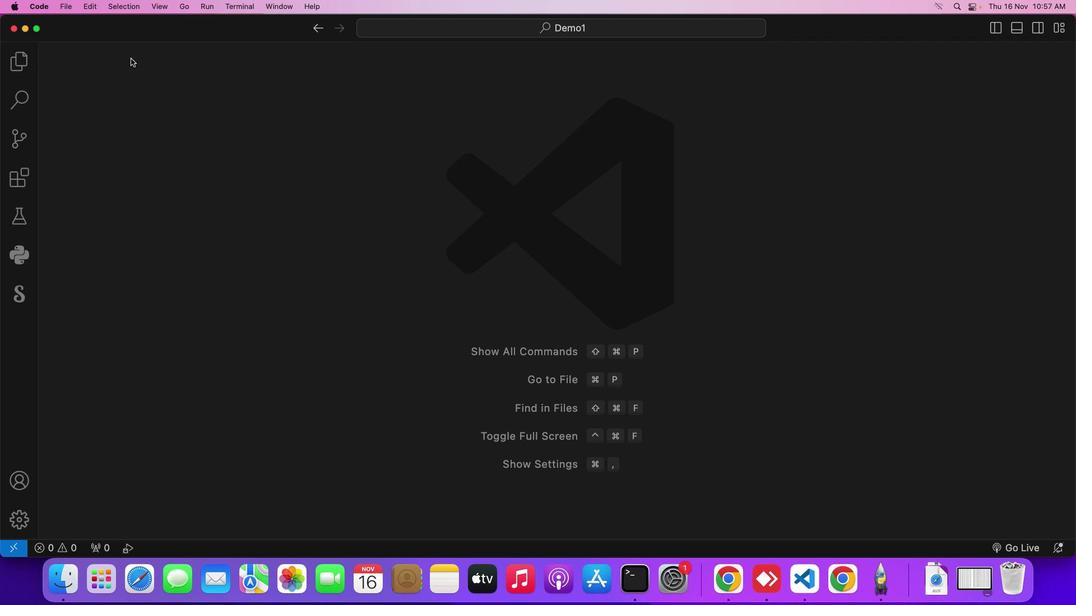 
